 Task: Find a flat in Columbus, United States for 2 adults and 1 child from July 9 to July 16, with a price range of ₹8000 to ₹16000, 2 bedrooms, self check-in, and English-speaking host.
Action: Mouse moved to (547, 139)
Screenshot: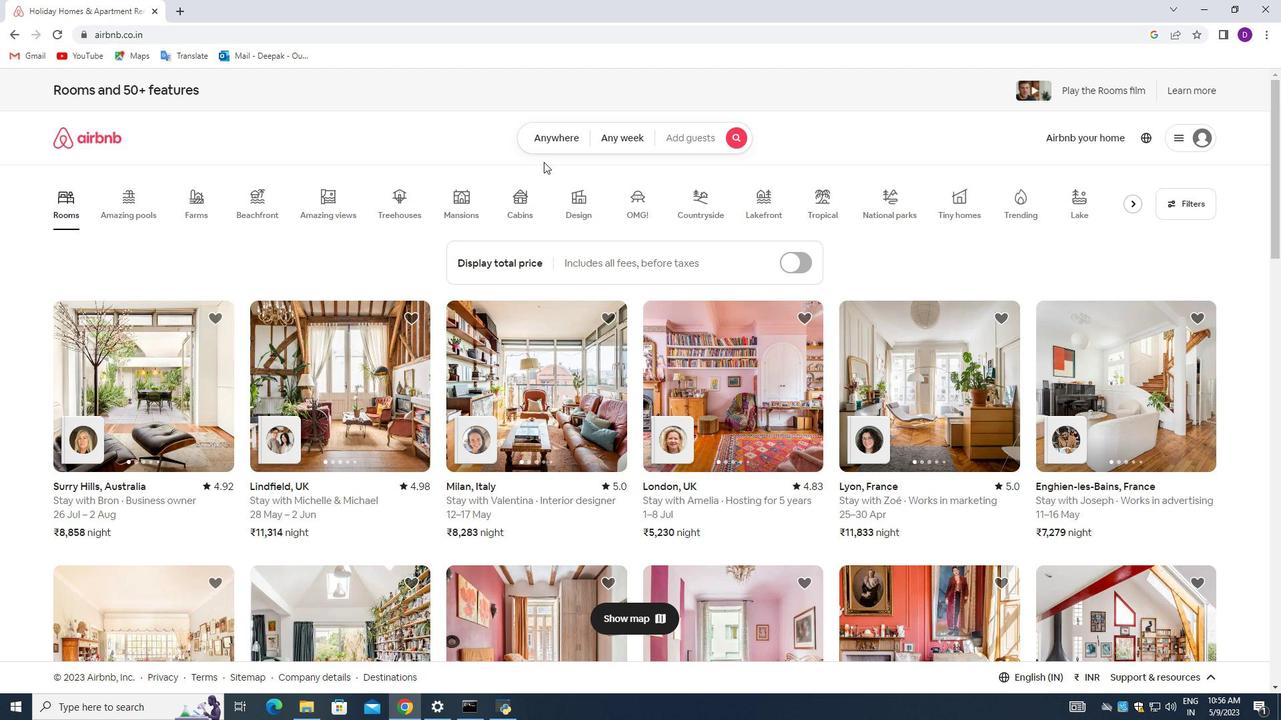 
Action: Mouse pressed left at (547, 139)
Screenshot: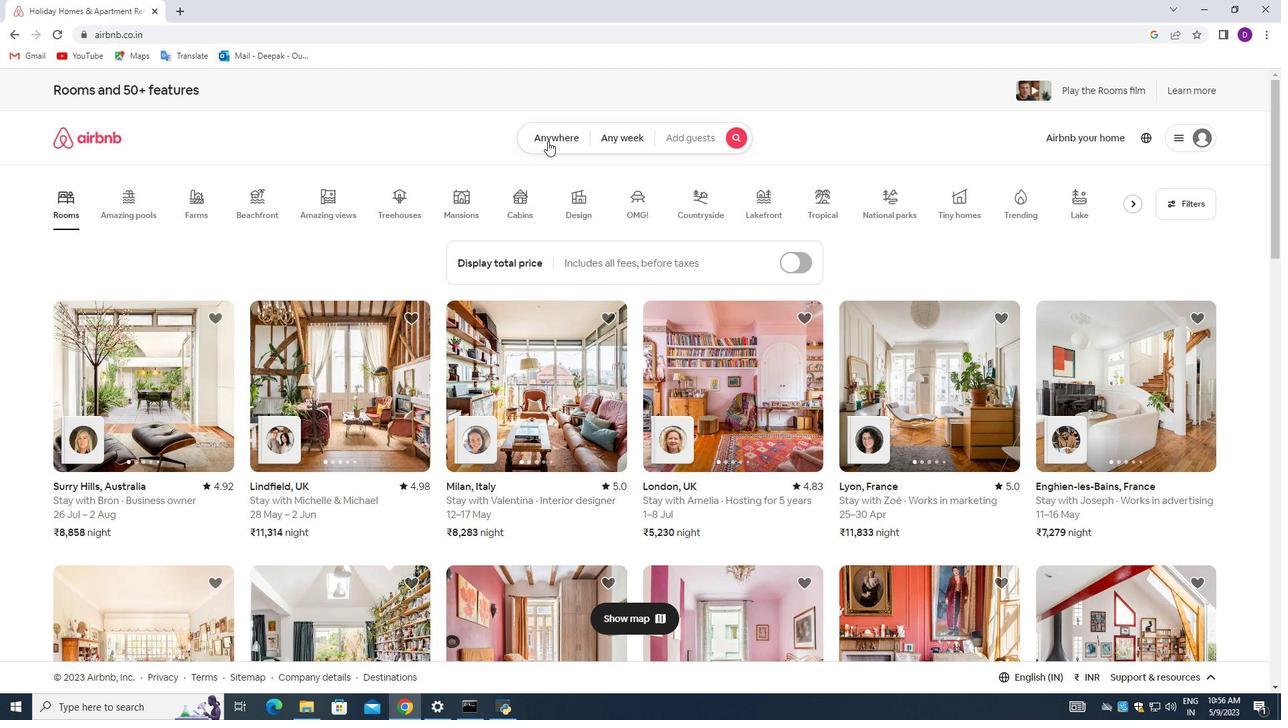 
Action: Mouse moved to (443, 193)
Screenshot: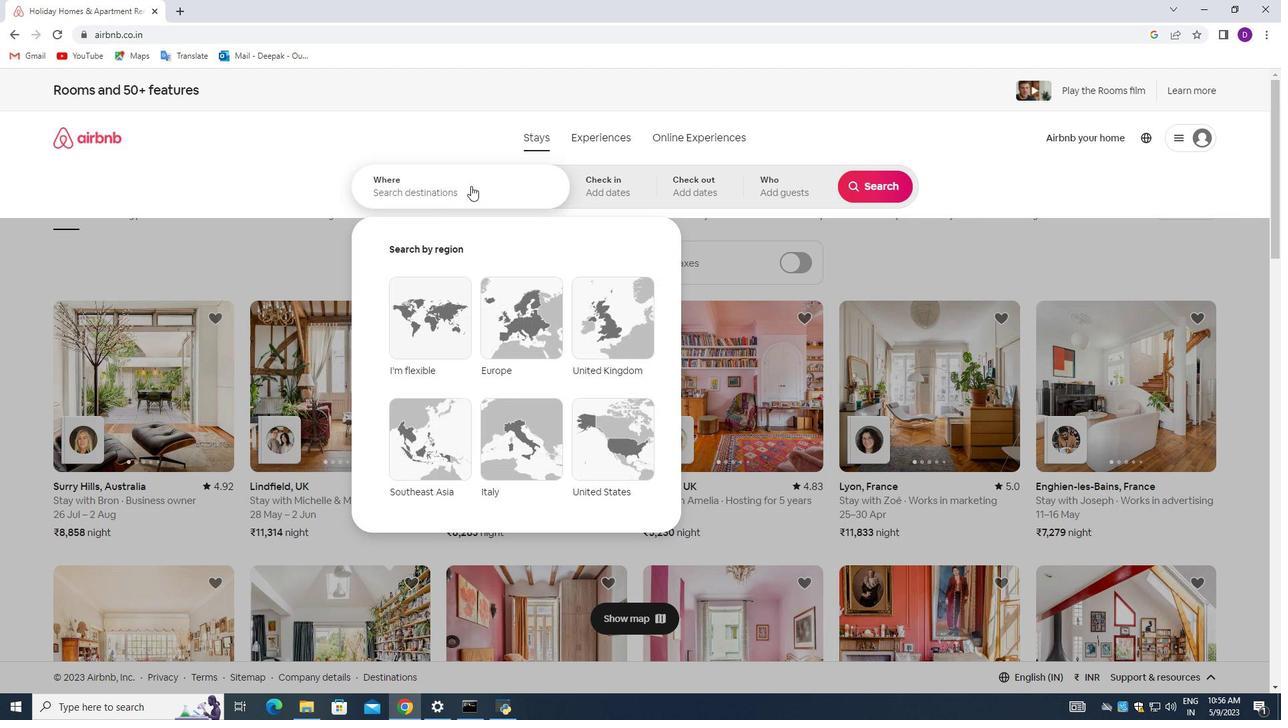 
Action: Mouse pressed left at (443, 193)
Screenshot: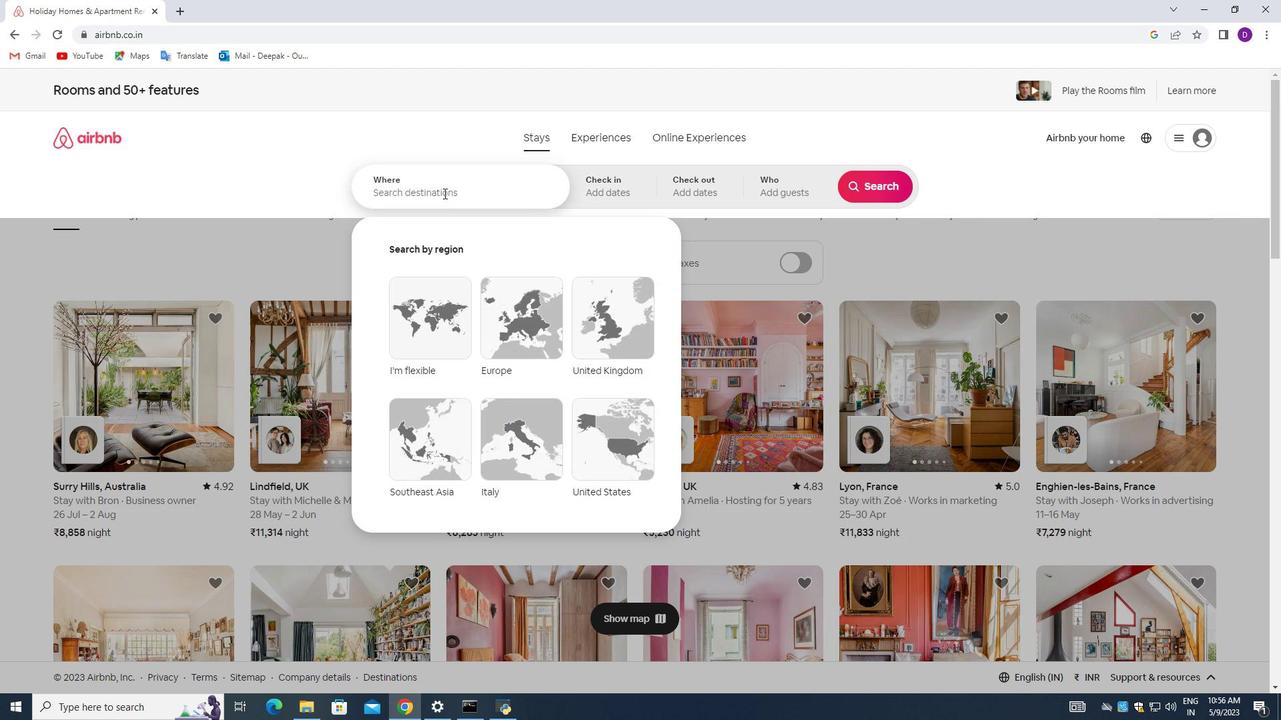 
Action: Mouse moved to (237, 278)
Screenshot: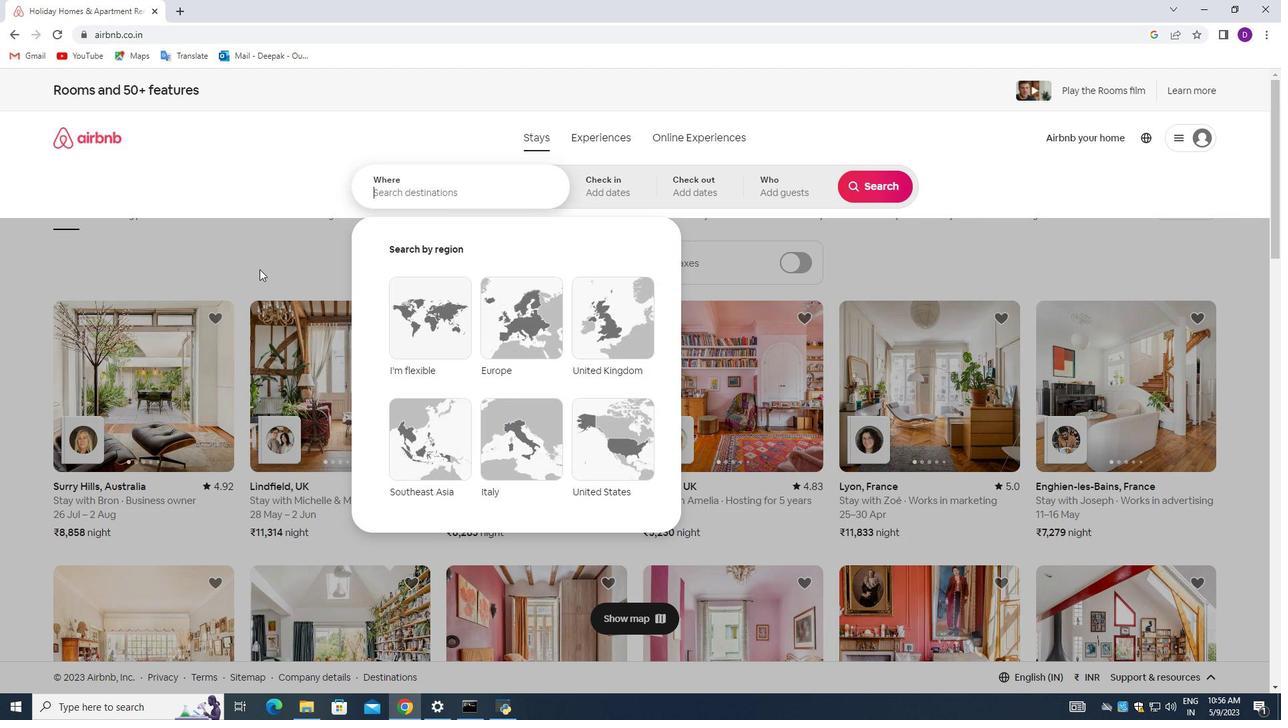 
Action: Key pressed <Key.shift_r>Columbus,<Key.space><Key.shift>United<Key.space><Key.shift_r>States<Key.enter>
Screenshot: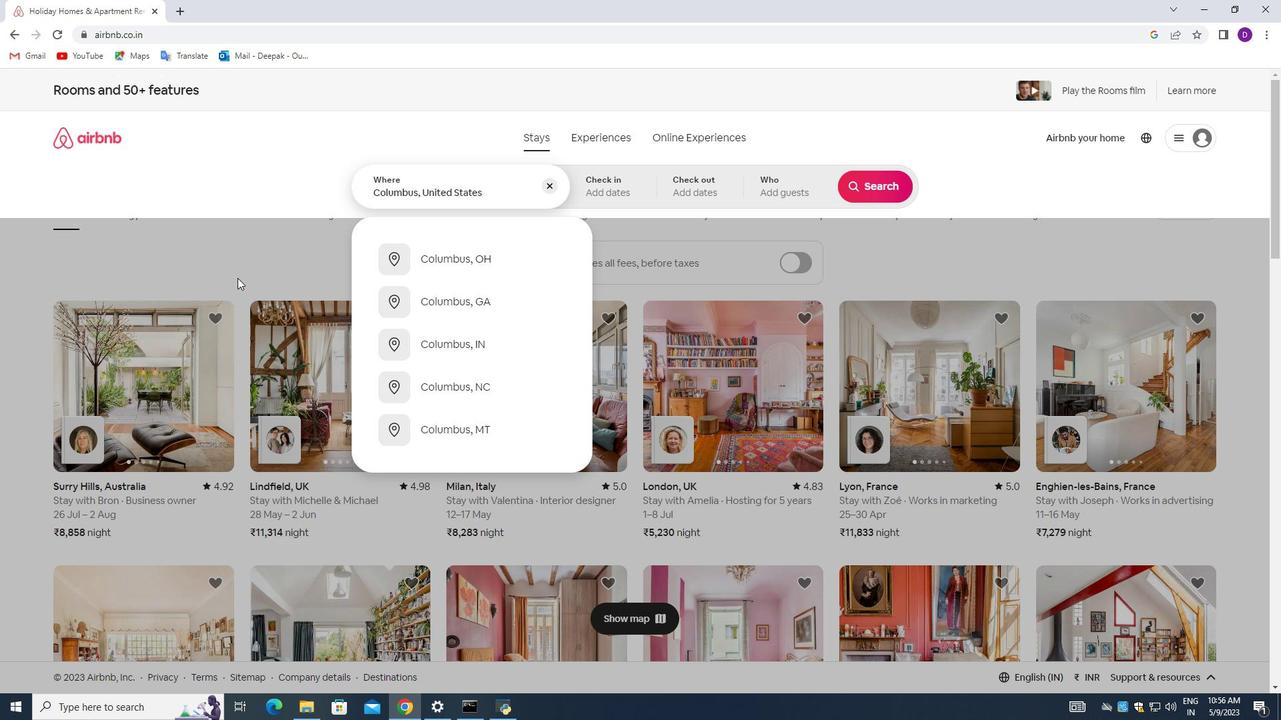 
Action: Mouse moved to (868, 300)
Screenshot: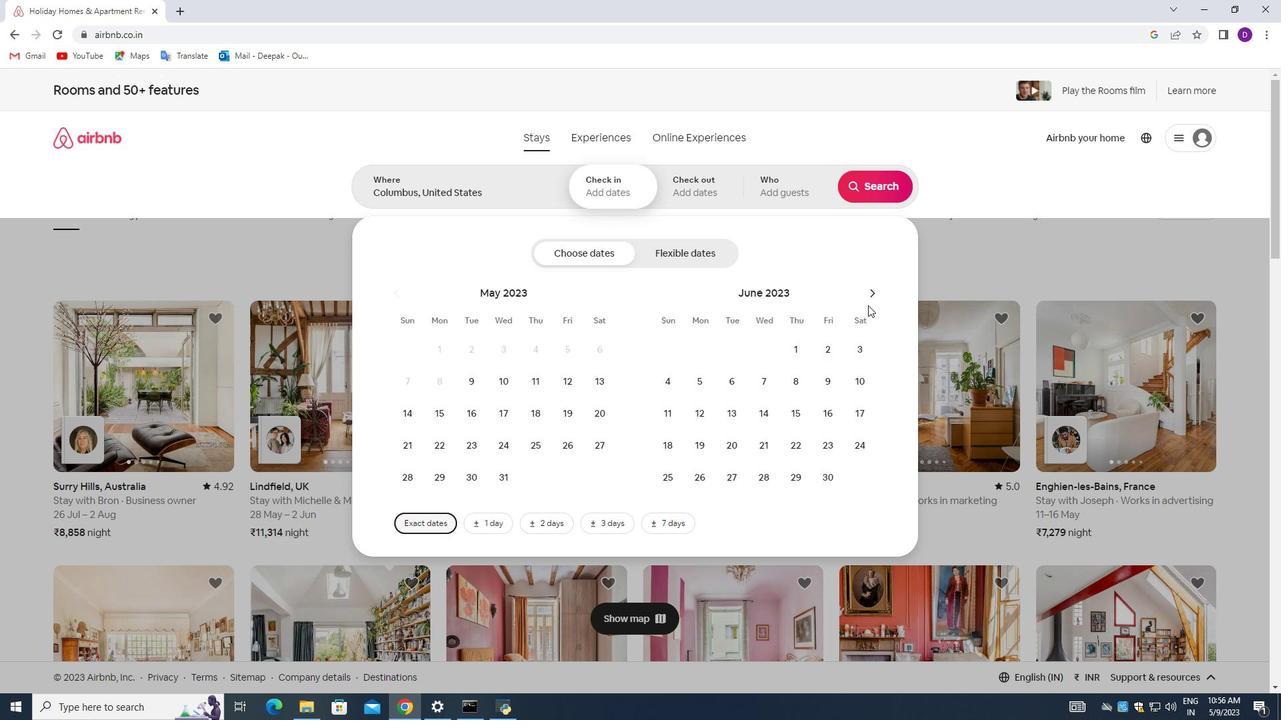 
Action: Mouse pressed left at (868, 300)
Screenshot: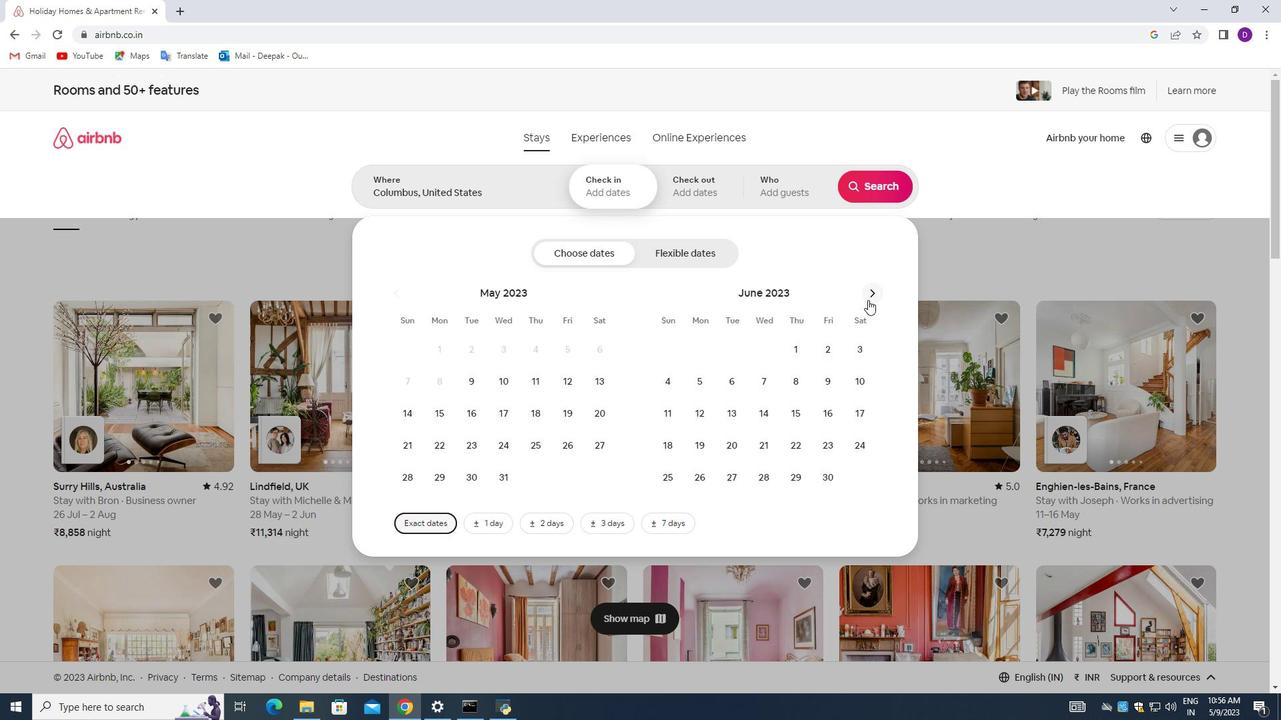 
Action: Mouse moved to (666, 414)
Screenshot: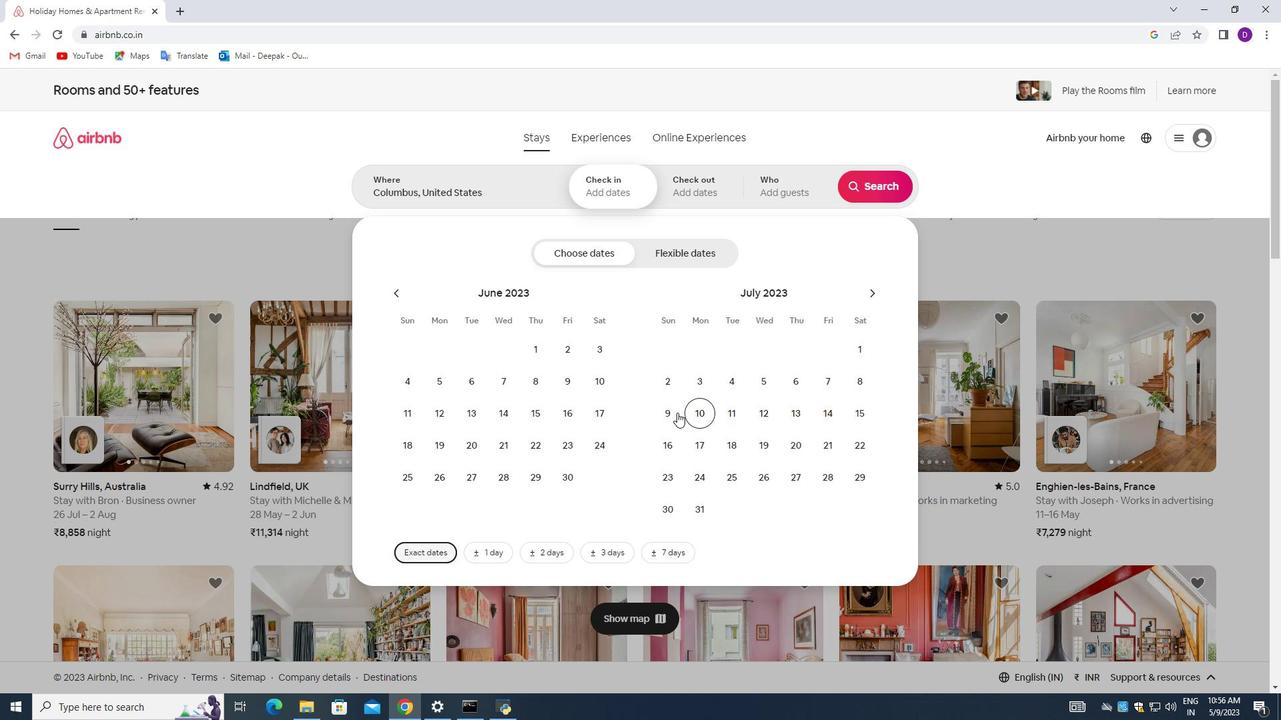 
Action: Mouse pressed left at (666, 414)
Screenshot: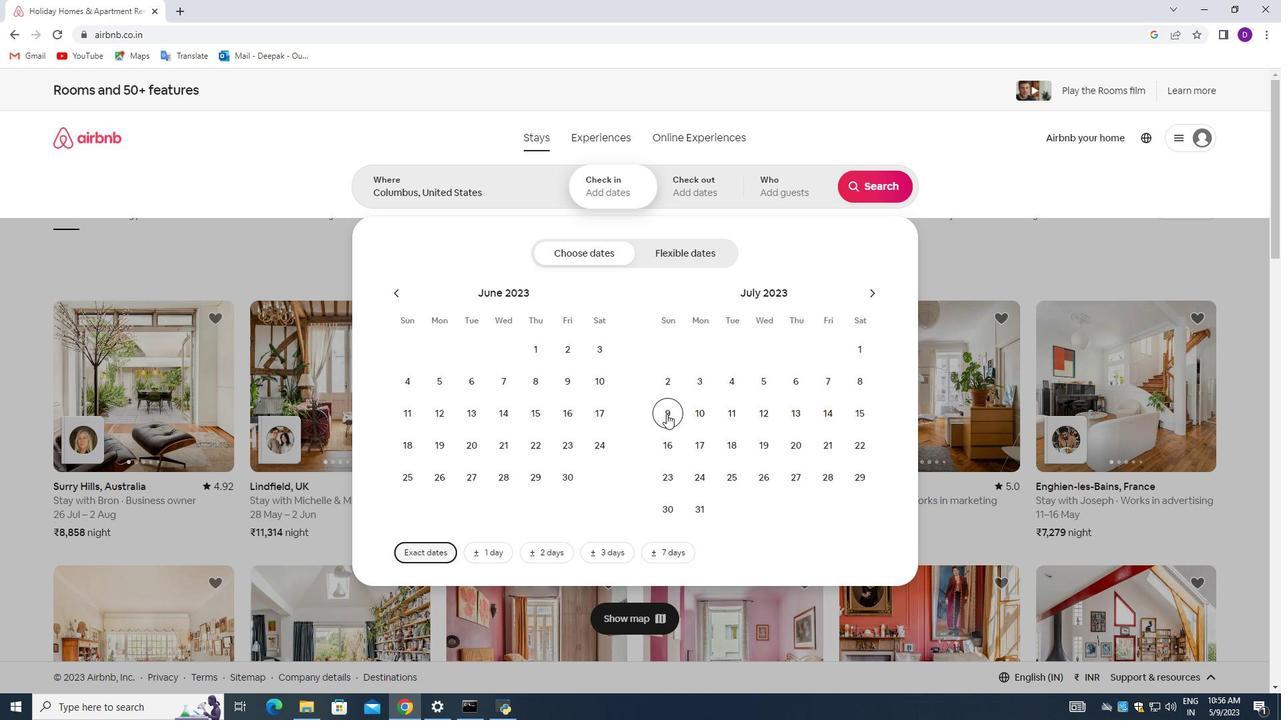 
Action: Mouse moved to (674, 441)
Screenshot: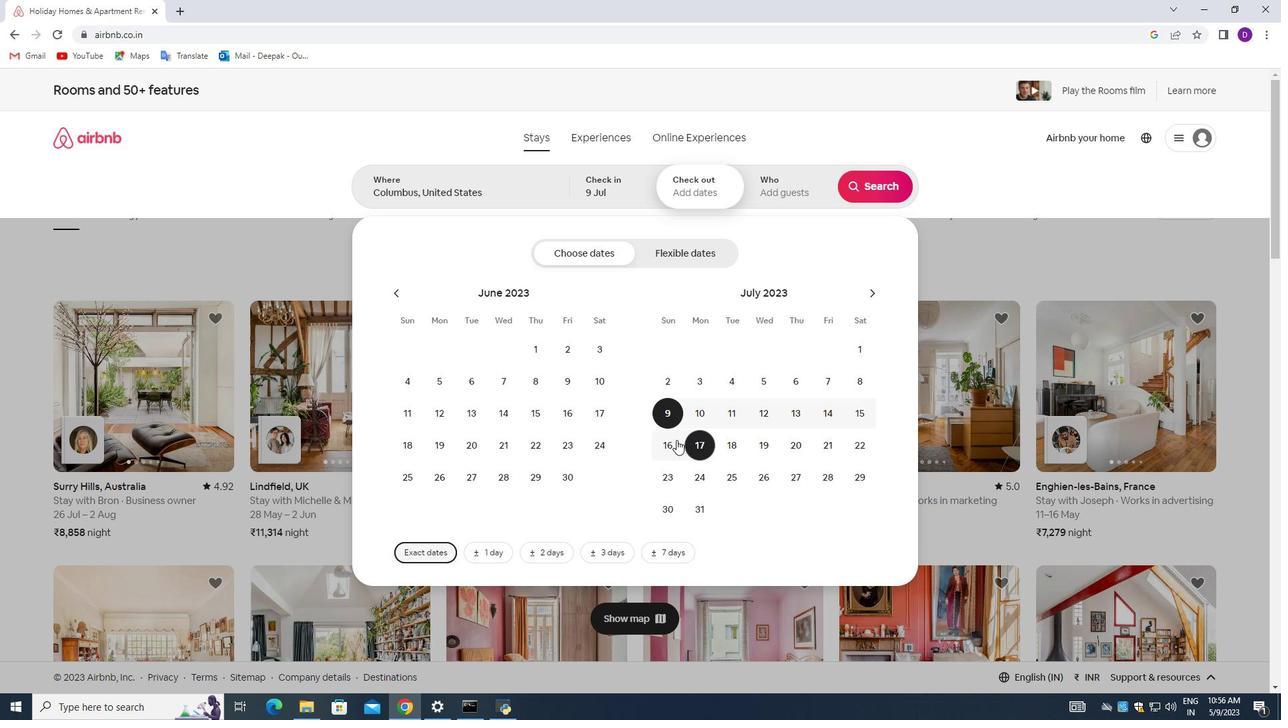 
Action: Mouse pressed left at (674, 441)
Screenshot: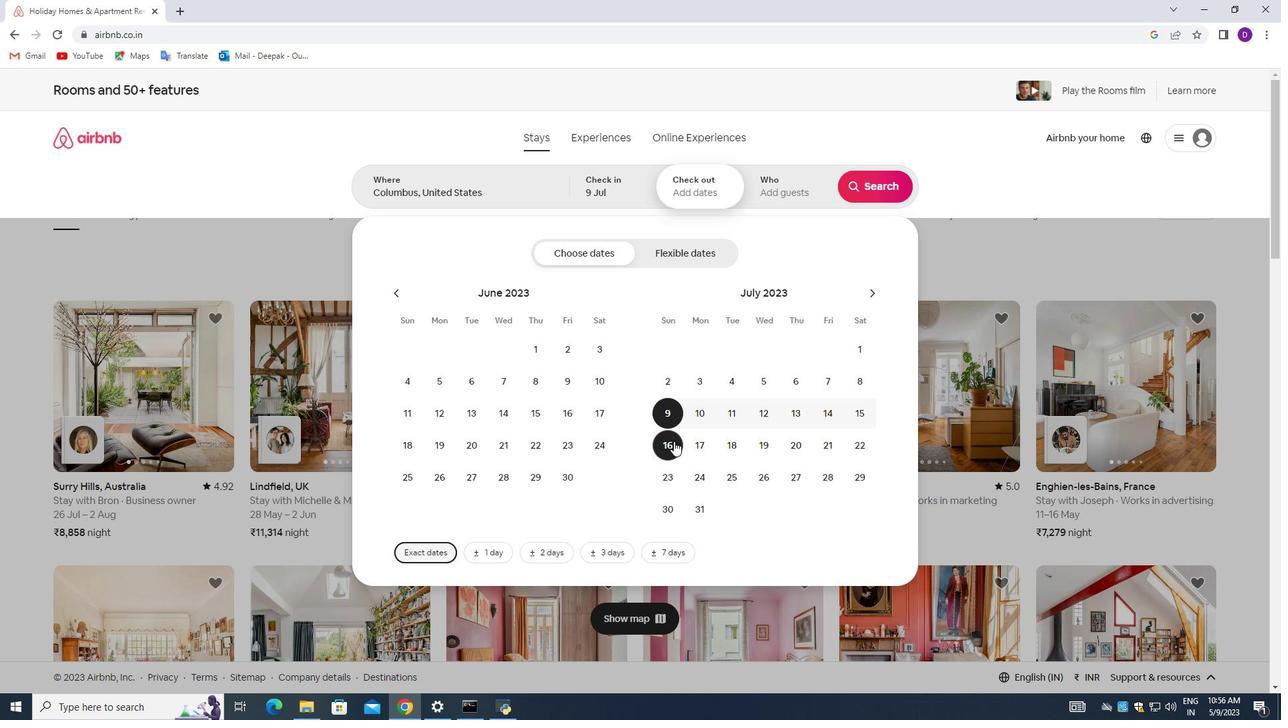 
Action: Mouse moved to (776, 186)
Screenshot: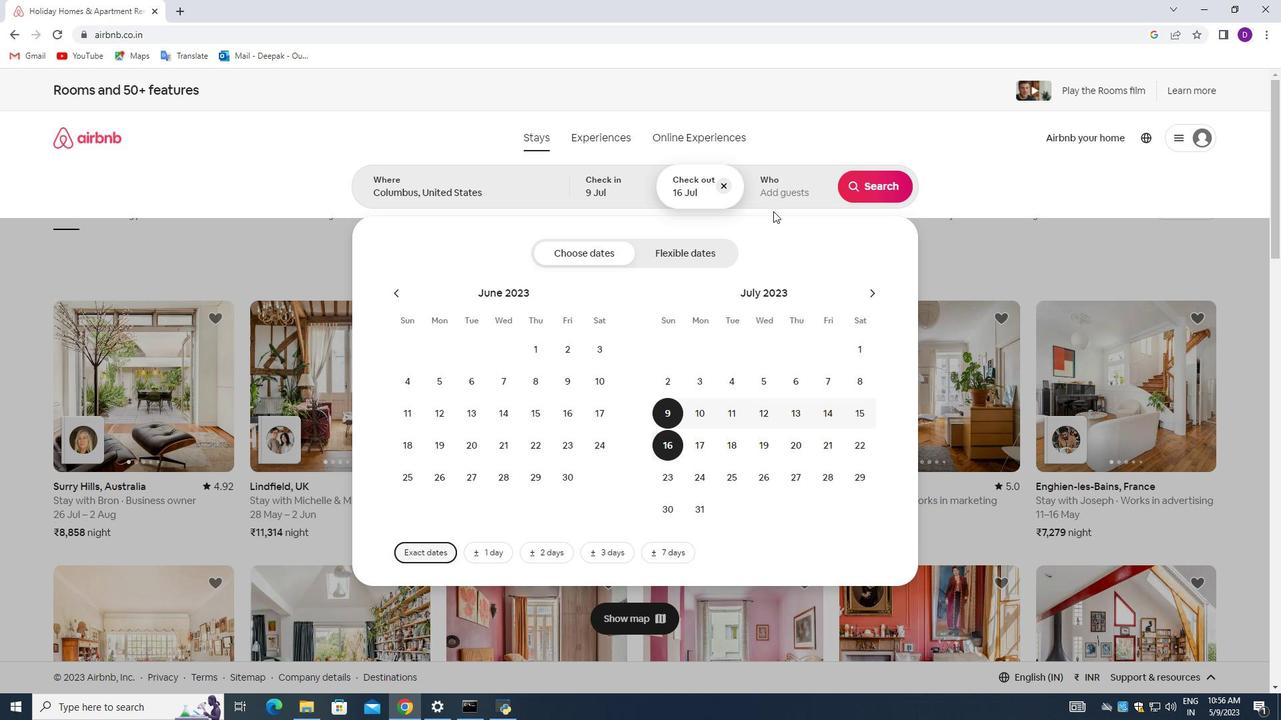 
Action: Mouse pressed left at (776, 186)
Screenshot: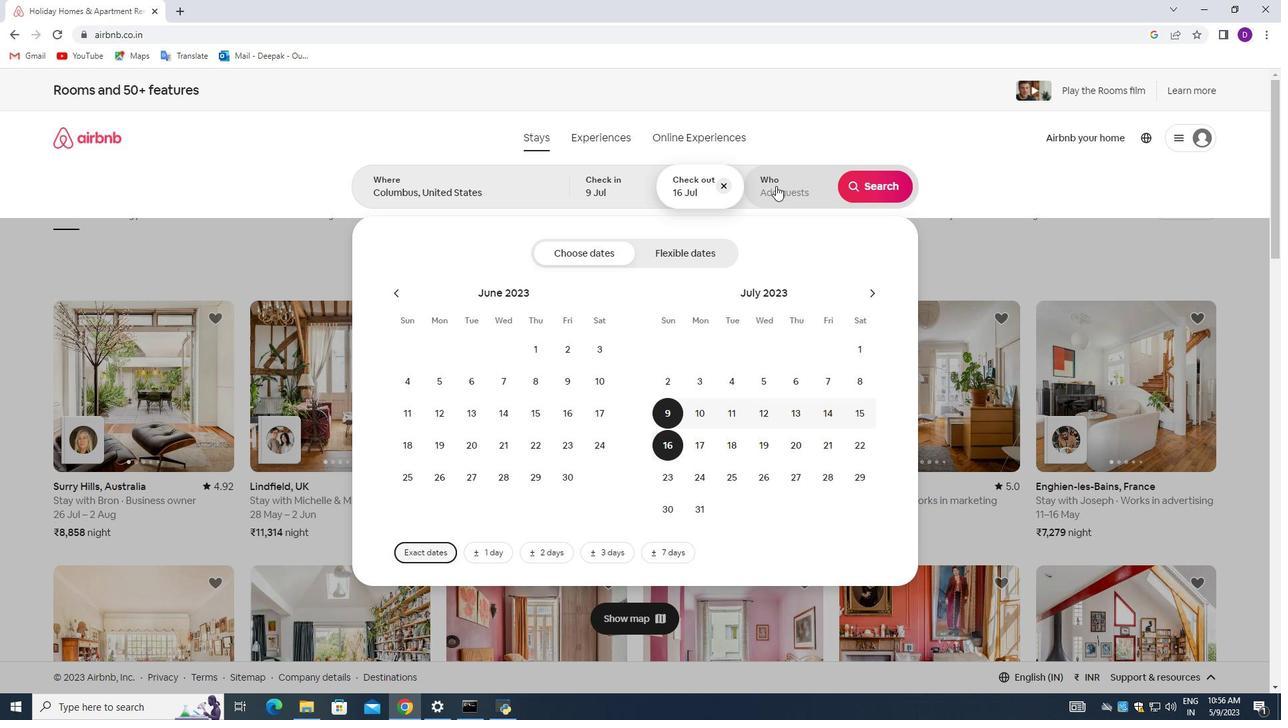 
Action: Mouse moved to (875, 258)
Screenshot: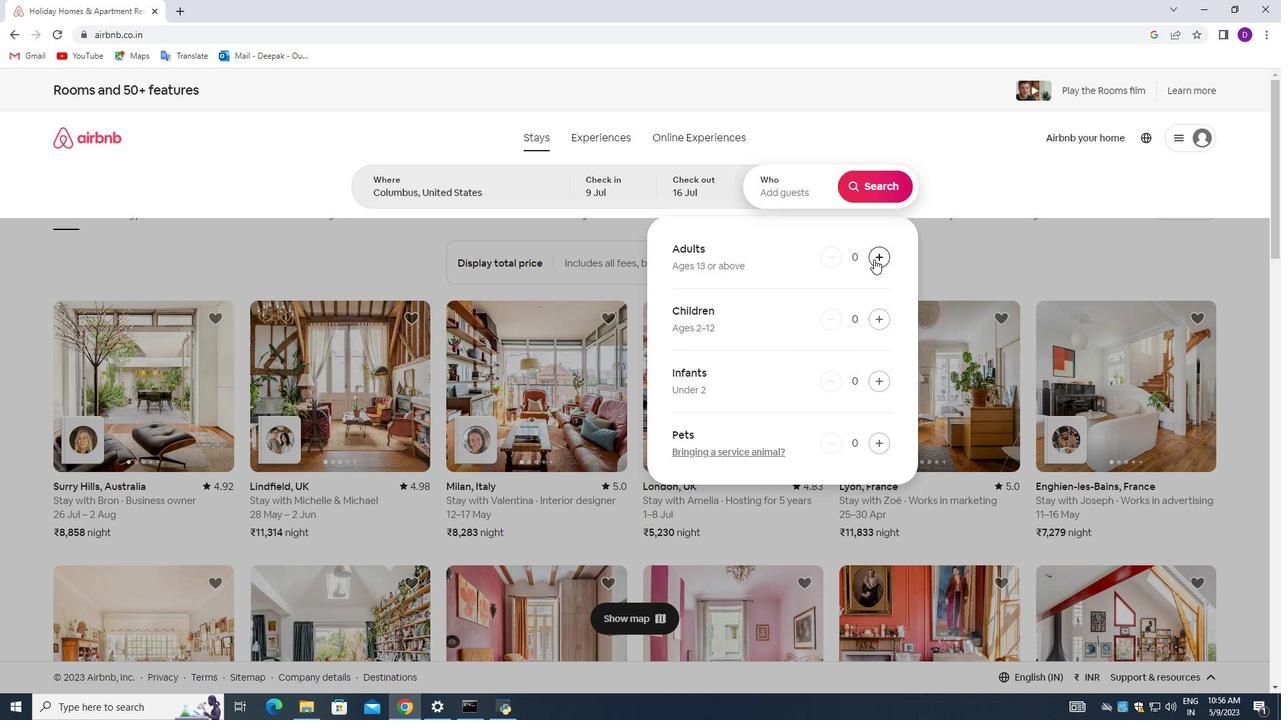 
Action: Mouse pressed left at (875, 258)
Screenshot: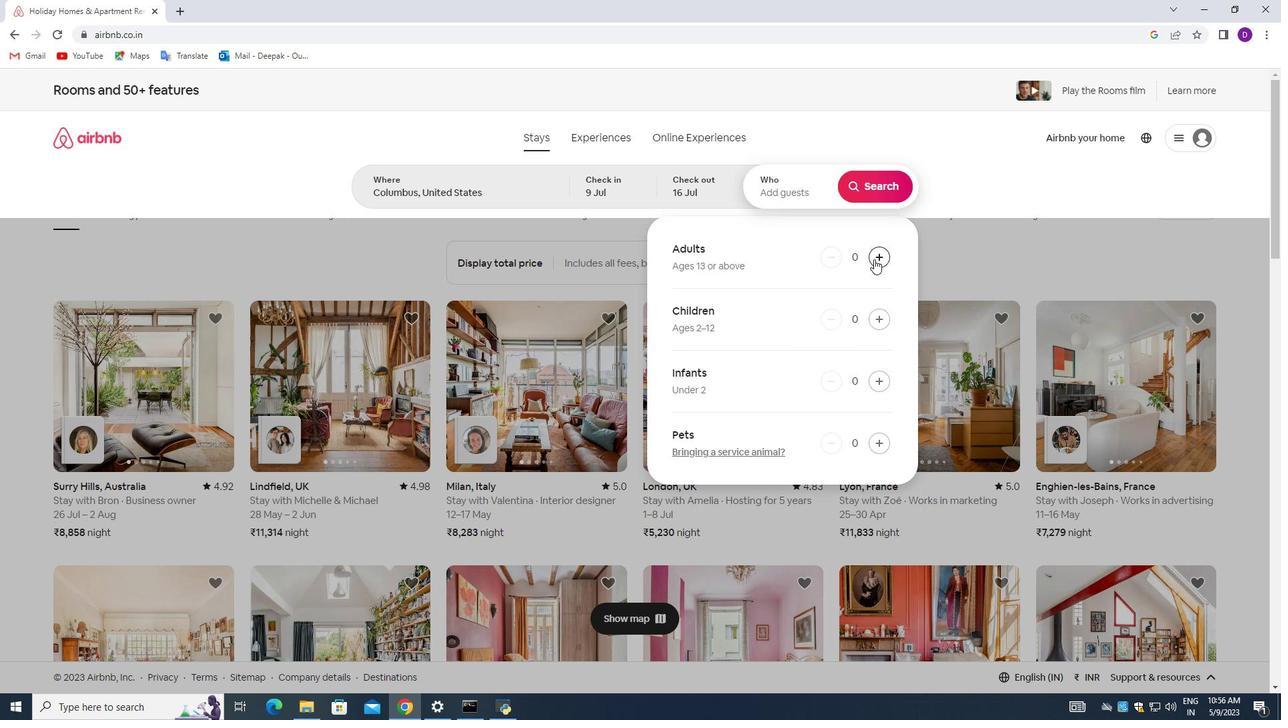 
Action: Mouse pressed left at (875, 258)
Screenshot: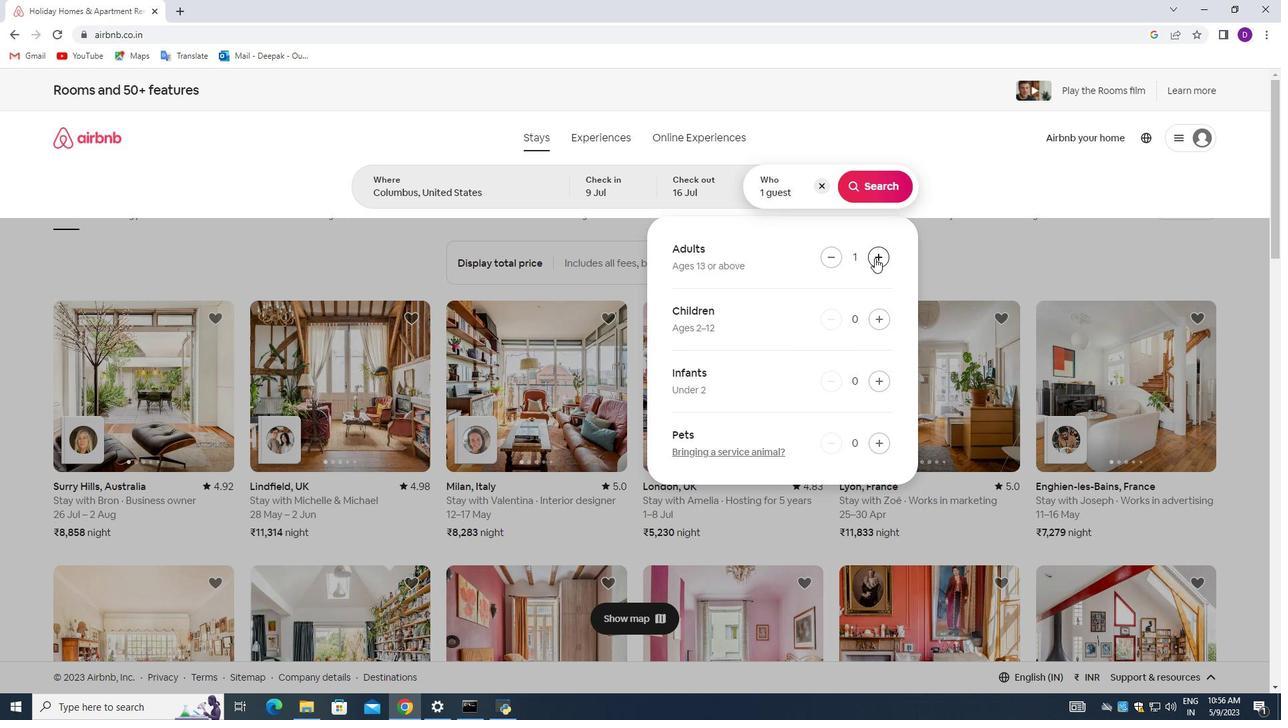 
Action: Mouse moved to (878, 319)
Screenshot: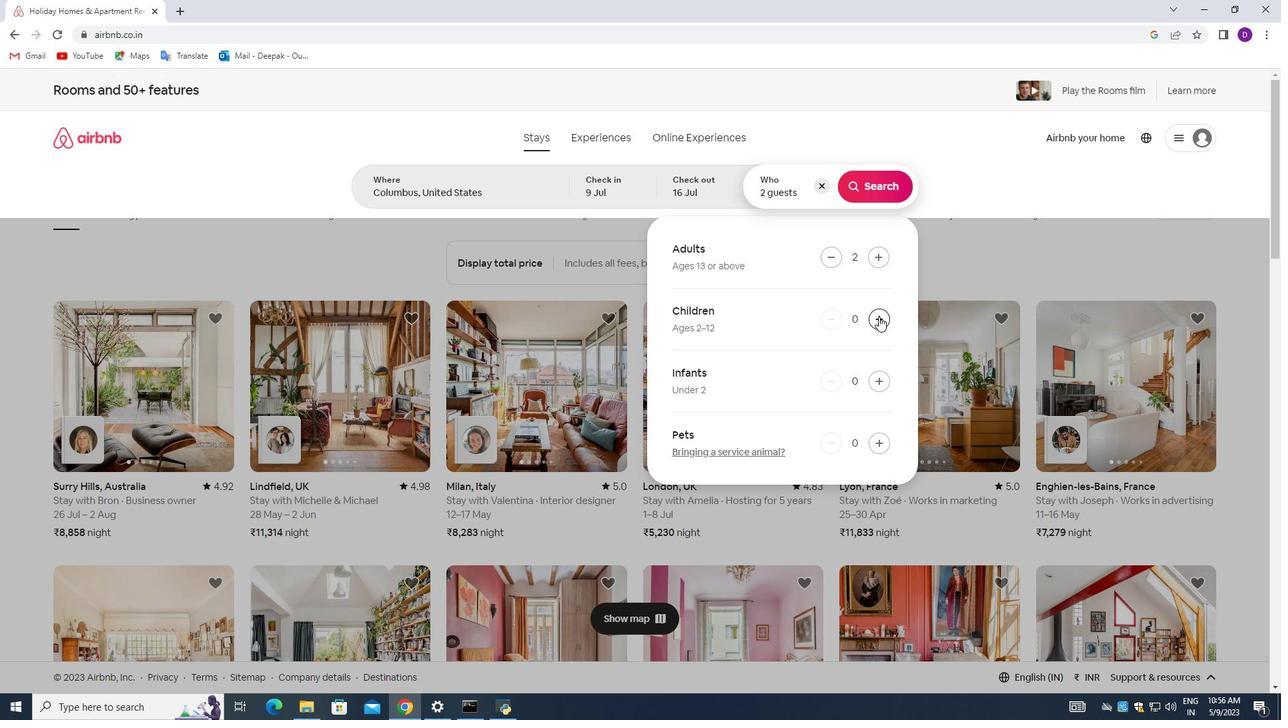 
Action: Mouse pressed left at (878, 319)
Screenshot: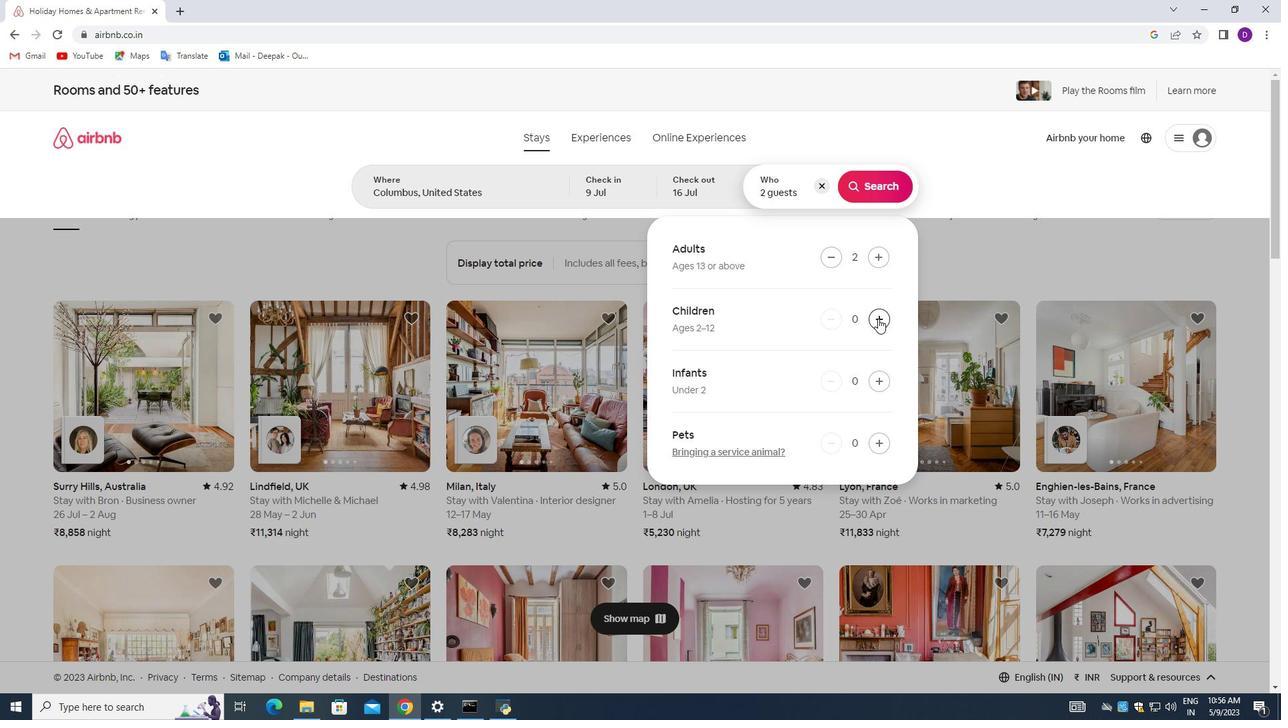
Action: Mouse moved to (870, 190)
Screenshot: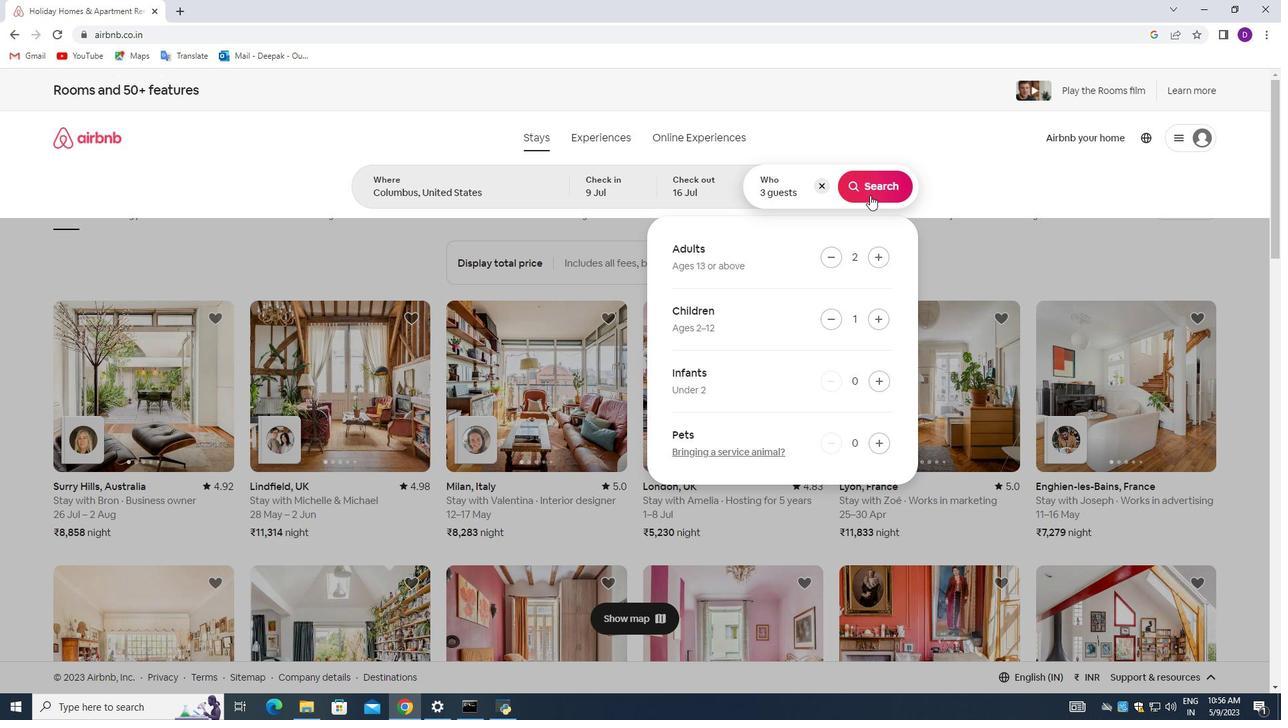 
Action: Mouse pressed left at (870, 190)
Screenshot: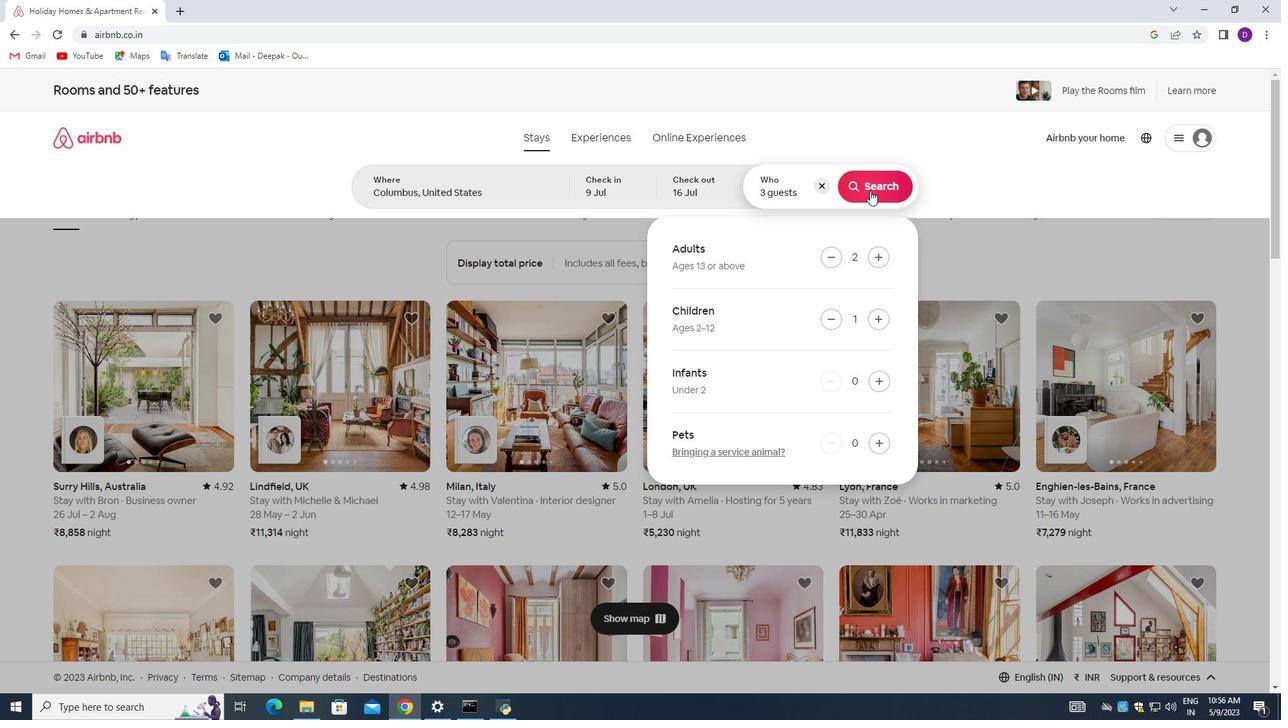 
Action: Mouse moved to (1205, 144)
Screenshot: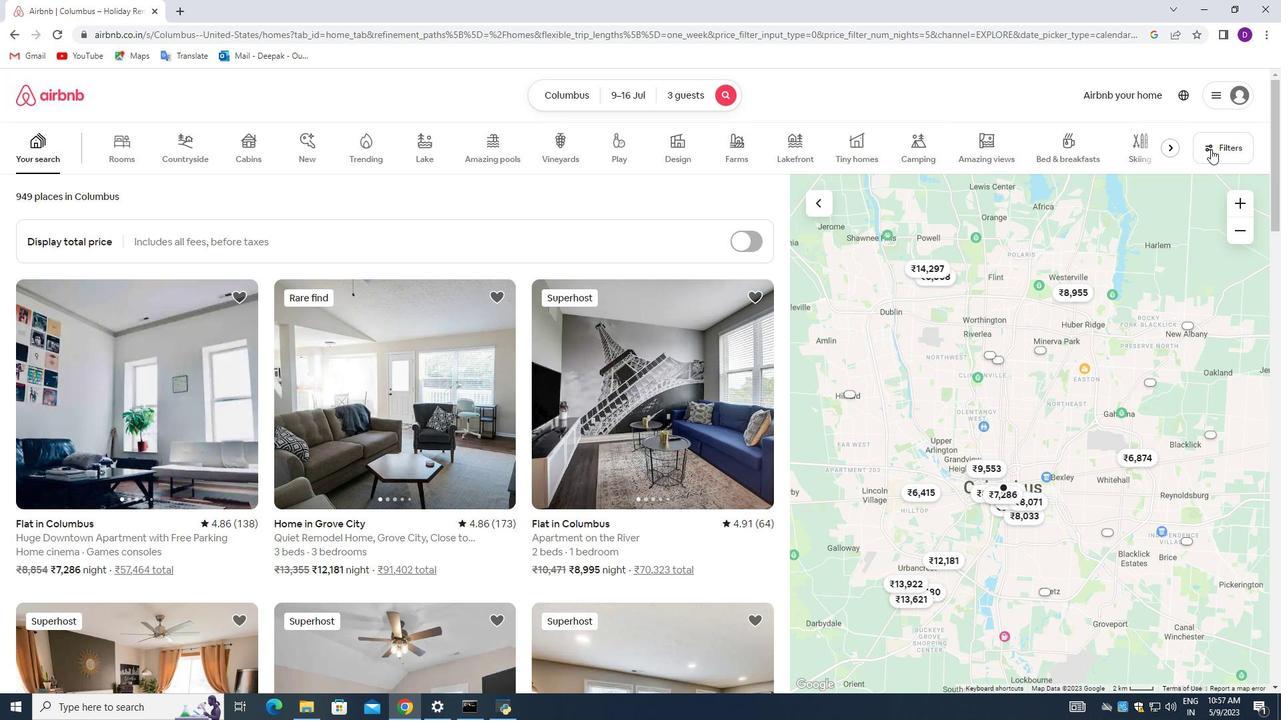 
Action: Mouse pressed left at (1205, 144)
Screenshot: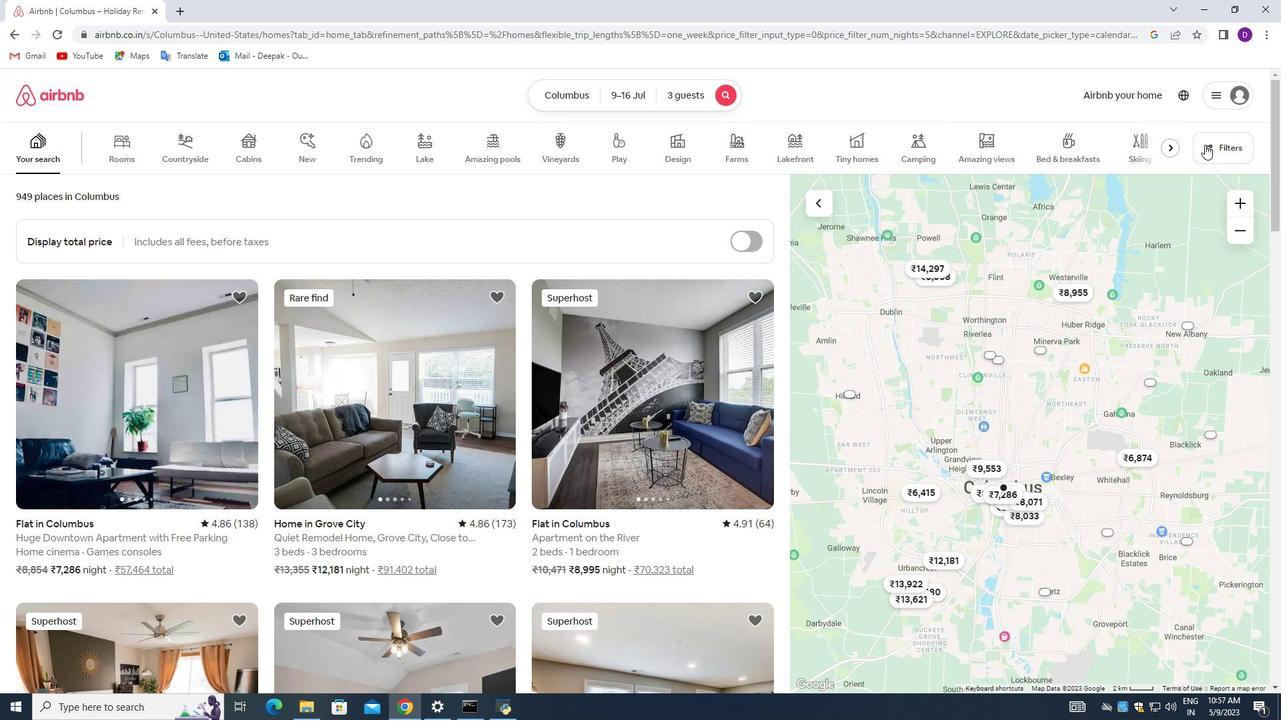 
Action: Mouse moved to (467, 481)
Screenshot: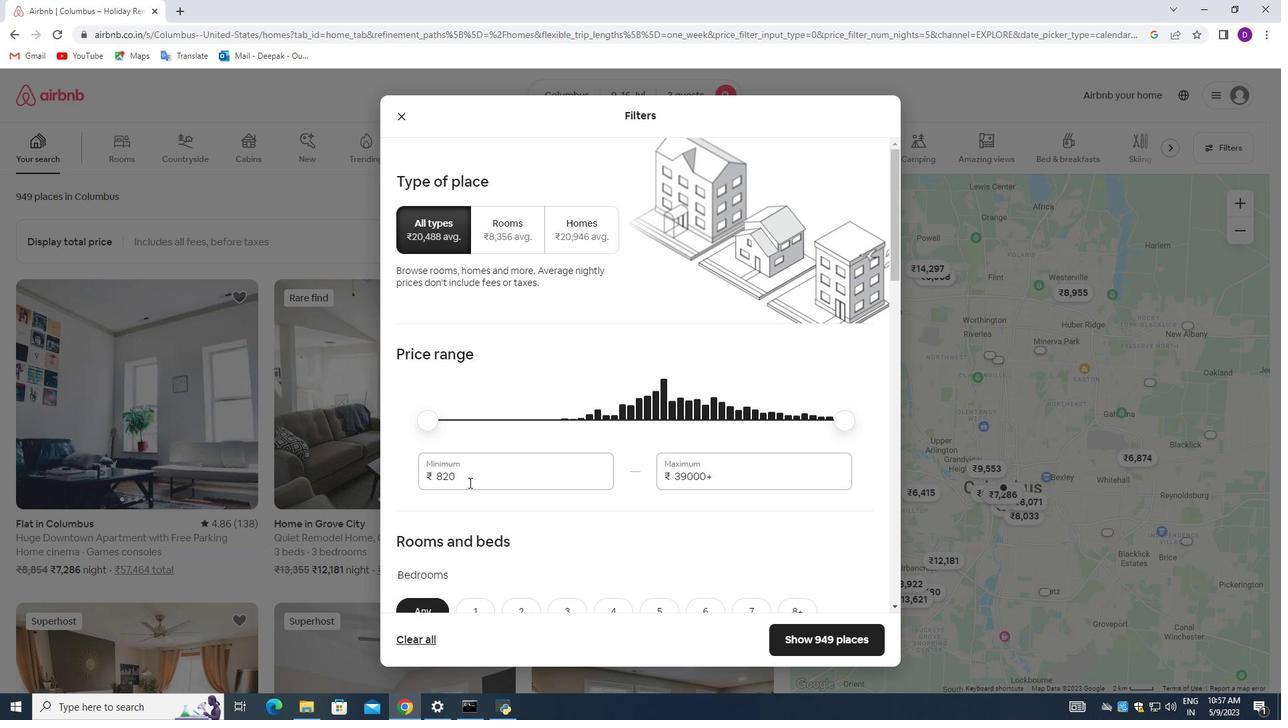 
Action: Mouse pressed left at (467, 481)
Screenshot: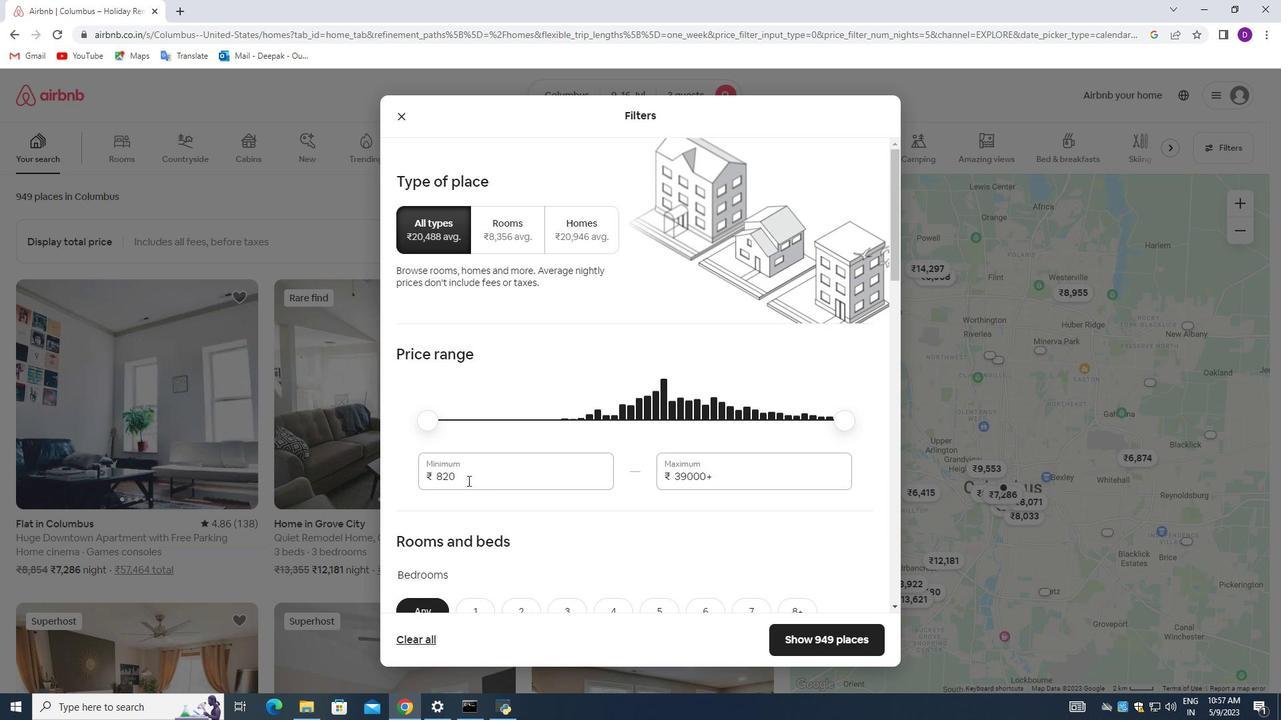 
Action: Mouse pressed left at (467, 481)
Screenshot: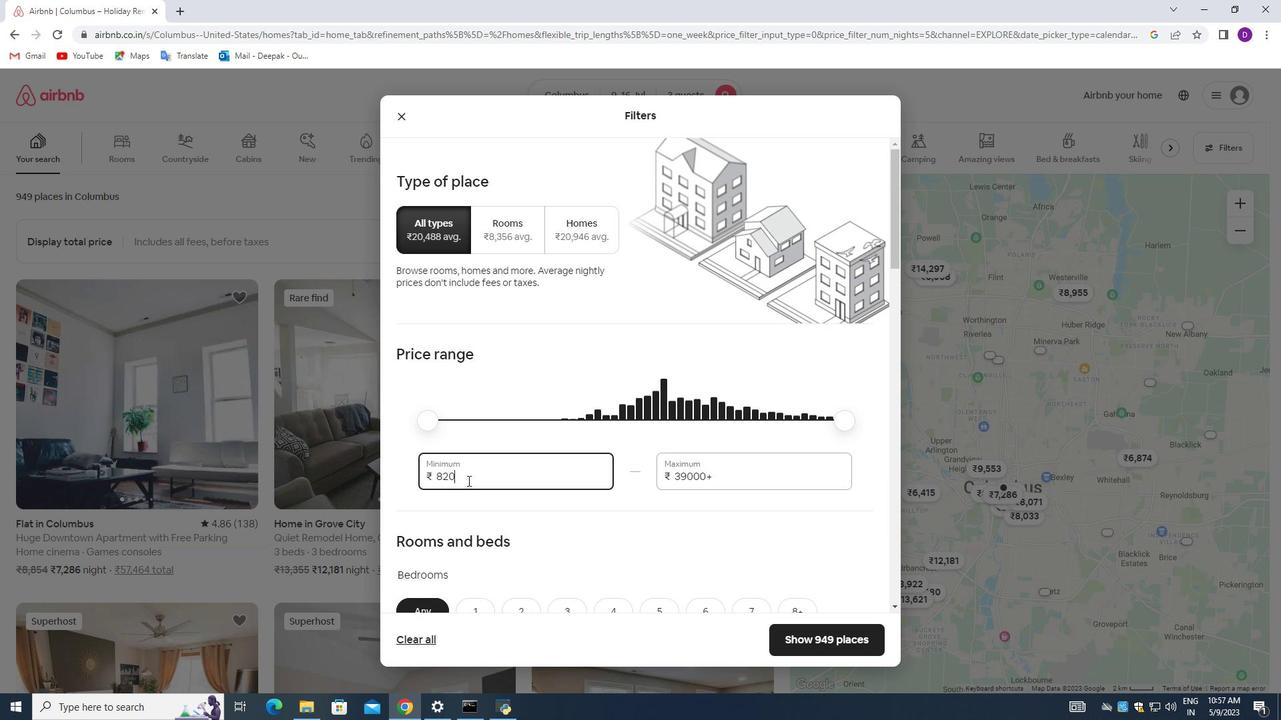 
Action: Mouse moved to (452, 423)
Screenshot: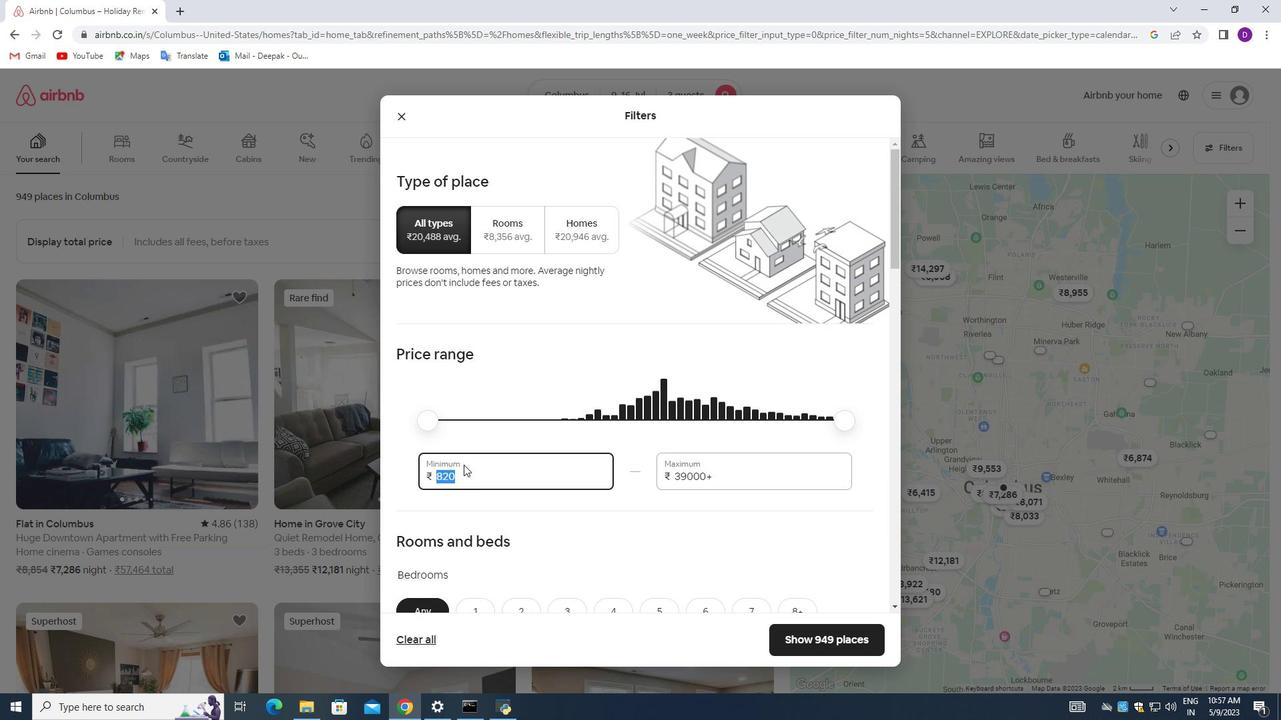 
Action: Key pressed 8000<Key.tab>16000
Screenshot: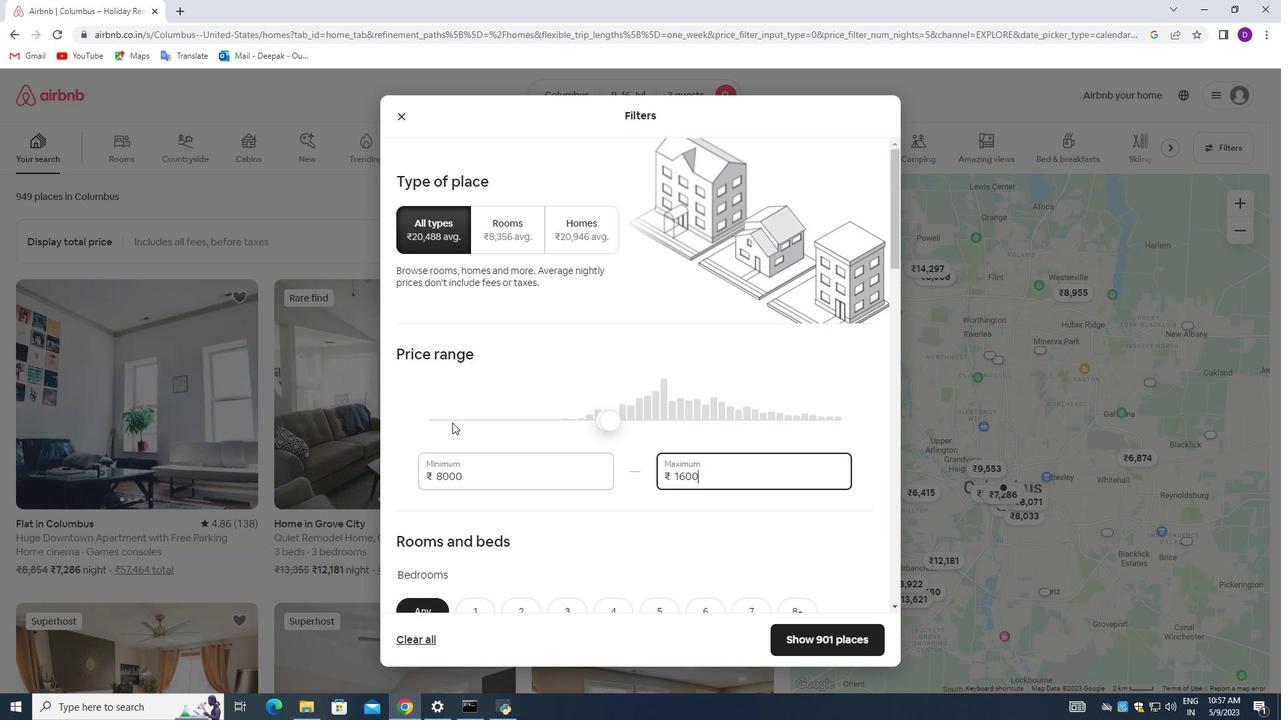 
Action: Mouse moved to (585, 405)
Screenshot: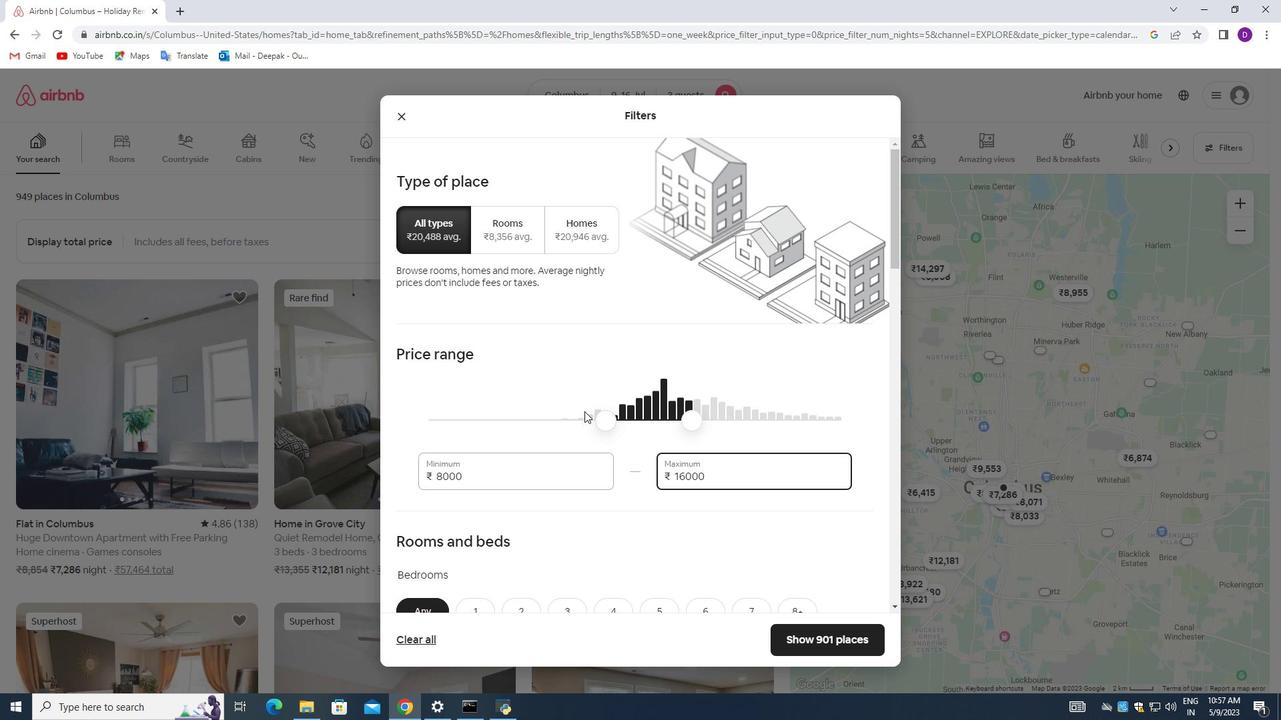 
Action: Mouse scrolled (585, 405) with delta (0, 0)
Screenshot: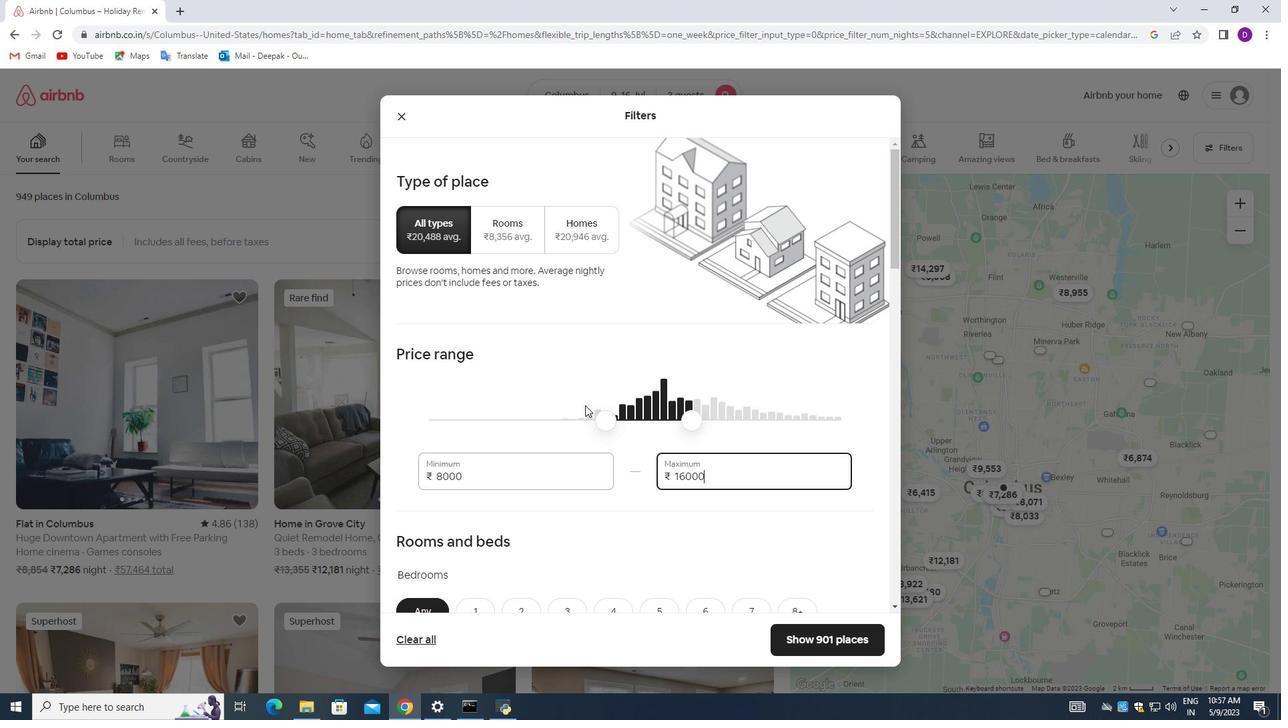 
Action: Mouse moved to (588, 410)
Screenshot: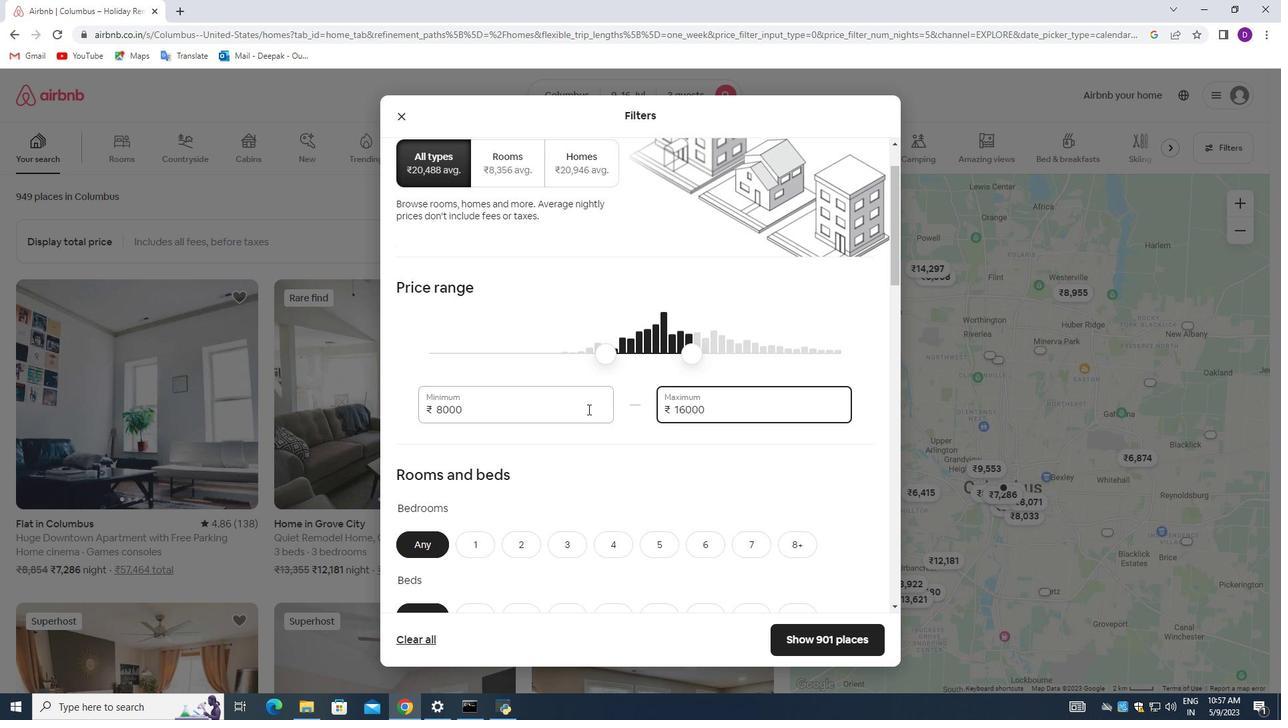 
Action: Mouse scrolled (588, 409) with delta (0, 0)
Screenshot: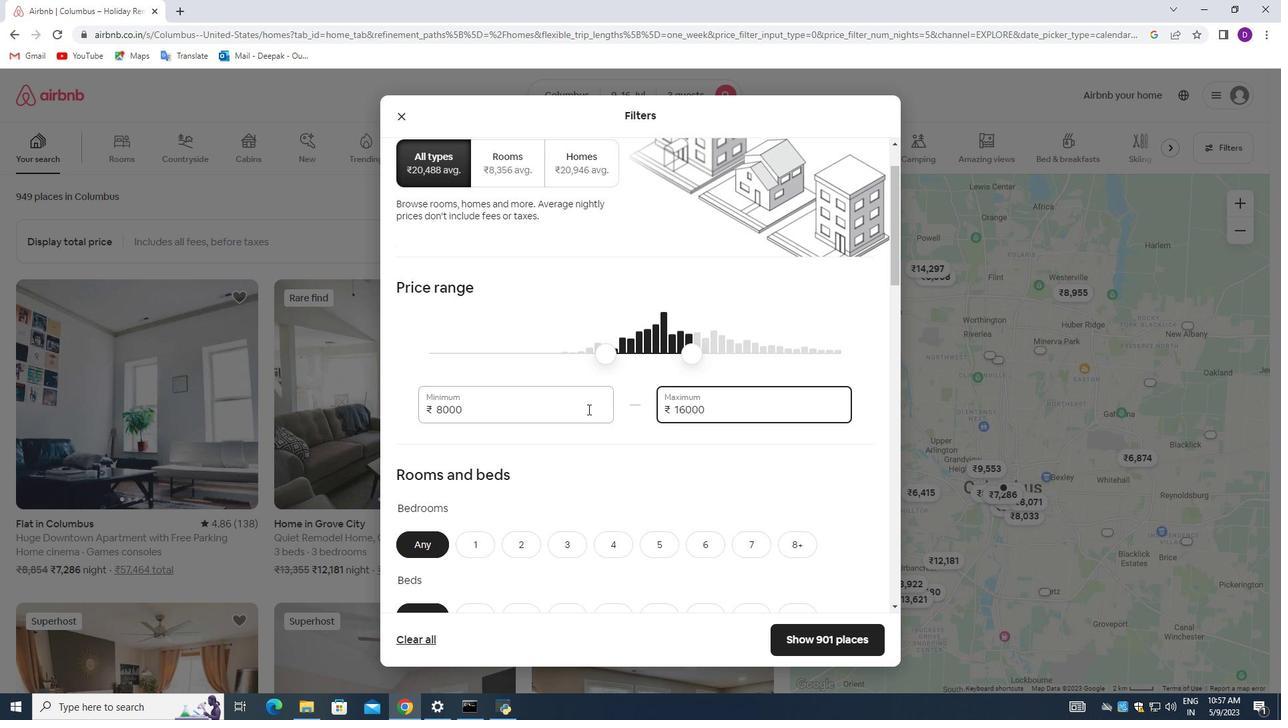 
Action: Mouse scrolled (588, 409) with delta (0, 0)
Screenshot: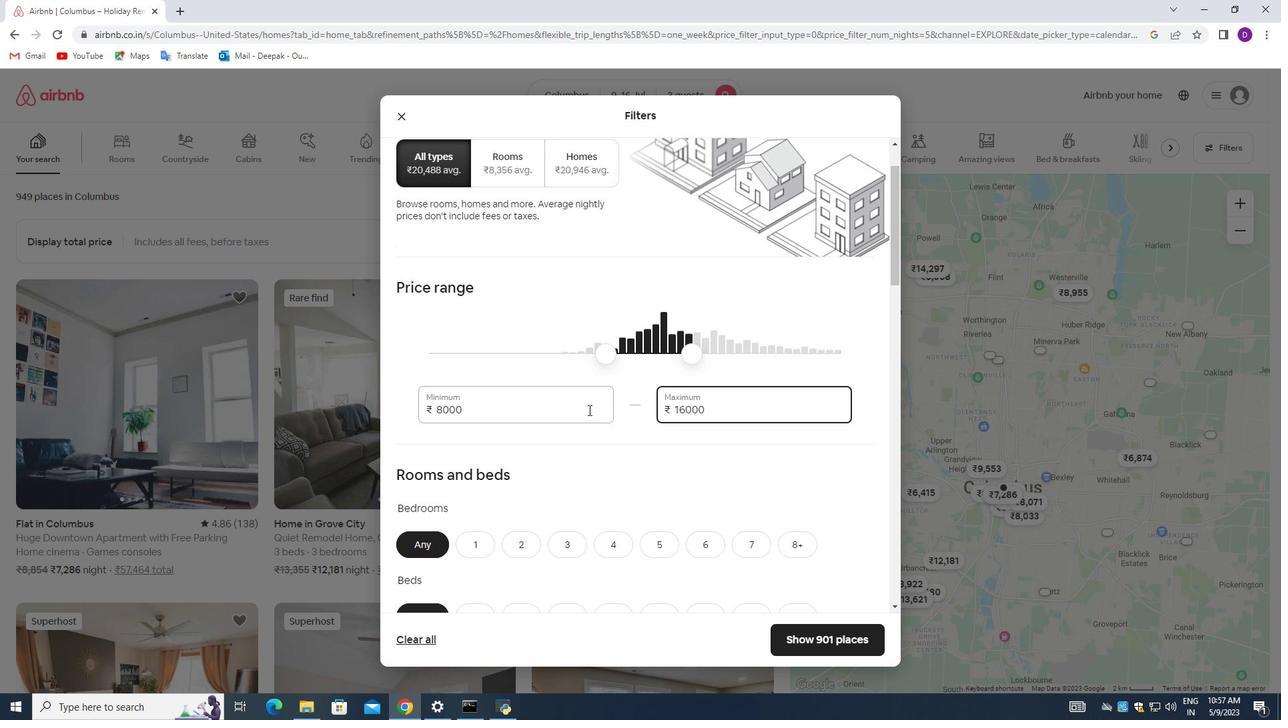 
Action: Mouse scrolled (588, 409) with delta (0, 0)
Screenshot: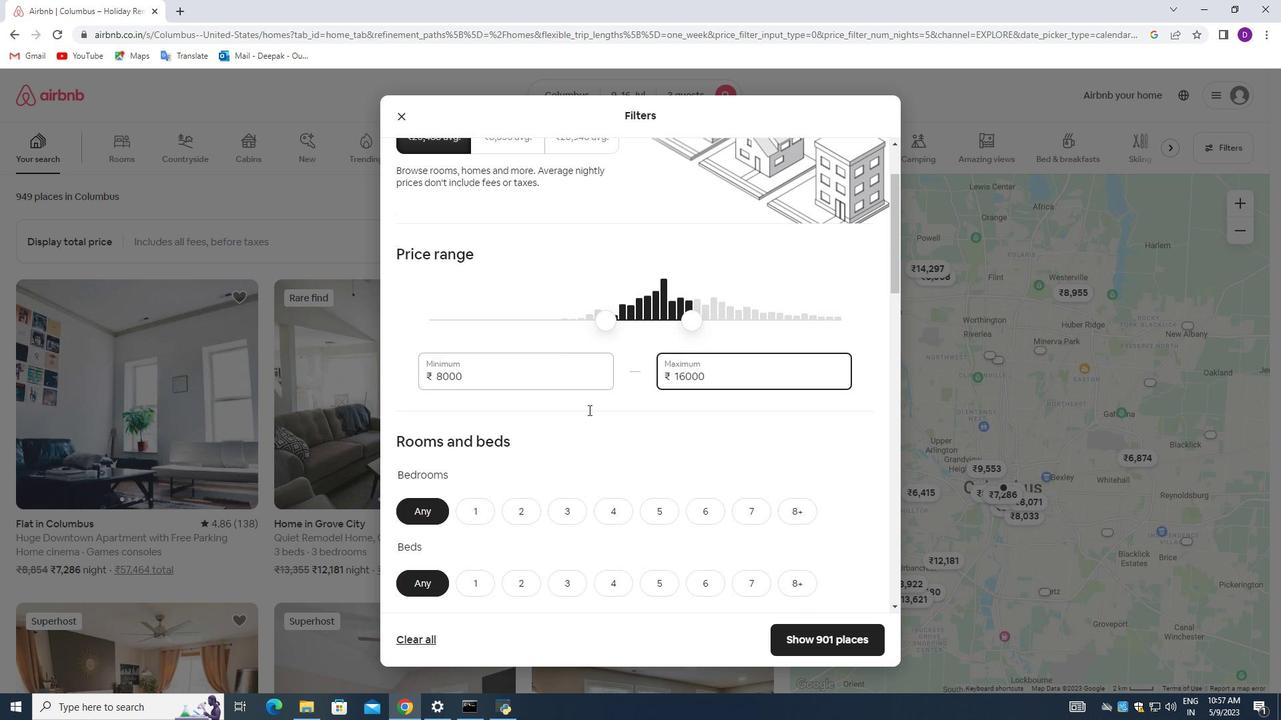 
Action: Mouse moved to (519, 343)
Screenshot: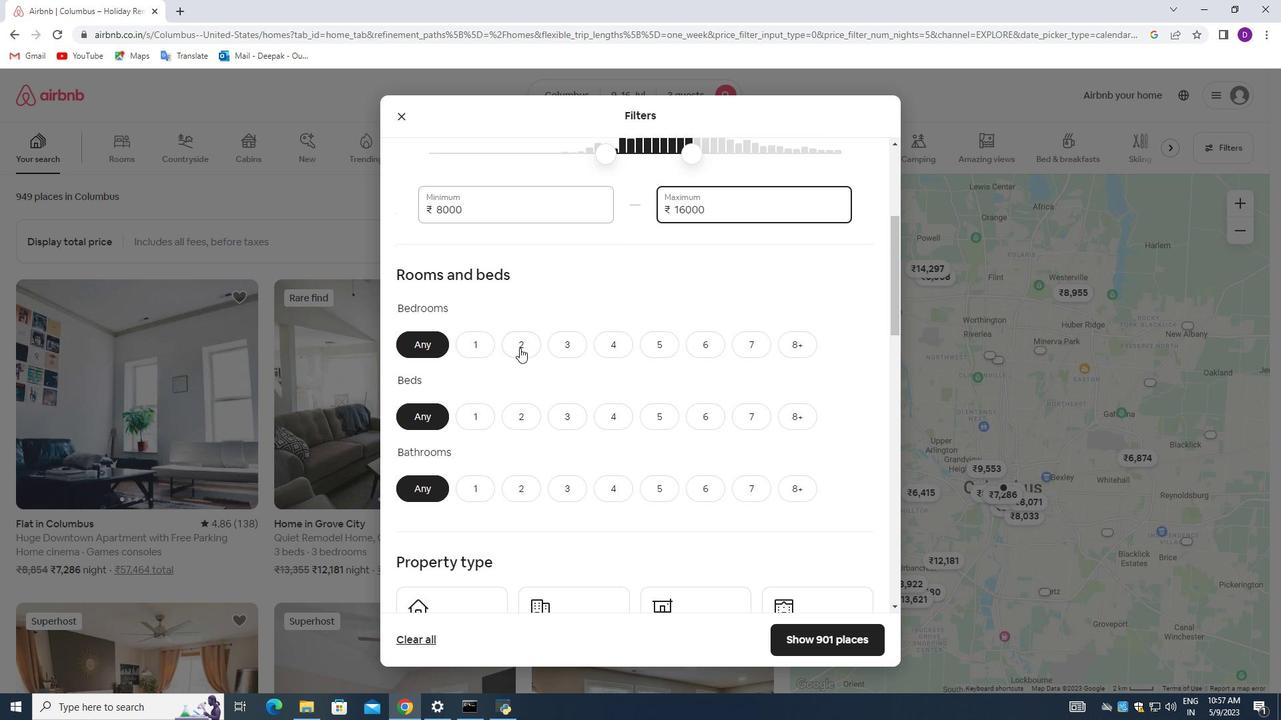 
Action: Mouse pressed left at (519, 343)
Screenshot: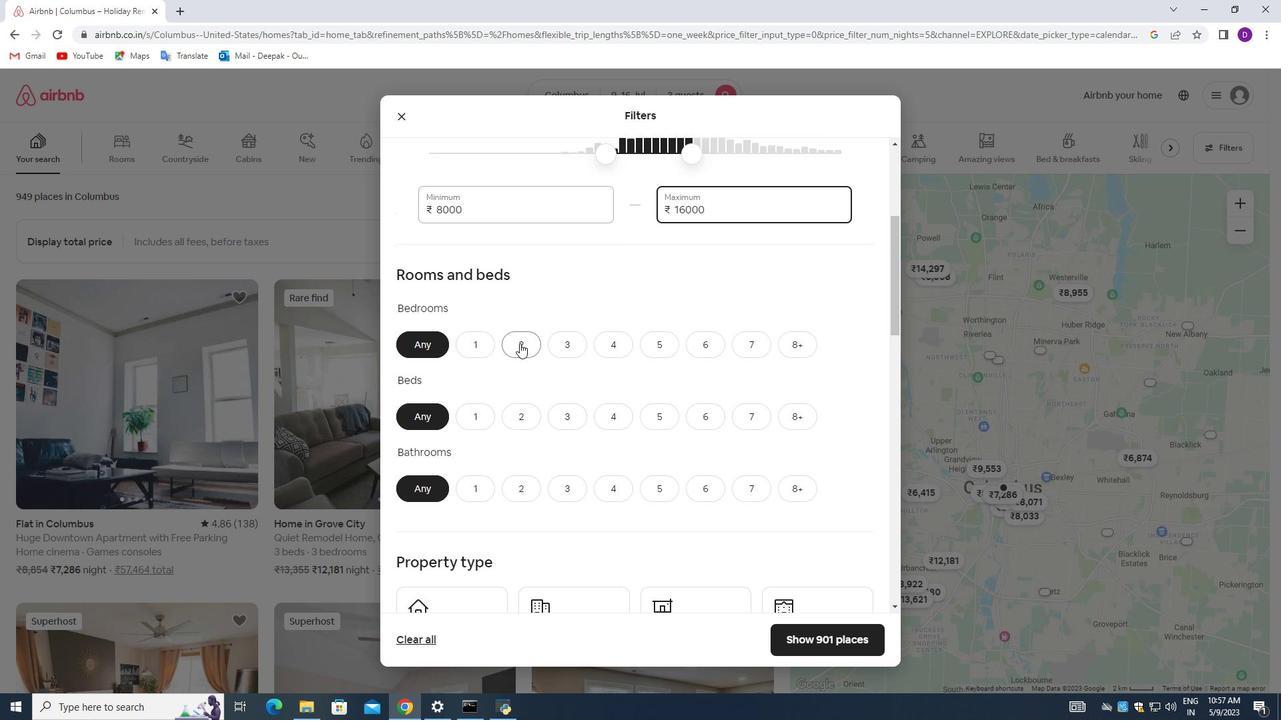 
Action: Mouse moved to (522, 415)
Screenshot: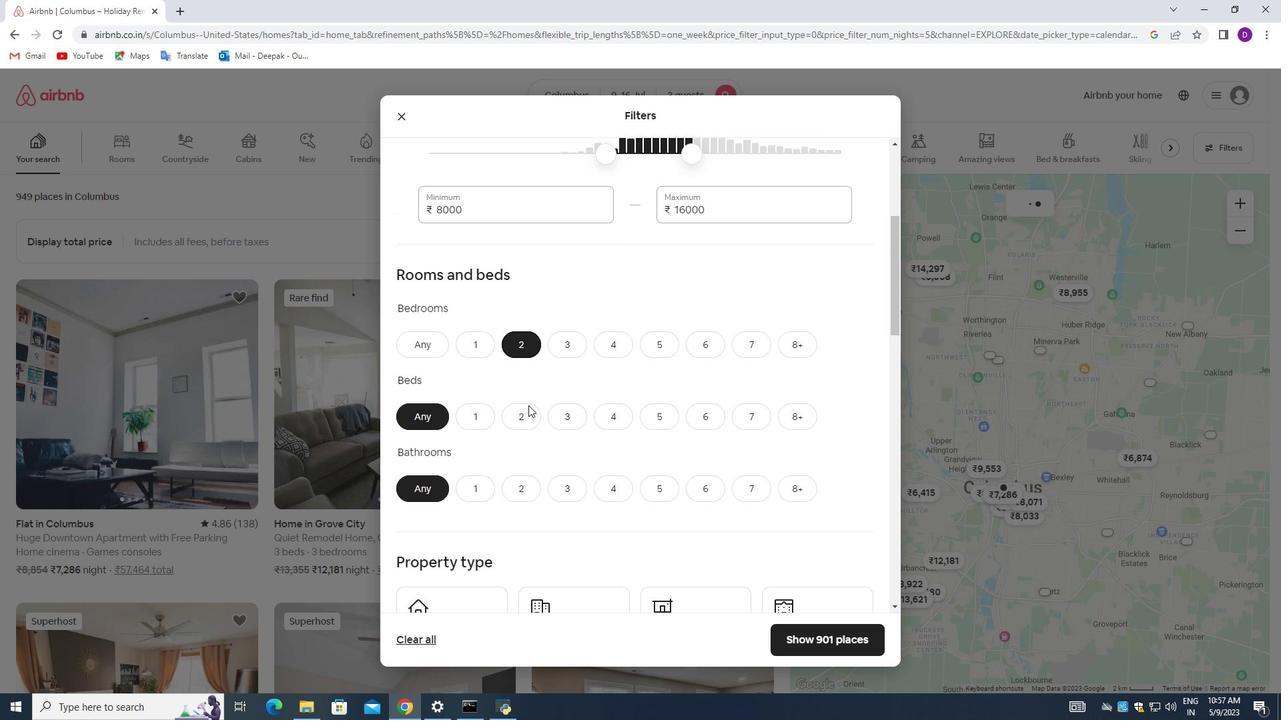 
Action: Mouse pressed left at (522, 415)
Screenshot: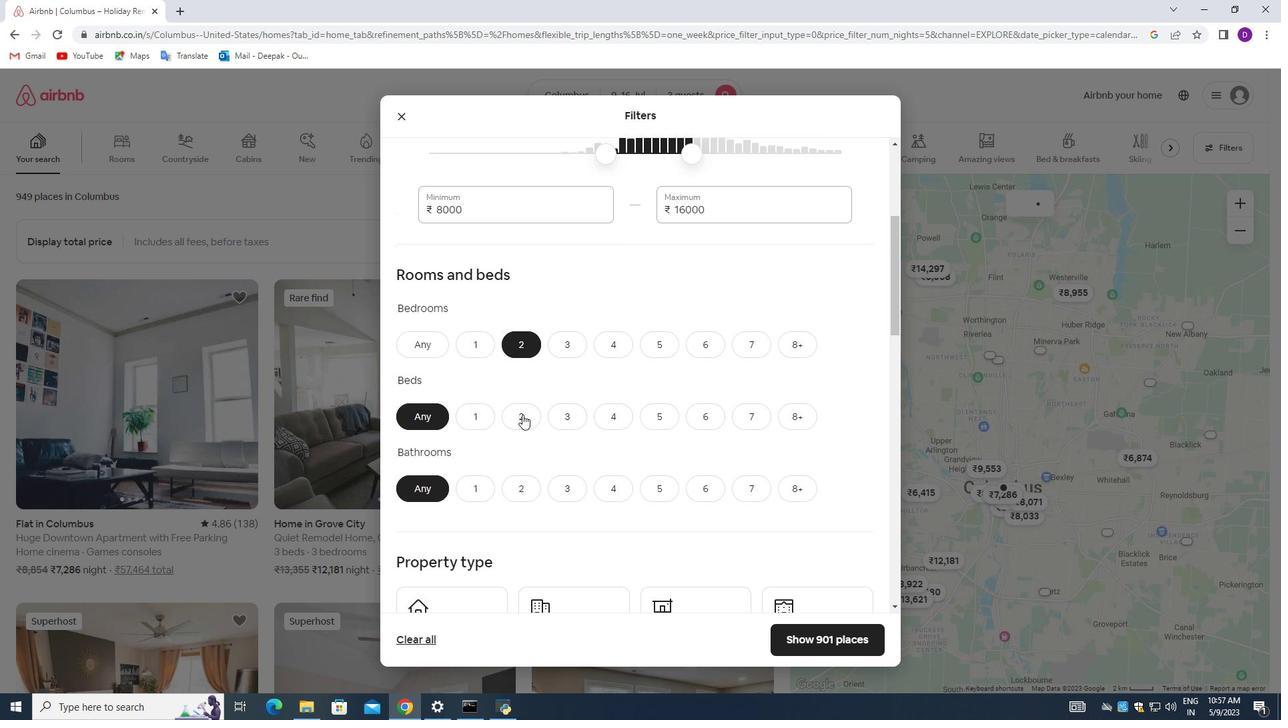 
Action: Mouse moved to (471, 485)
Screenshot: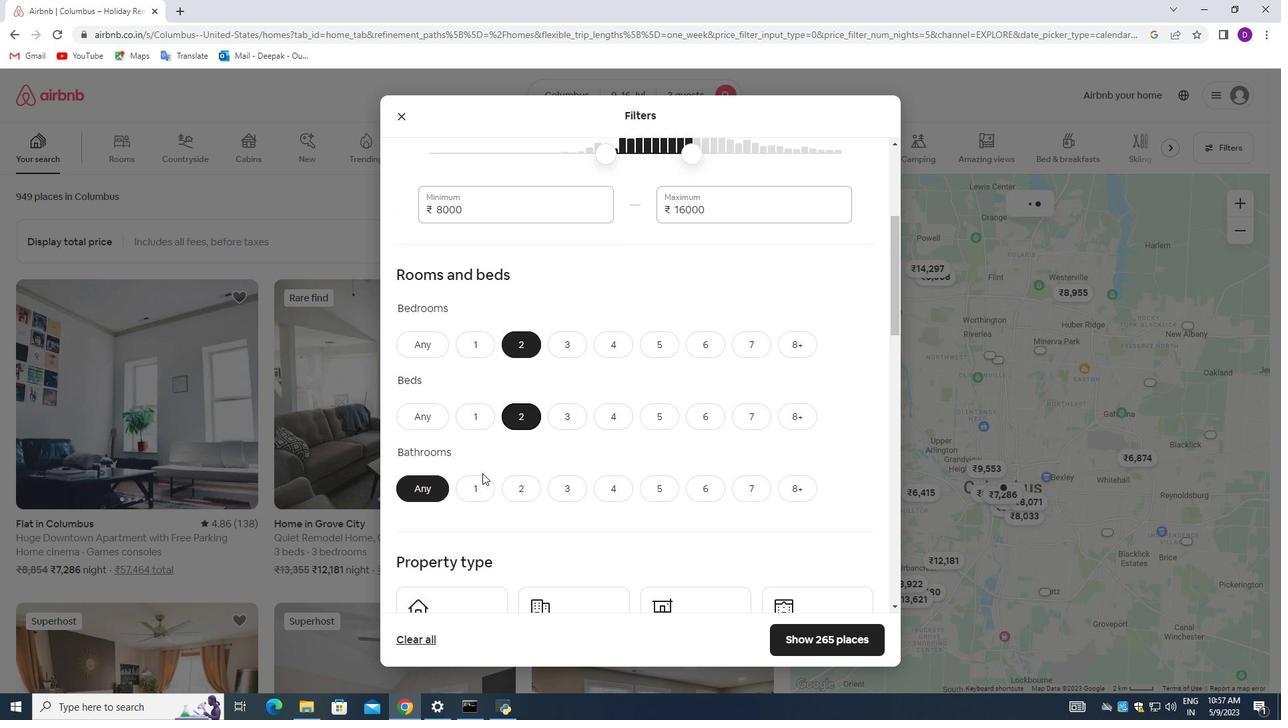 
Action: Mouse pressed left at (471, 485)
Screenshot: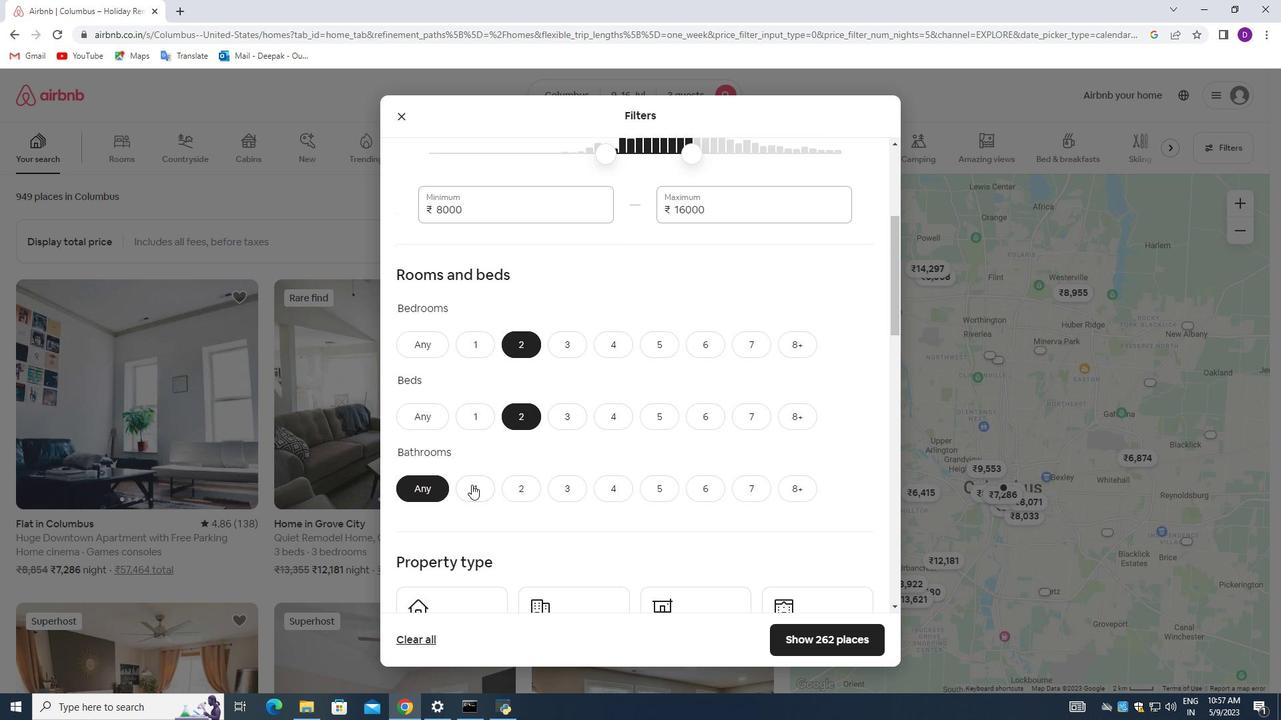 
Action: Mouse moved to (533, 421)
Screenshot: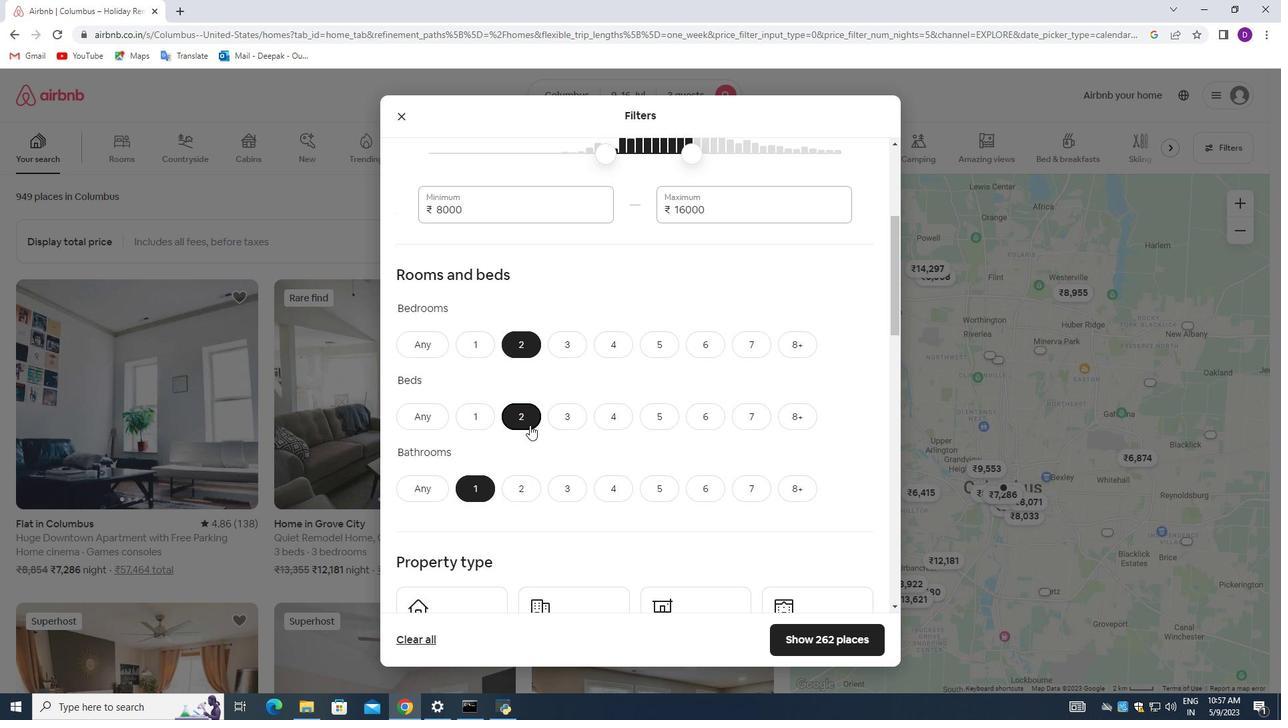 
Action: Mouse scrolled (533, 421) with delta (0, 0)
Screenshot: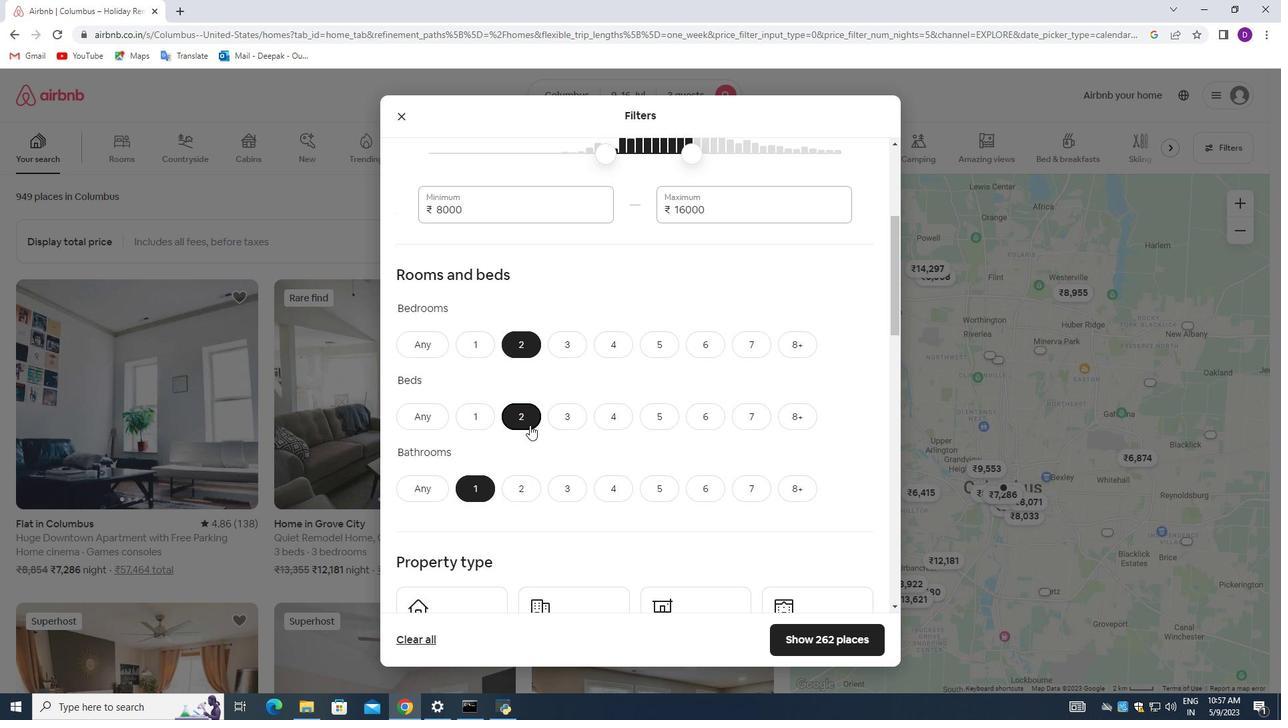 
Action: Mouse moved to (539, 419)
Screenshot: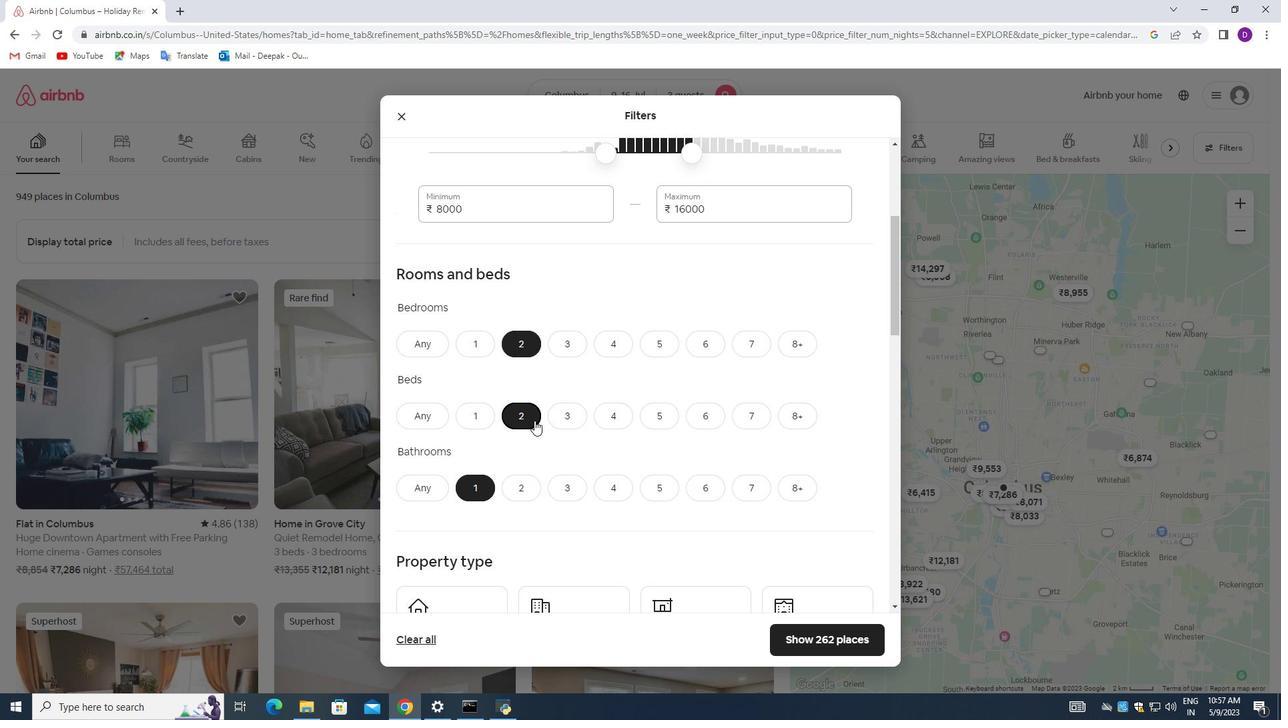 
Action: Mouse scrolled (539, 418) with delta (0, 0)
Screenshot: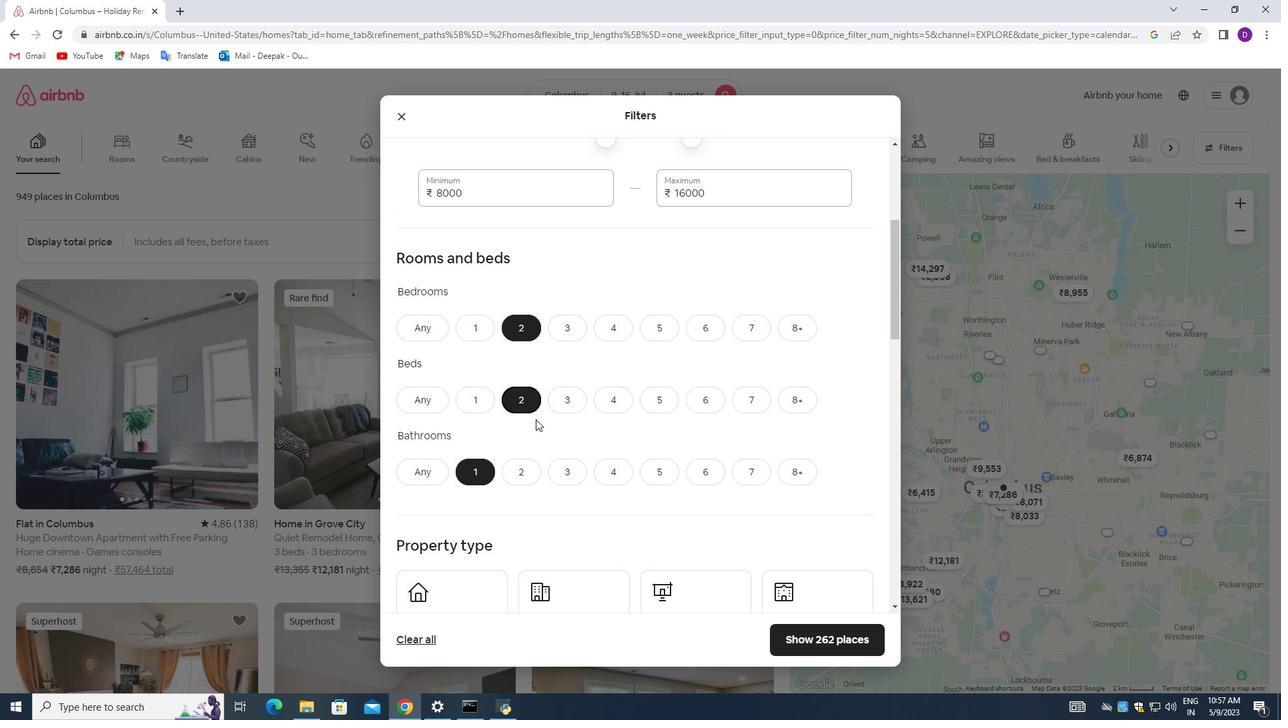 
Action: Mouse moved to (555, 412)
Screenshot: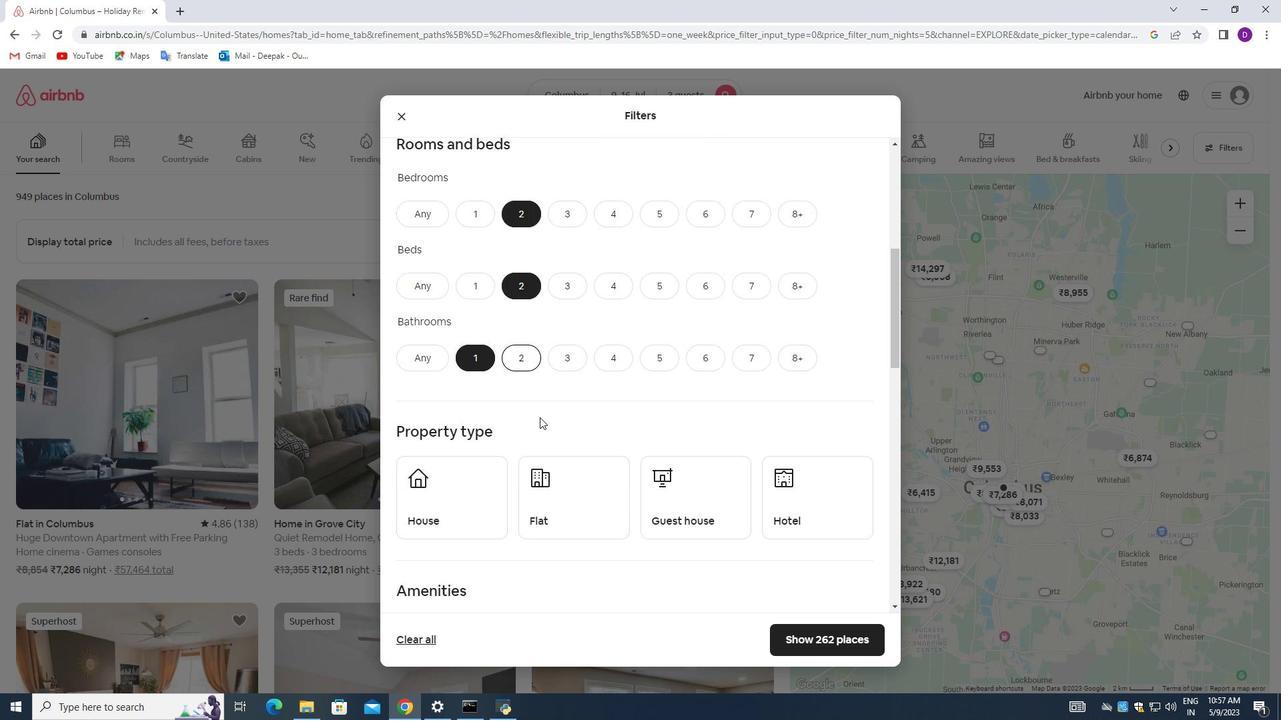 
Action: Mouse scrolled (555, 411) with delta (0, 0)
Screenshot: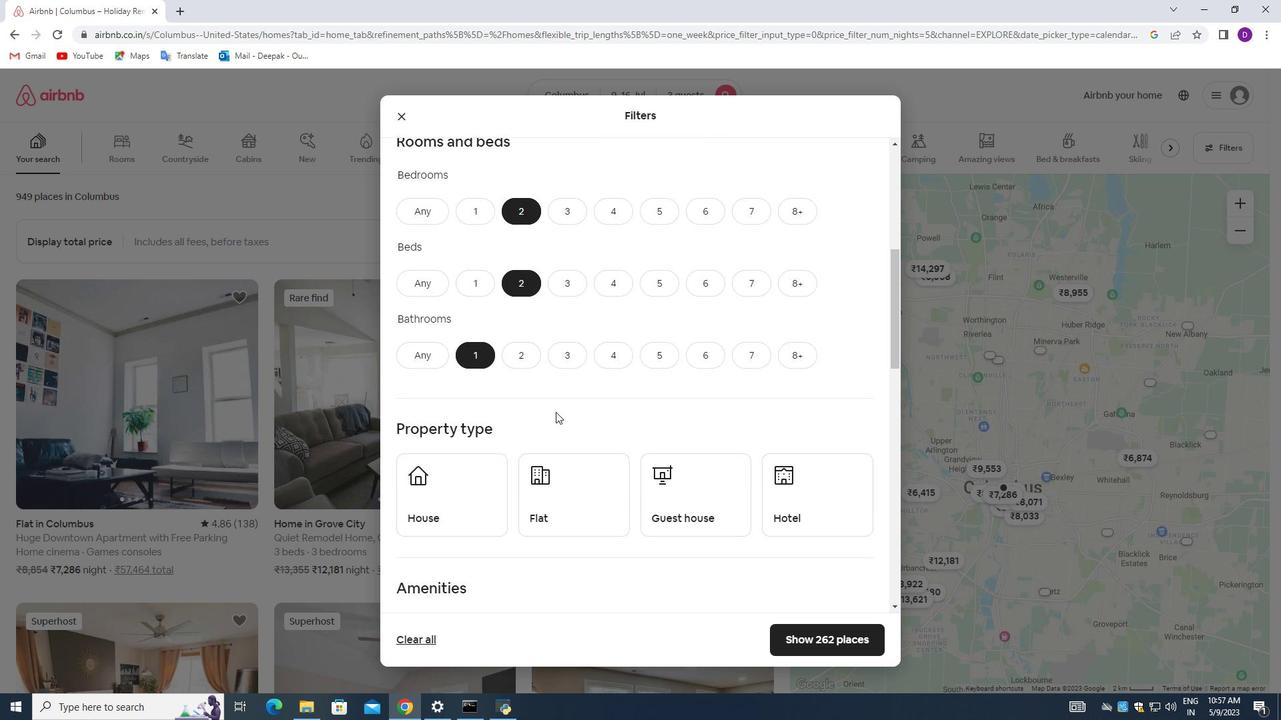 
Action: Mouse moved to (556, 410)
Screenshot: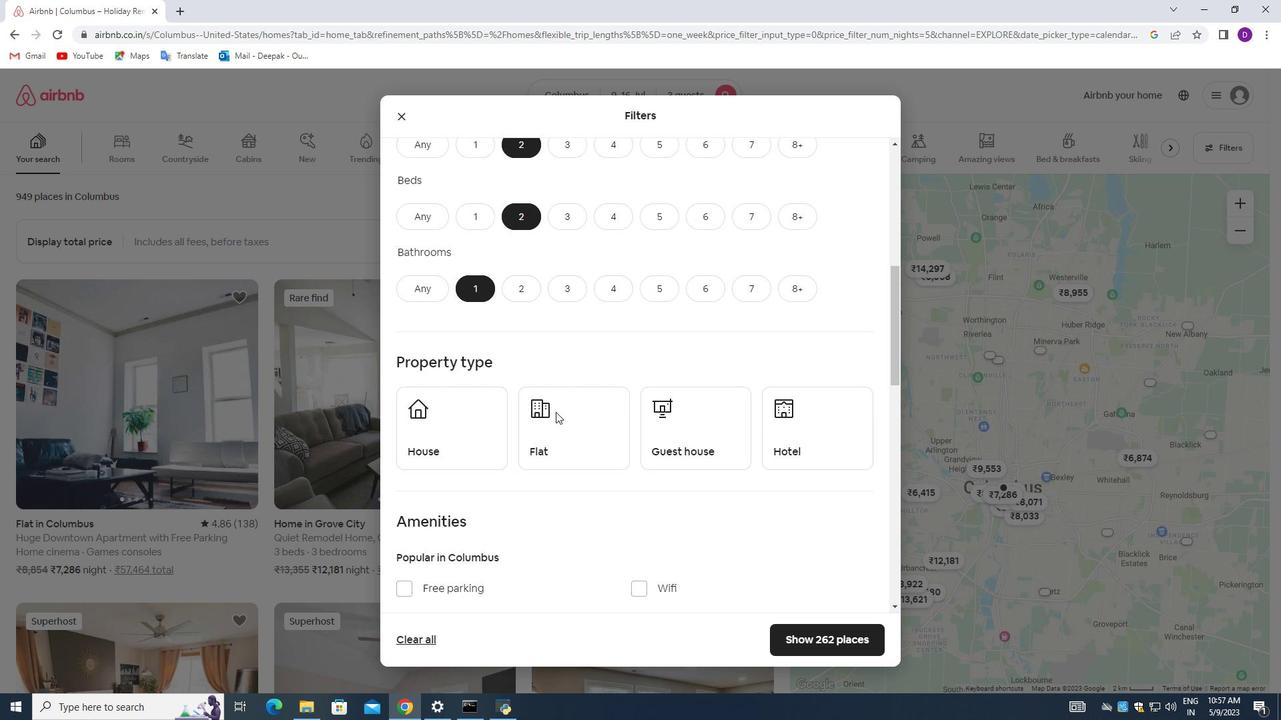
Action: Mouse scrolled (556, 409) with delta (0, 0)
Screenshot: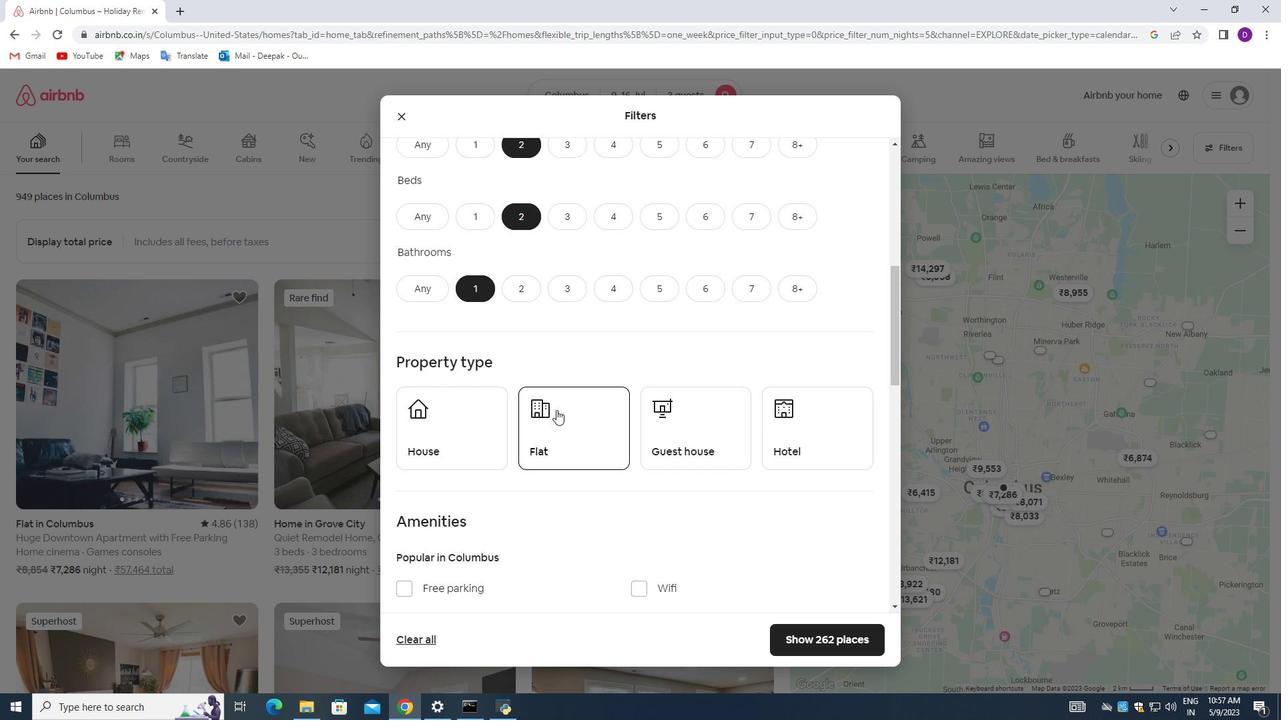 
Action: Mouse moved to (467, 373)
Screenshot: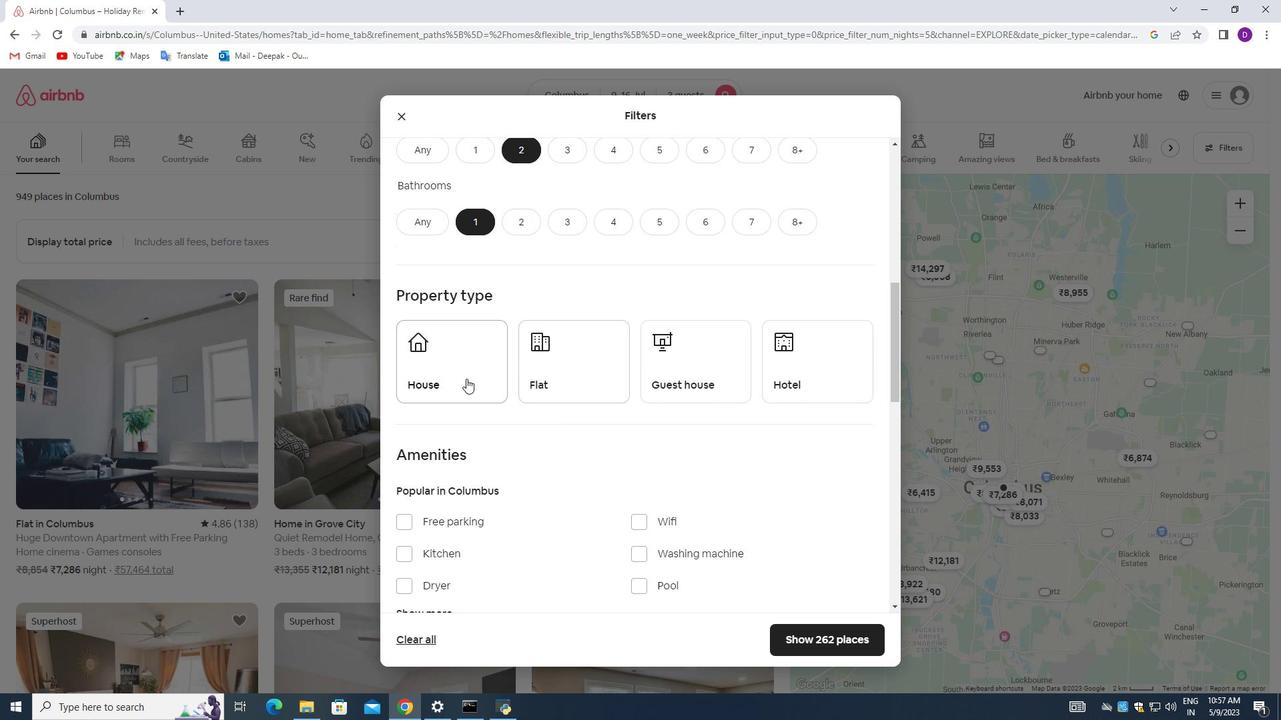 
Action: Mouse pressed left at (467, 373)
Screenshot: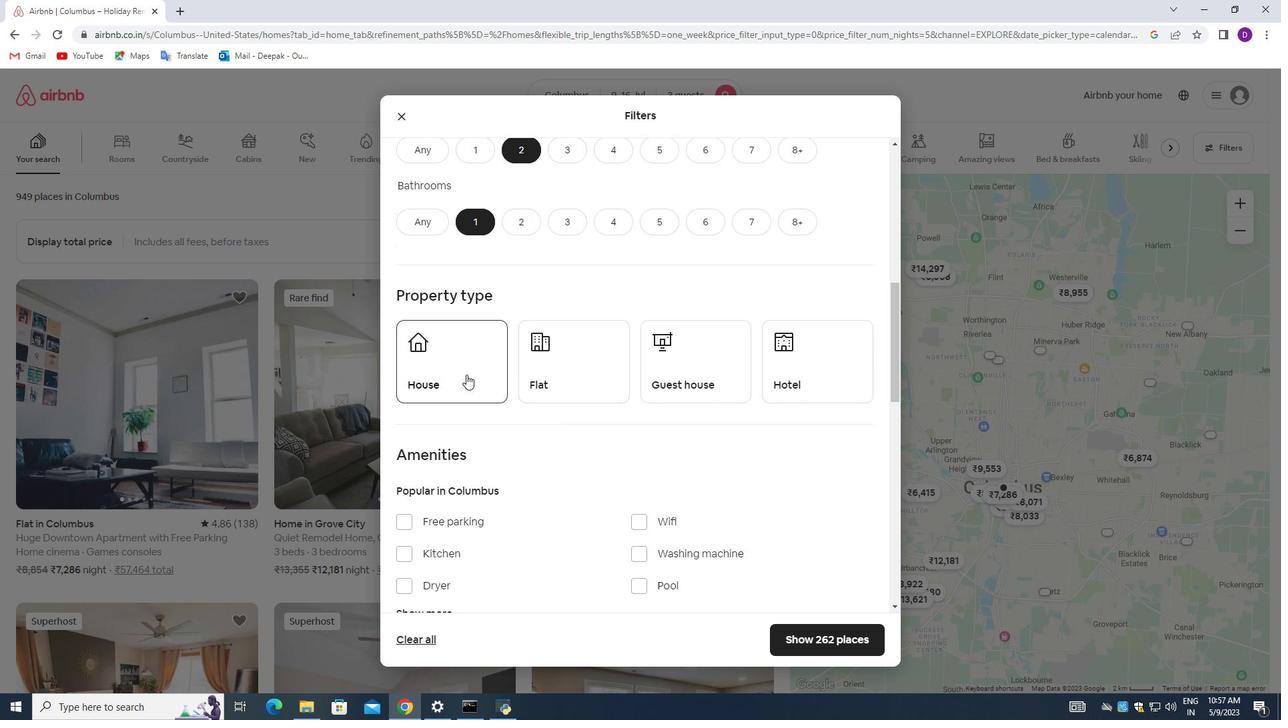 
Action: Mouse moved to (546, 377)
Screenshot: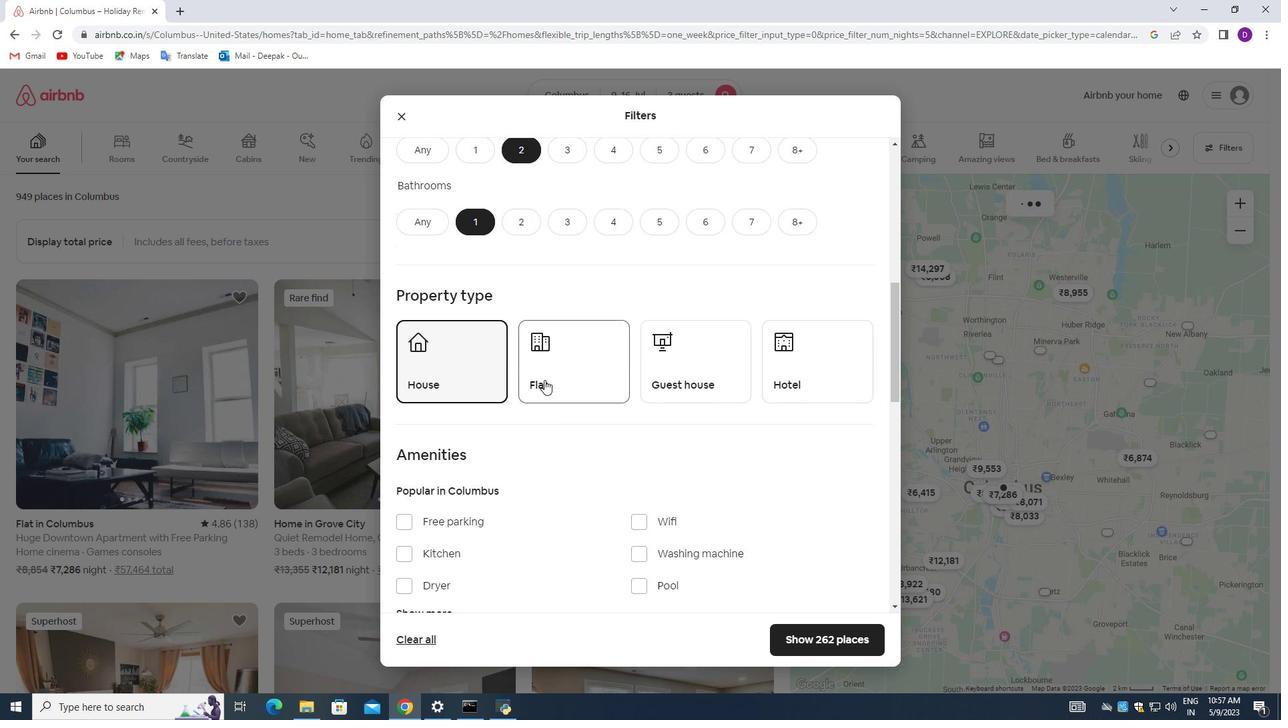 
Action: Mouse pressed left at (546, 377)
Screenshot: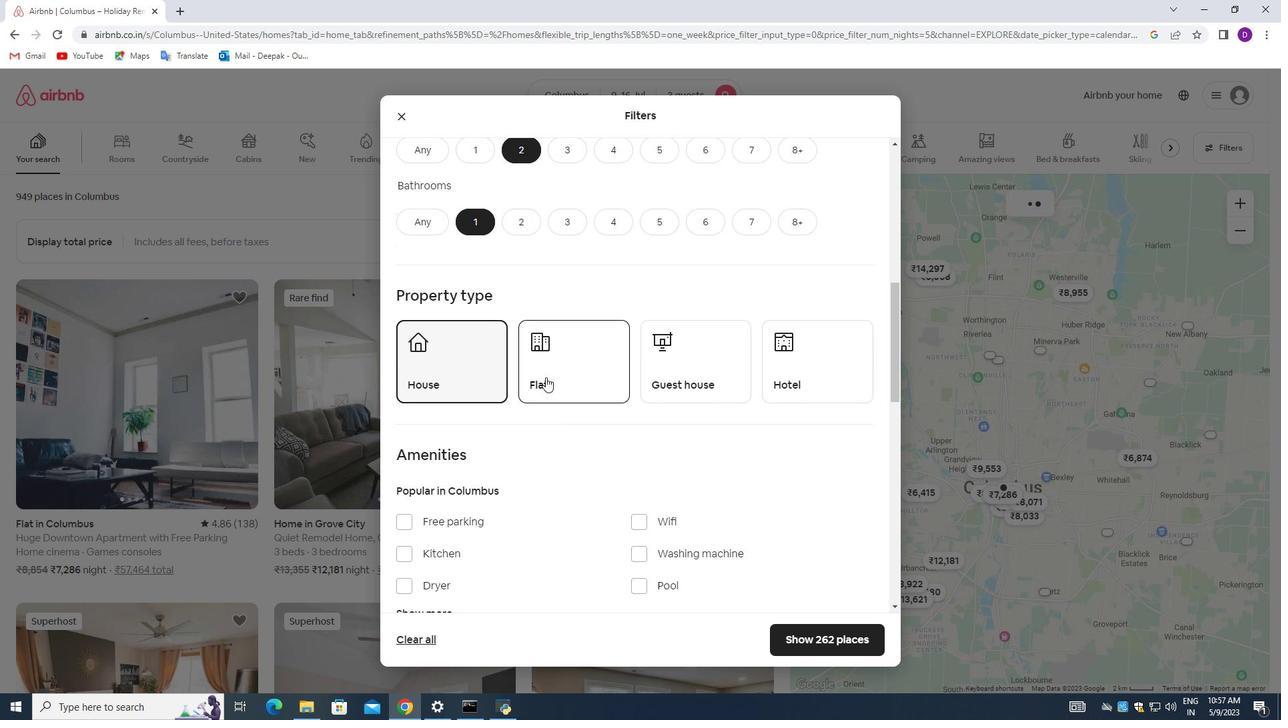 
Action: Mouse moved to (697, 364)
Screenshot: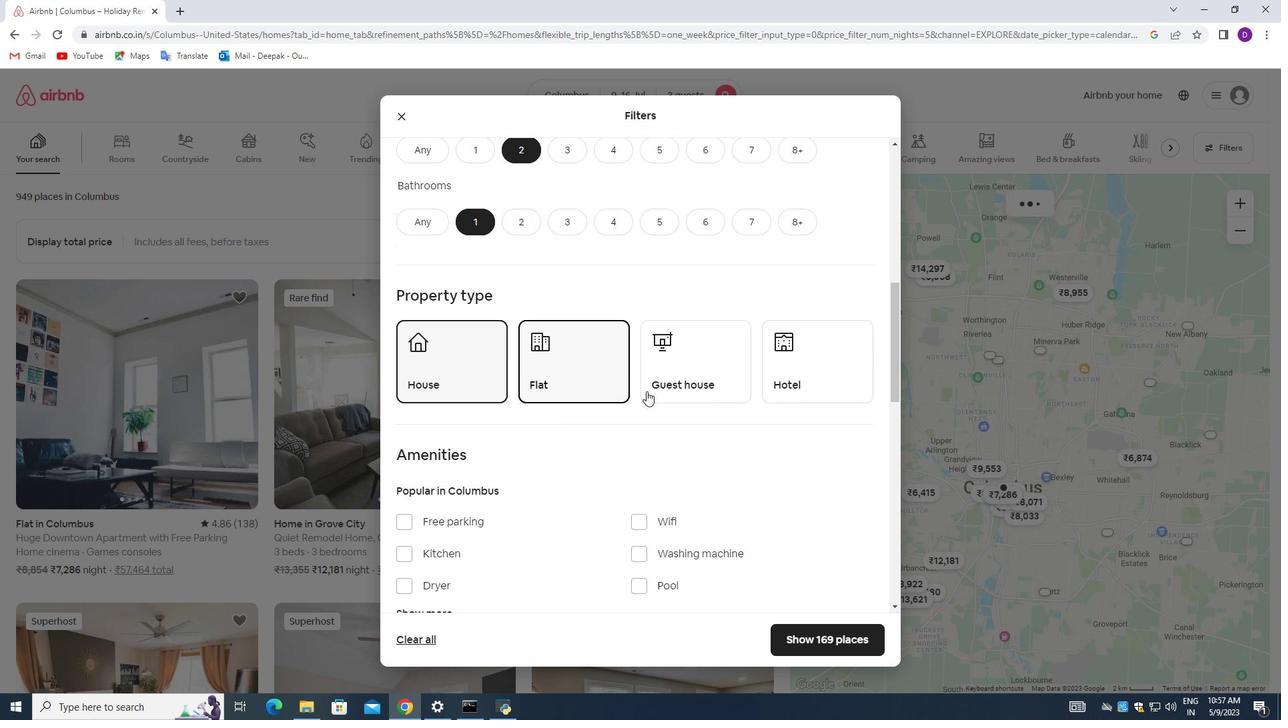 
Action: Mouse pressed left at (697, 364)
Screenshot: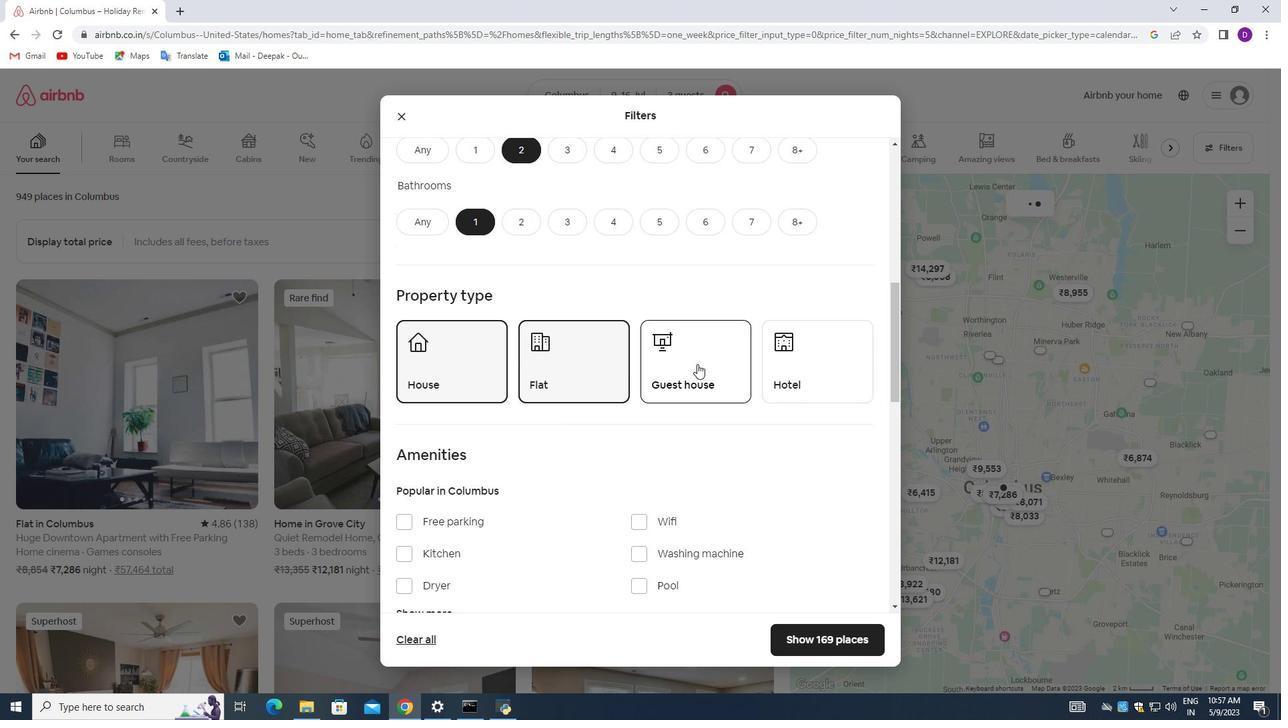 
Action: Mouse moved to (626, 378)
Screenshot: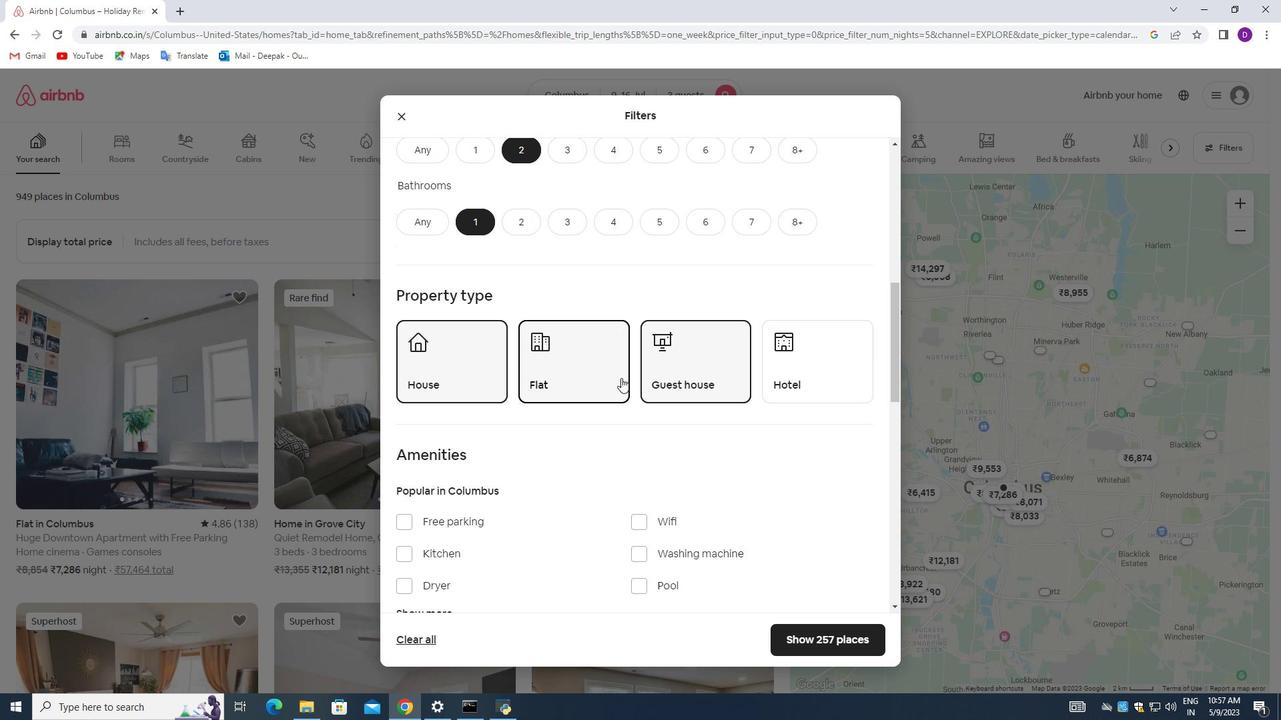 
Action: Mouse scrolled (626, 377) with delta (0, 0)
Screenshot: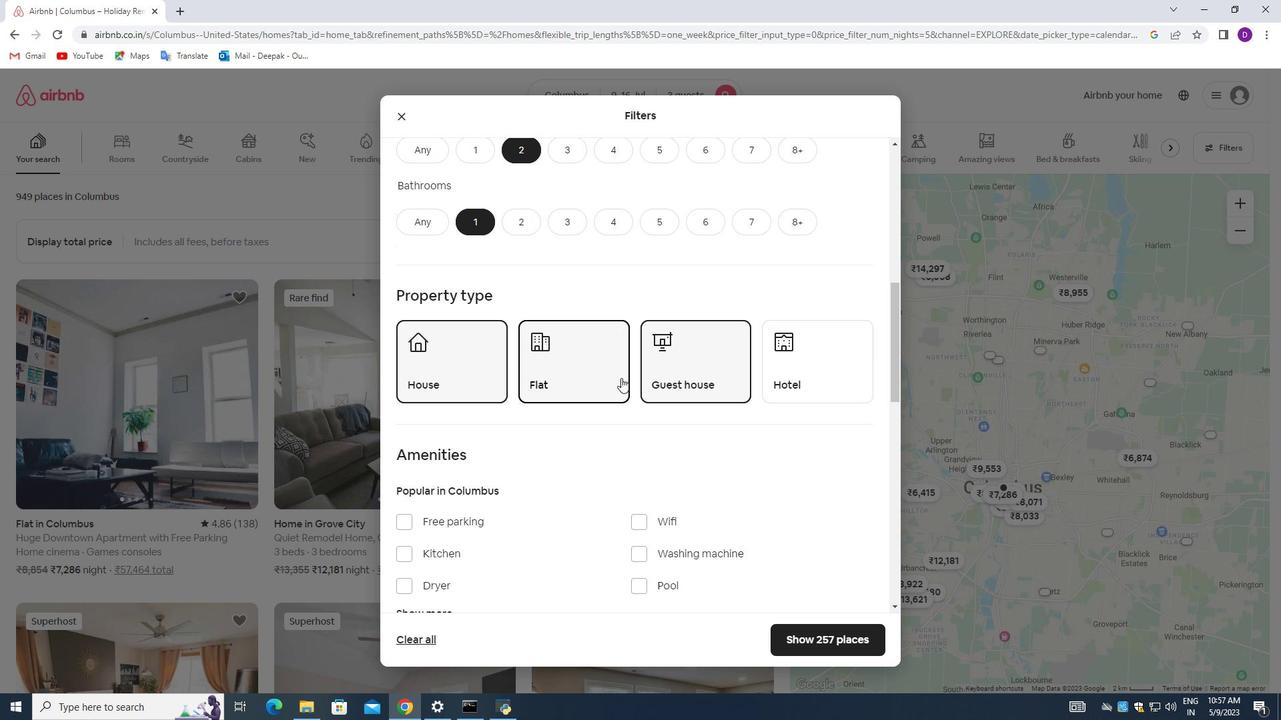 
Action: Mouse moved to (637, 379)
Screenshot: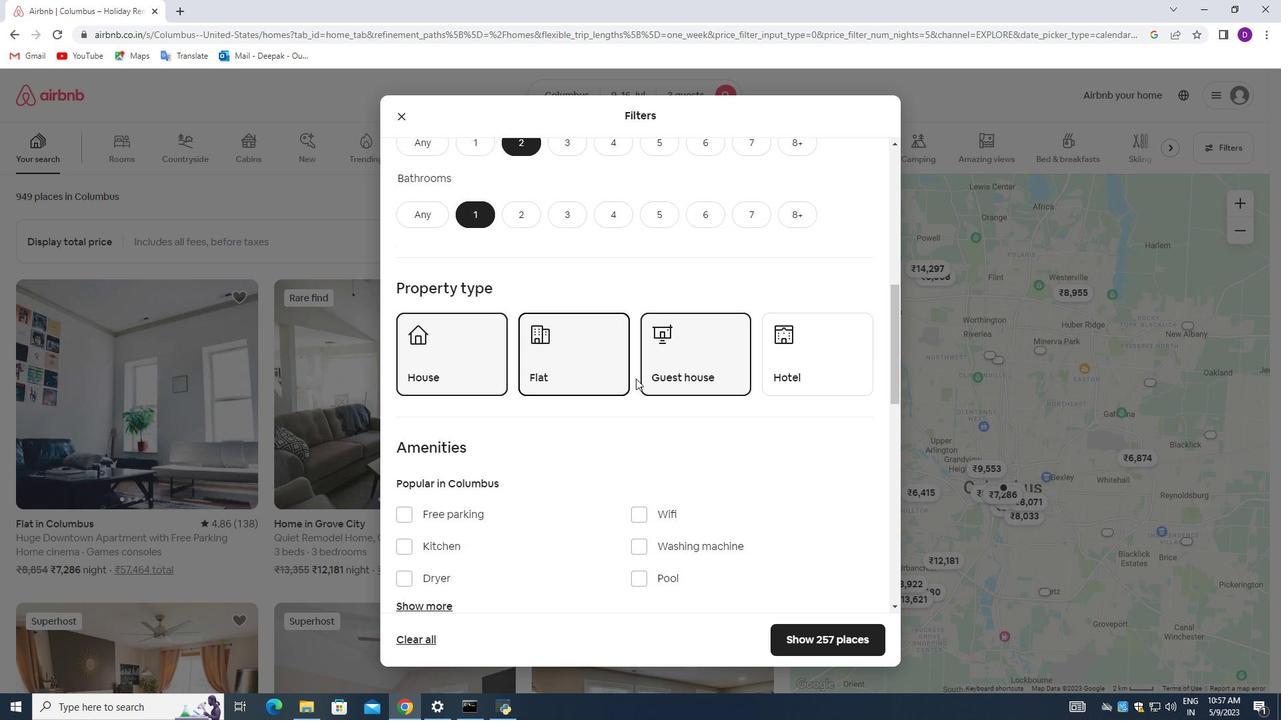 
Action: Mouse scrolled (637, 378) with delta (0, 0)
Screenshot: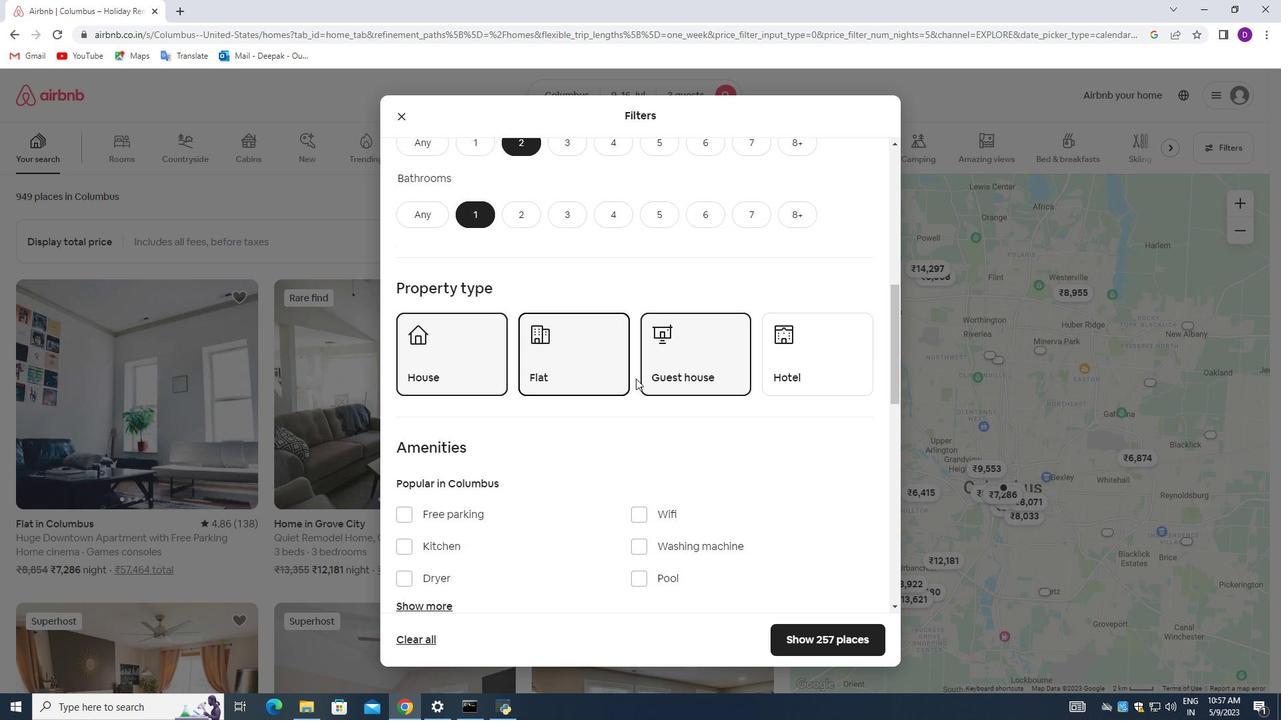 
Action: Mouse moved to (633, 365)
Screenshot: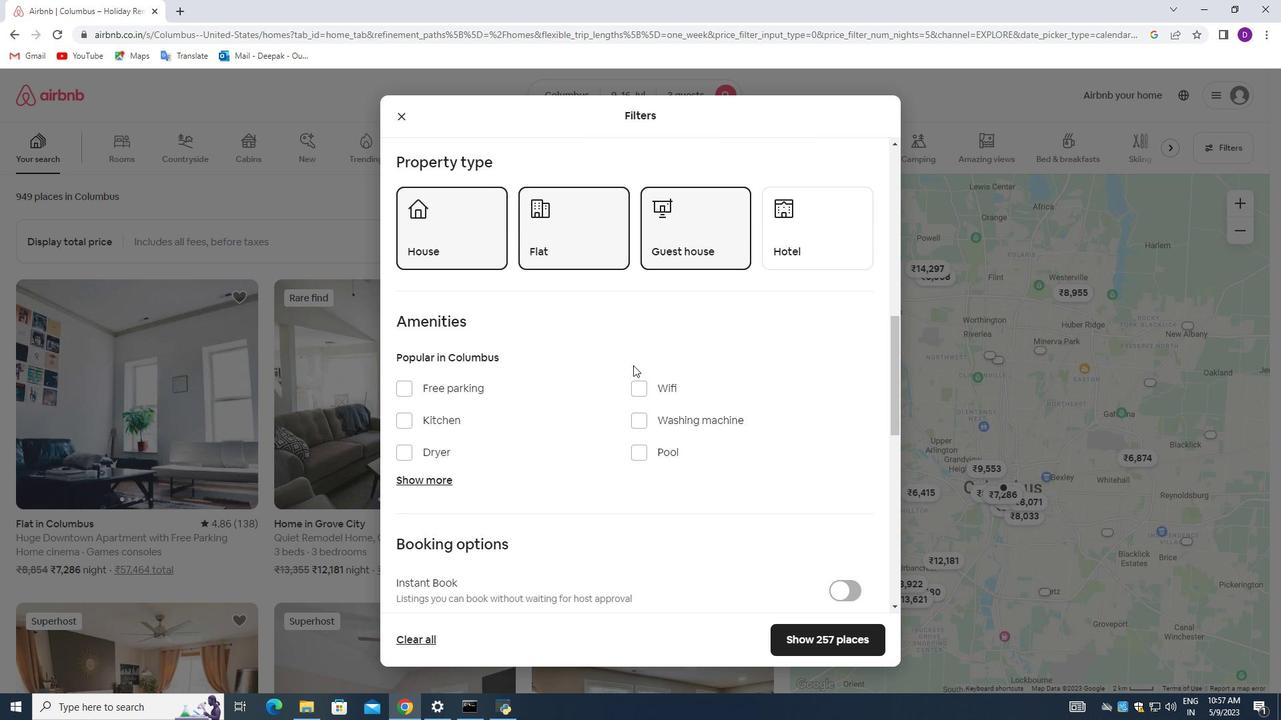 
Action: Mouse scrolled (633, 364) with delta (0, 0)
Screenshot: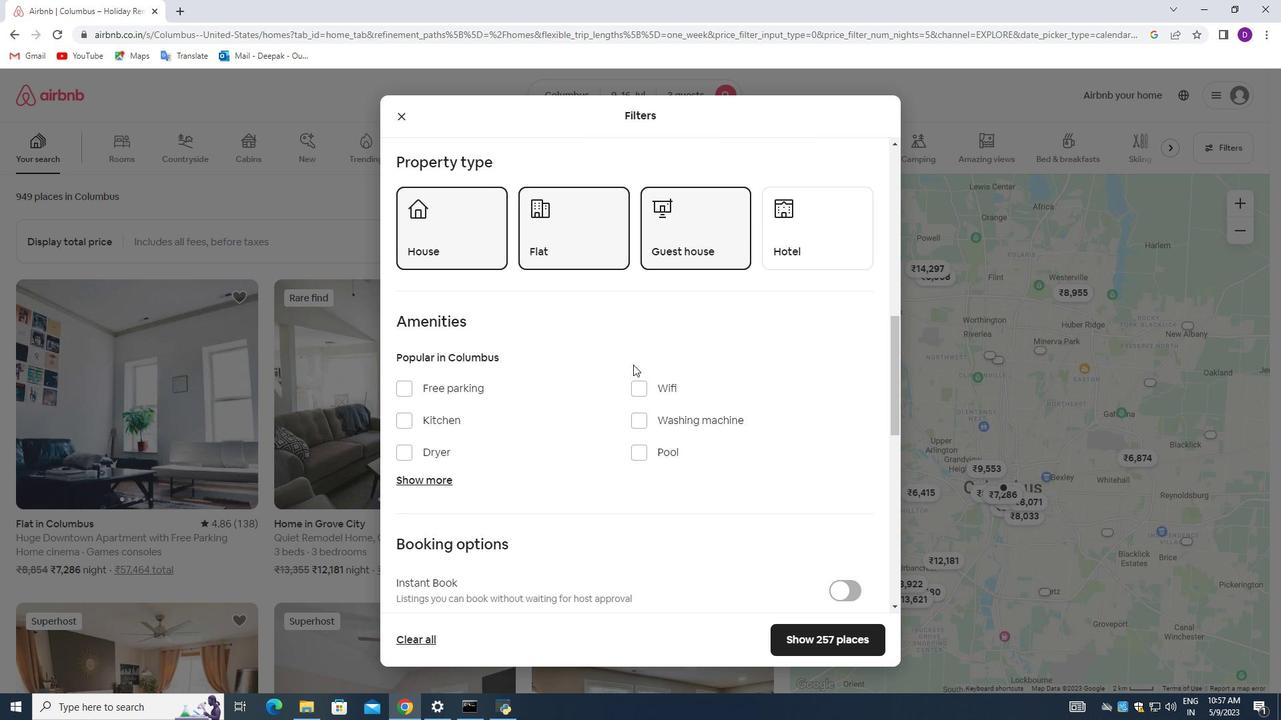 
Action: Mouse scrolled (633, 364) with delta (0, 0)
Screenshot: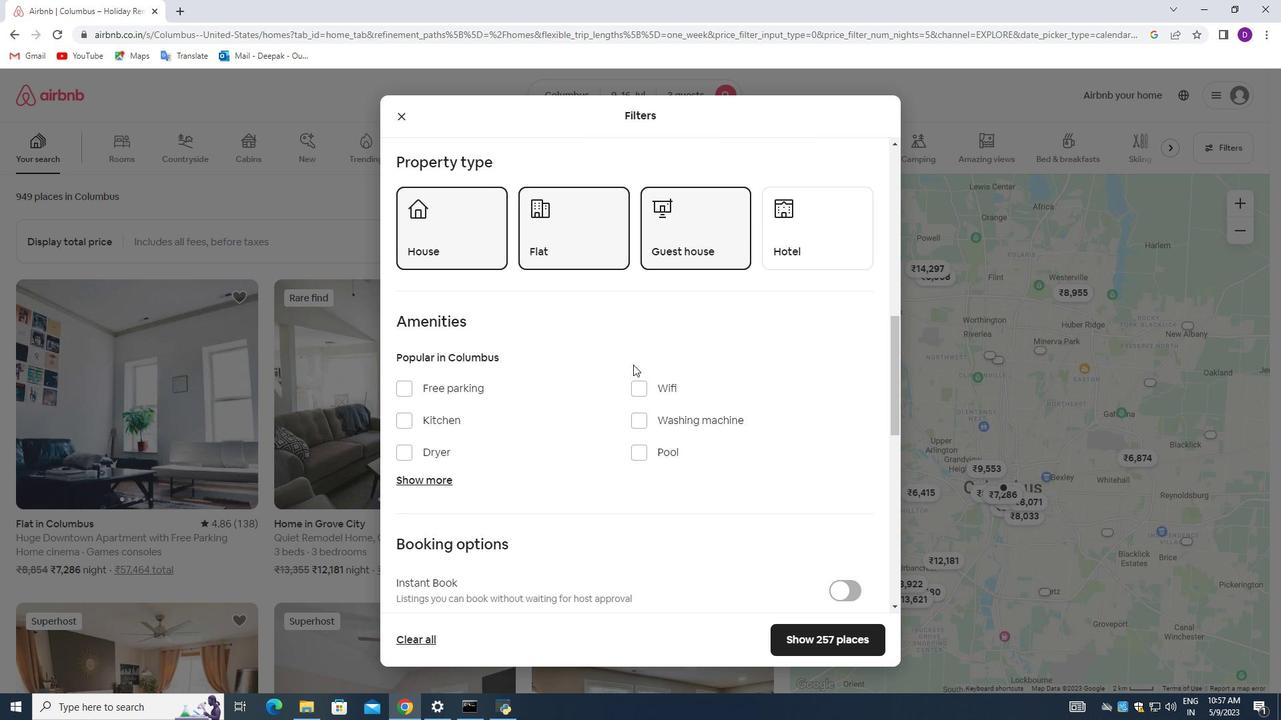 
Action: Mouse moved to (687, 383)
Screenshot: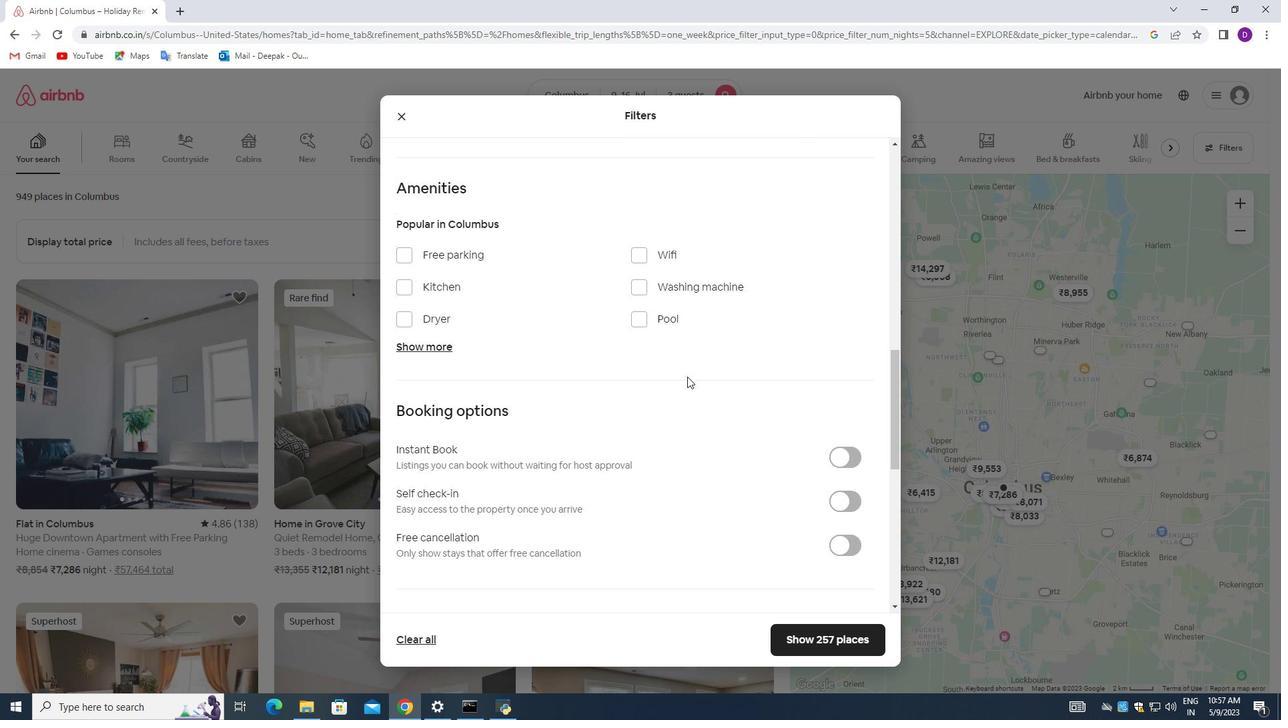 
Action: Mouse scrolled (687, 382) with delta (0, 0)
Screenshot: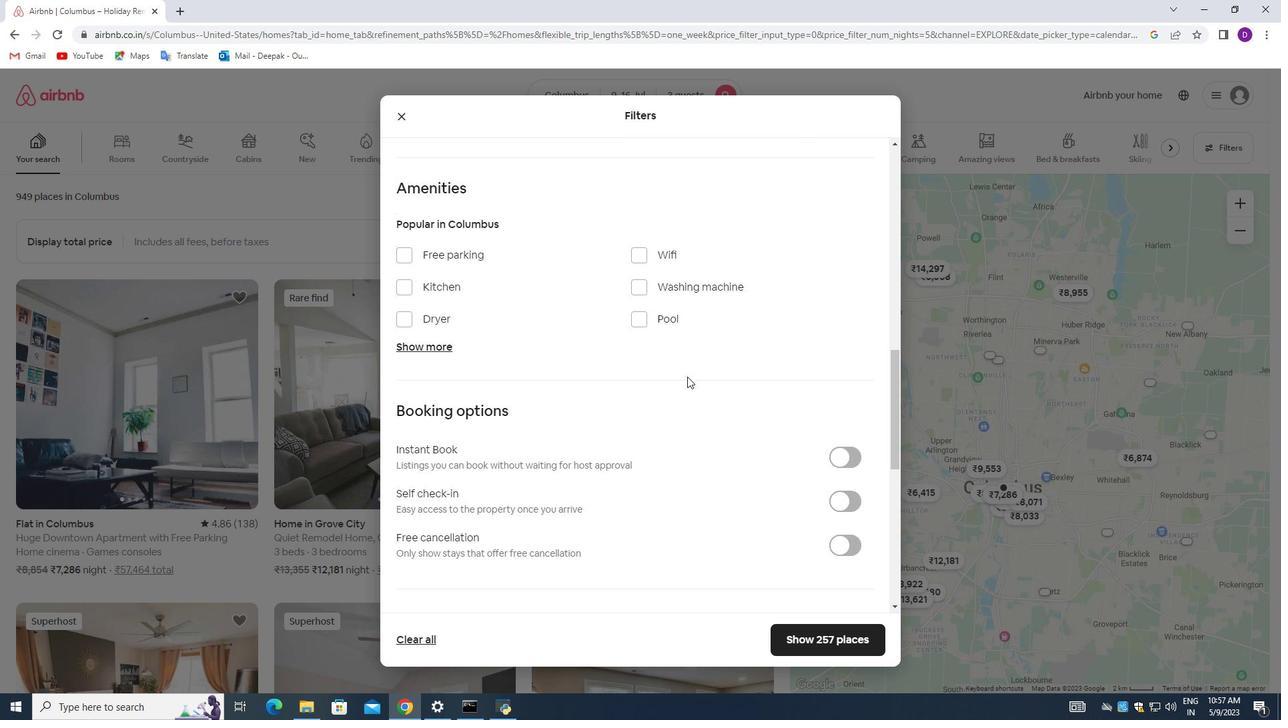 
Action: Mouse moved to (690, 391)
Screenshot: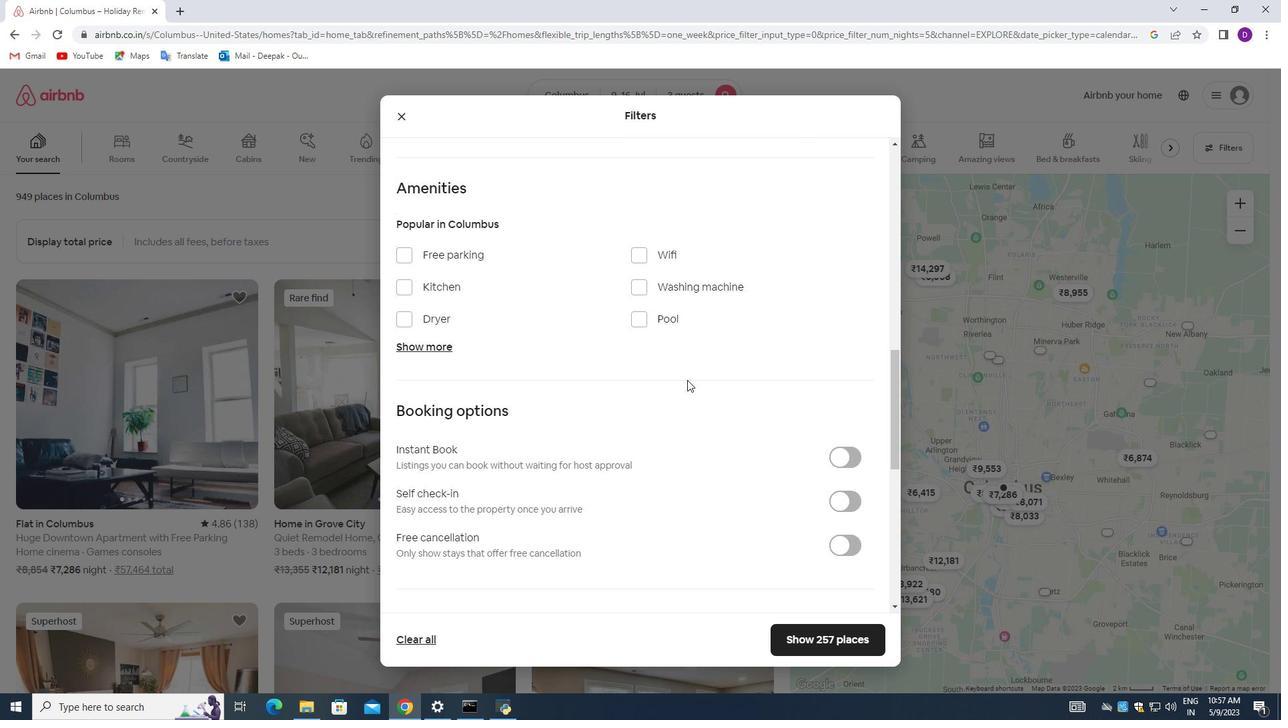 
Action: Mouse scrolled (690, 391) with delta (0, 0)
Screenshot: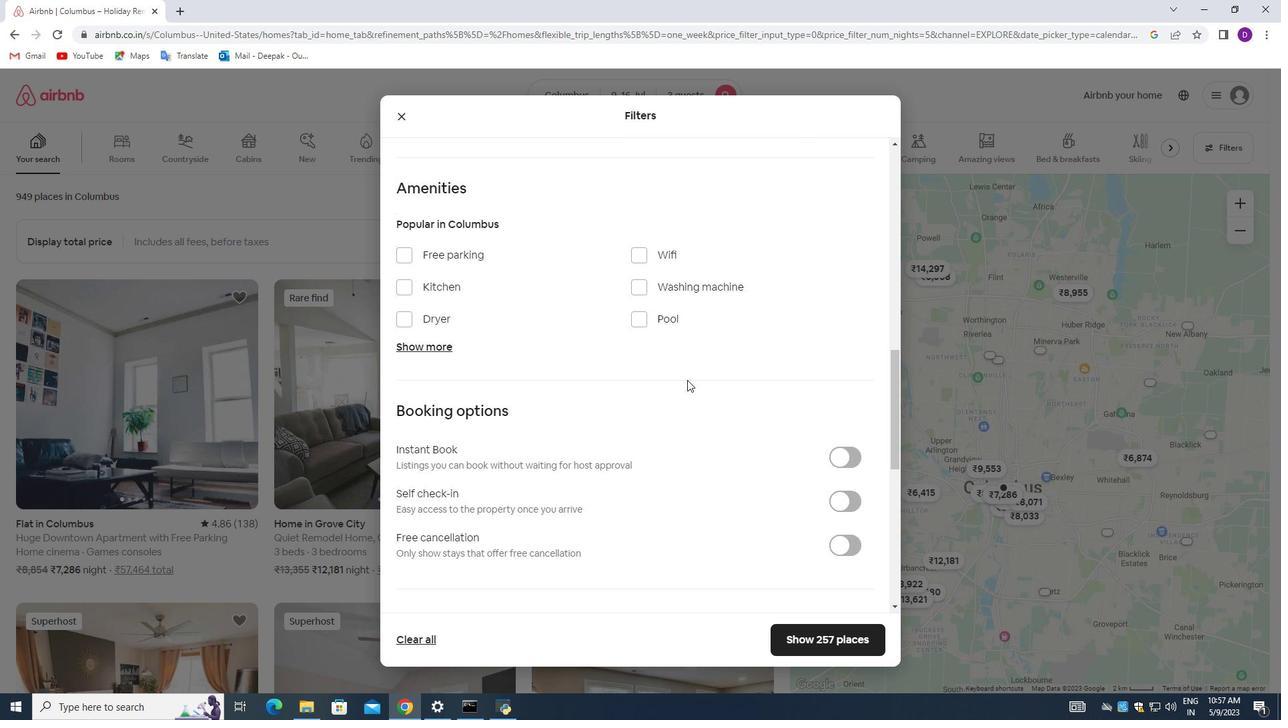 
Action: Mouse moved to (836, 368)
Screenshot: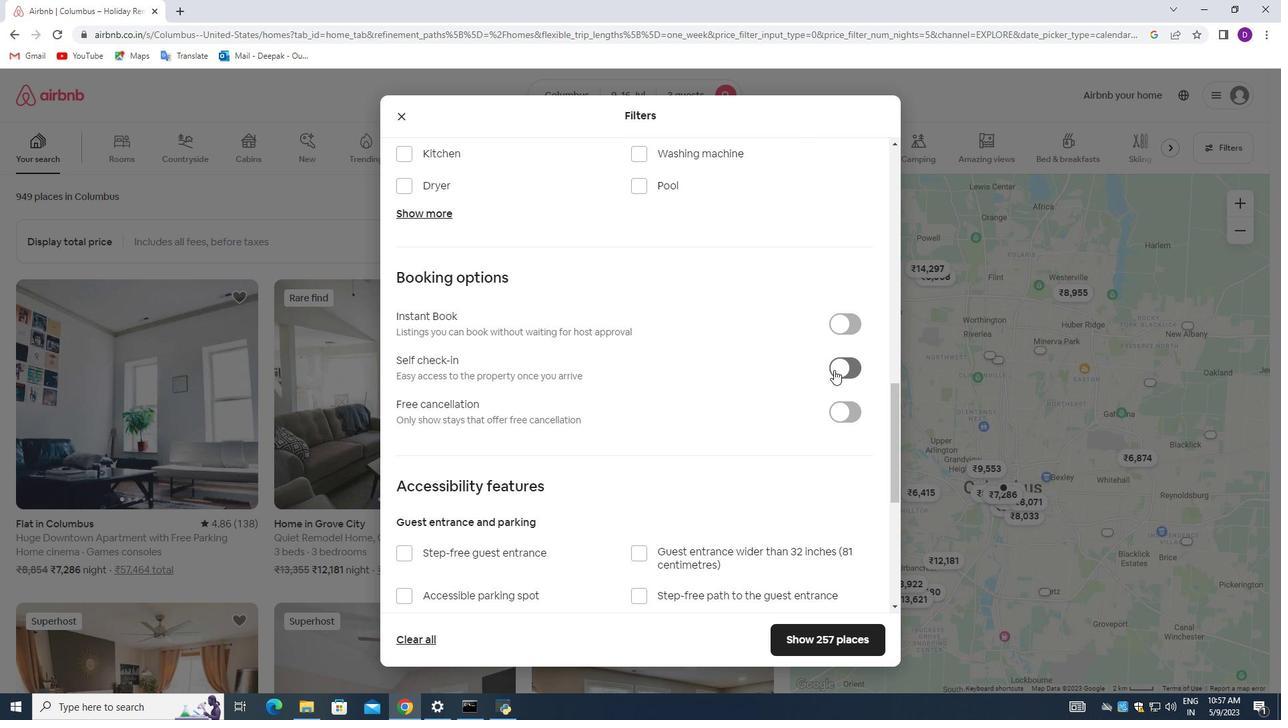 
Action: Mouse pressed left at (836, 368)
Screenshot: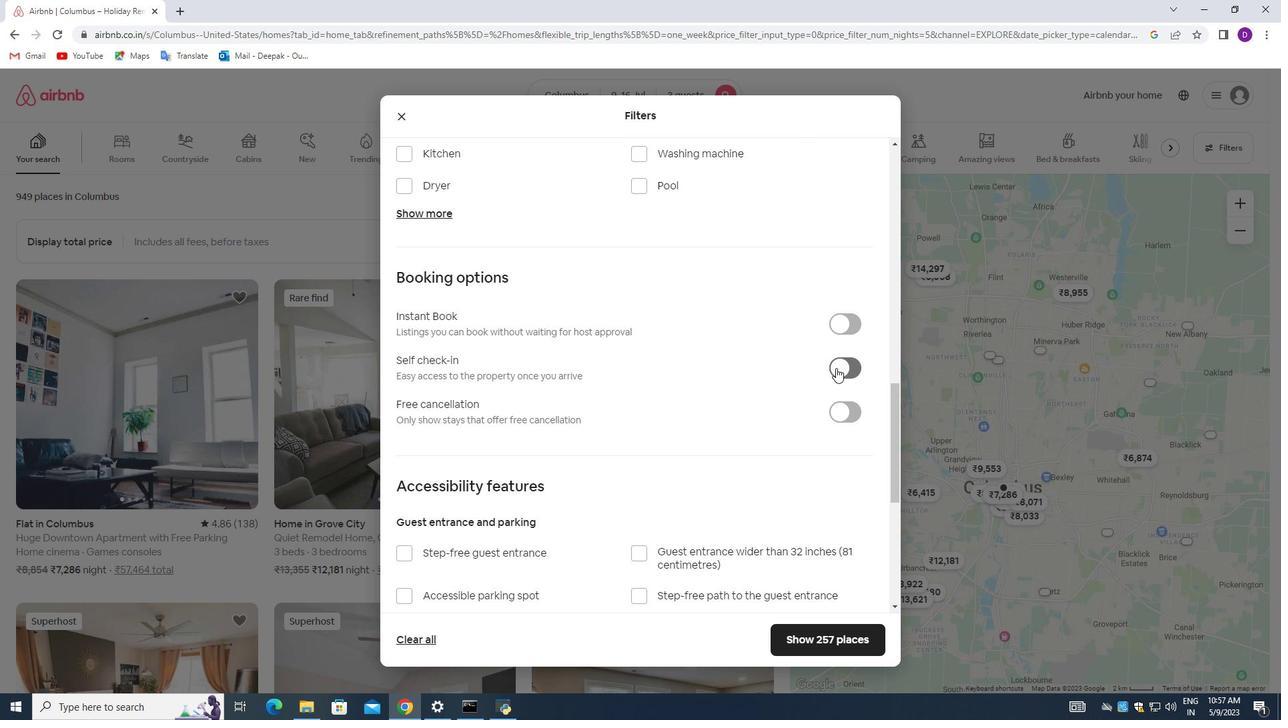 
Action: Mouse moved to (642, 436)
Screenshot: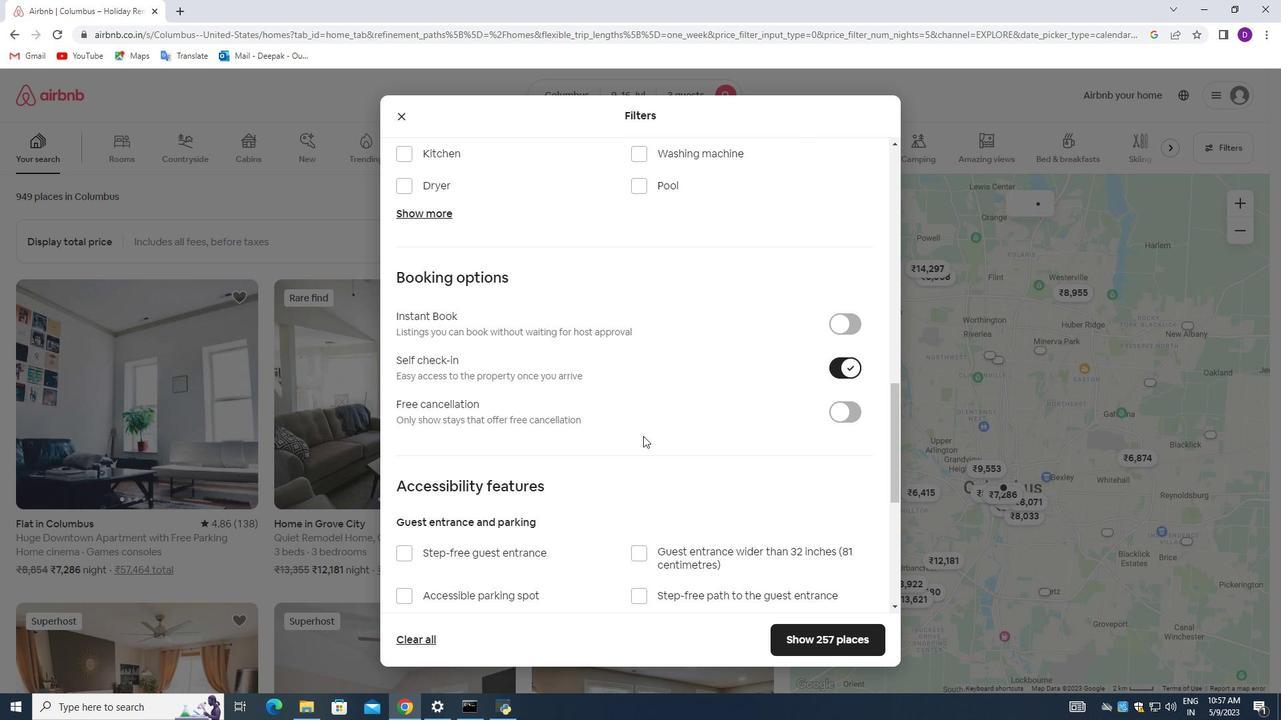 
Action: Mouse scrolled (642, 435) with delta (0, 0)
Screenshot: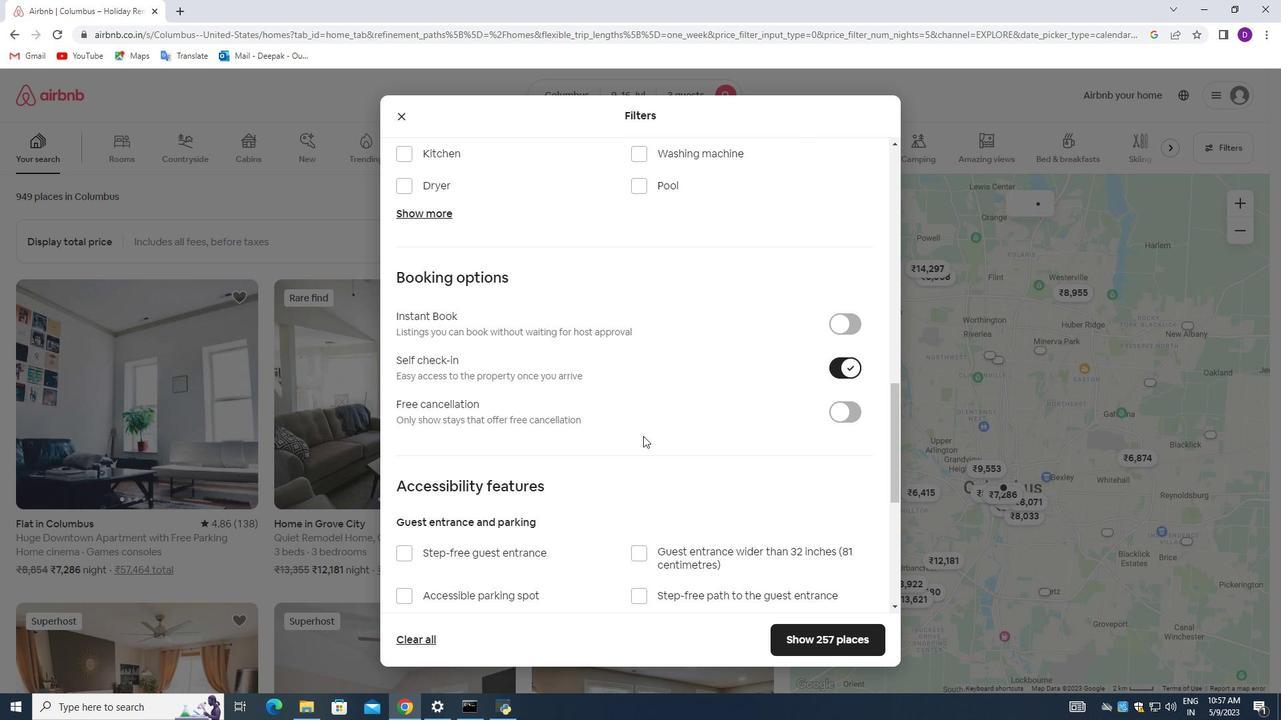 
Action: Mouse moved to (641, 436)
Screenshot: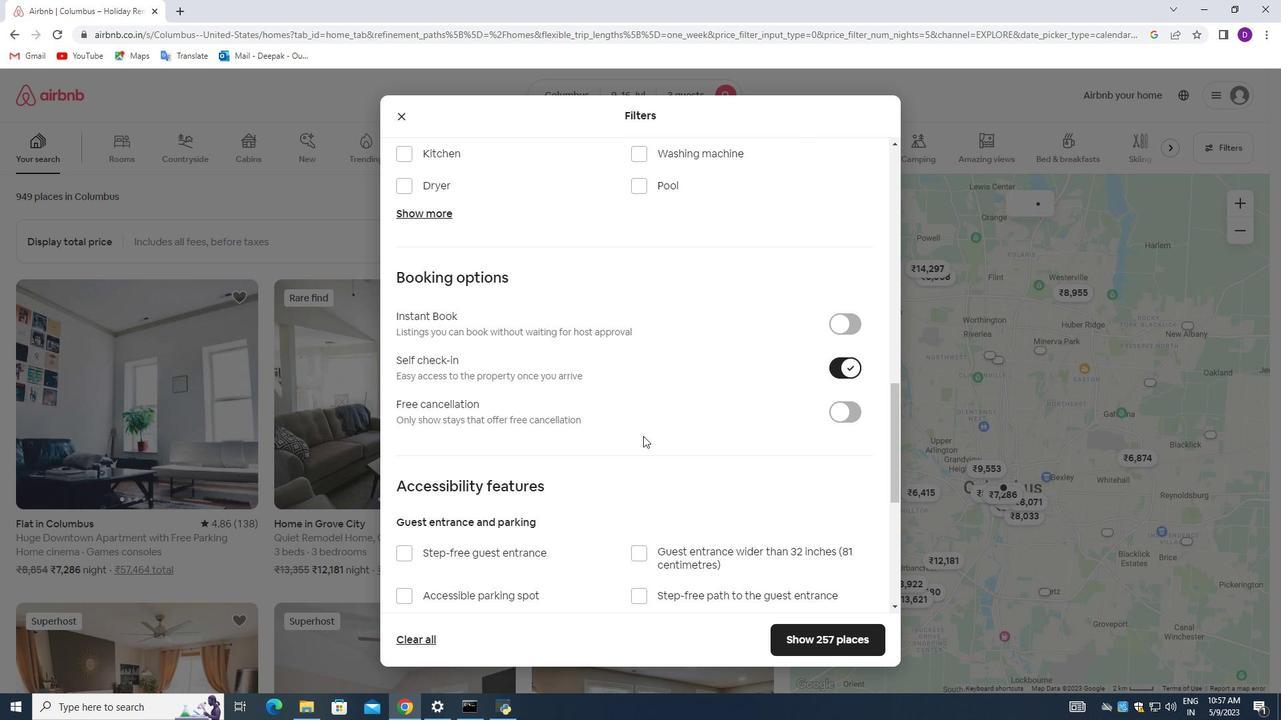 
Action: Mouse scrolled (641, 435) with delta (0, 0)
Screenshot: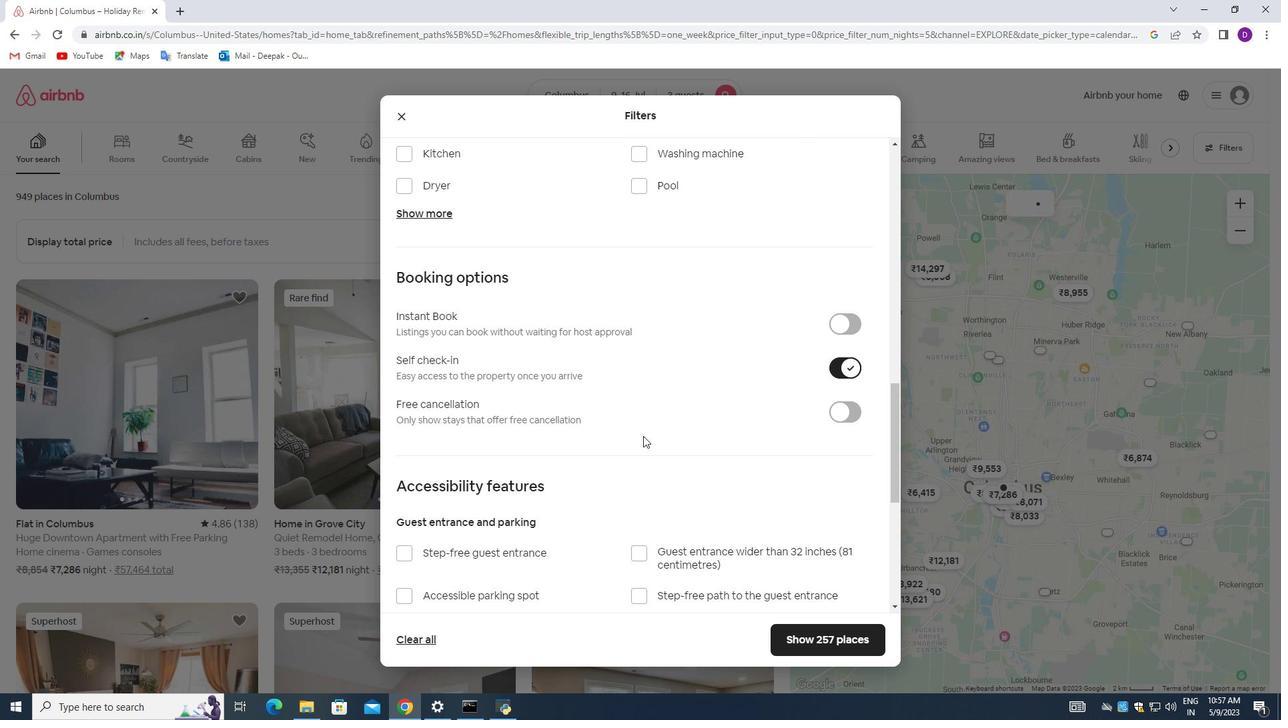 
Action: Mouse moved to (630, 424)
Screenshot: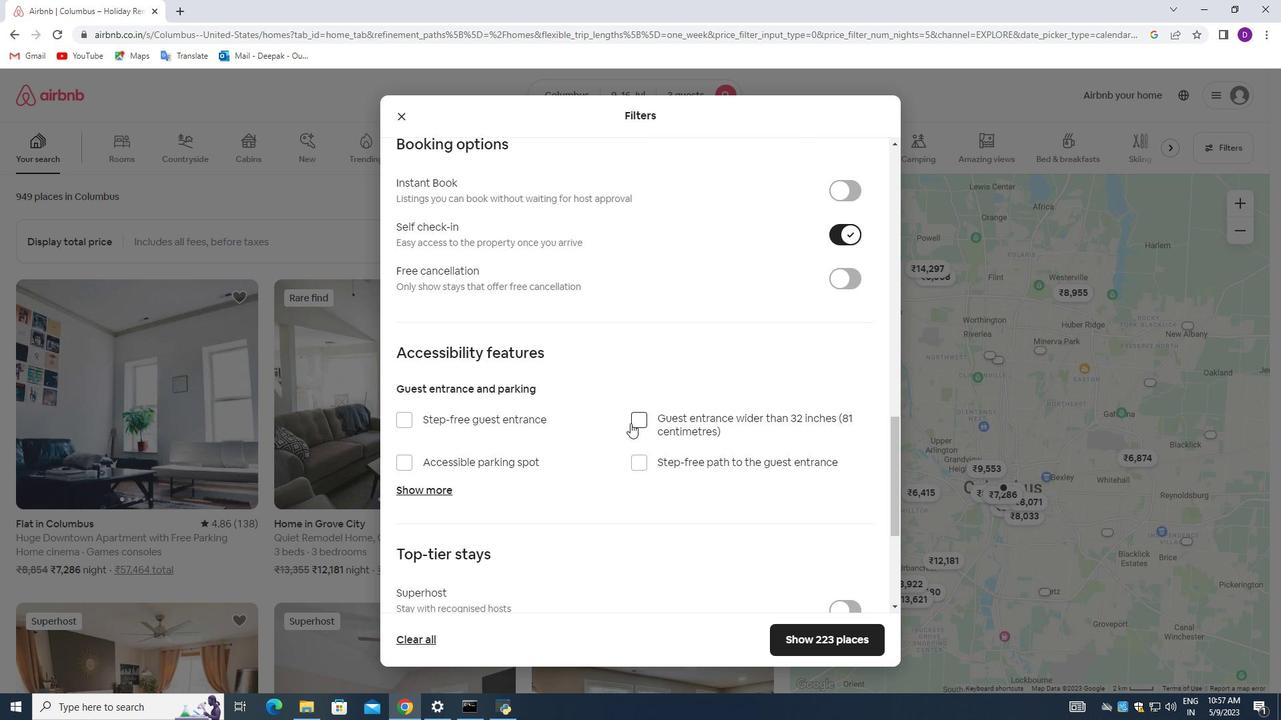 
Action: Mouse scrolled (630, 423) with delta (0, 0)
Screenshot: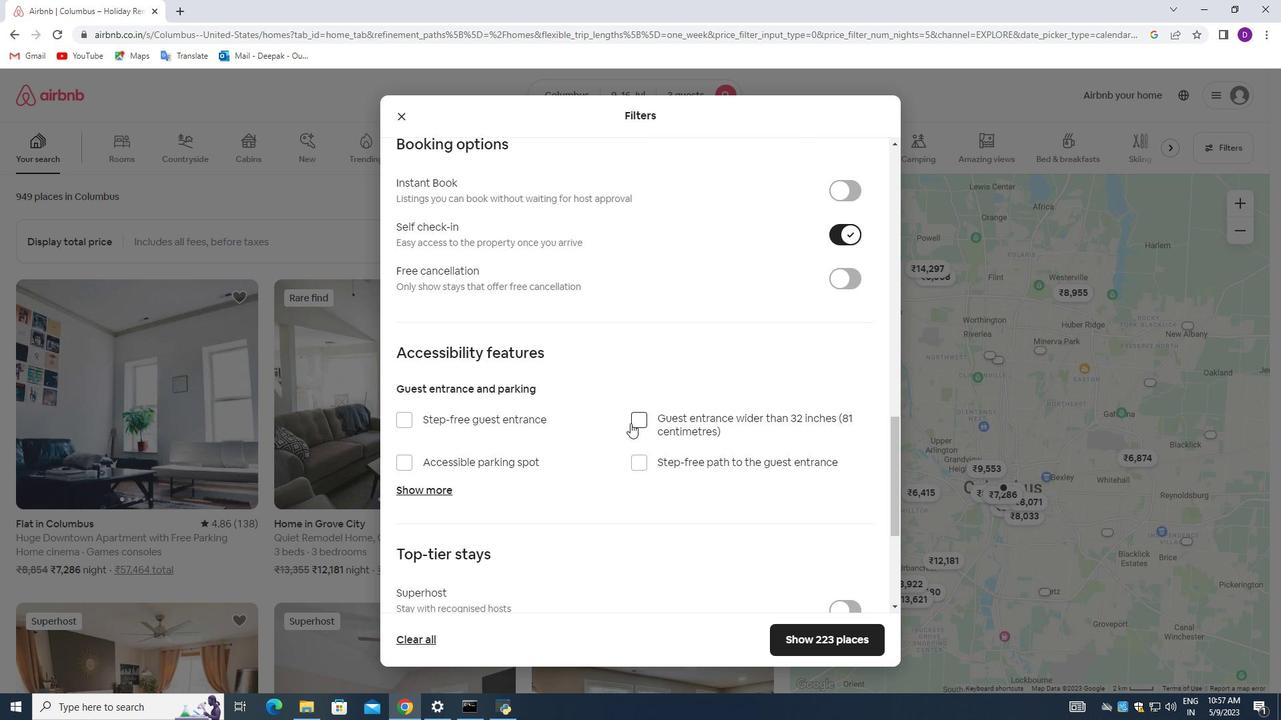 
Action: Mouse moved to (630, 428)
Screenshot: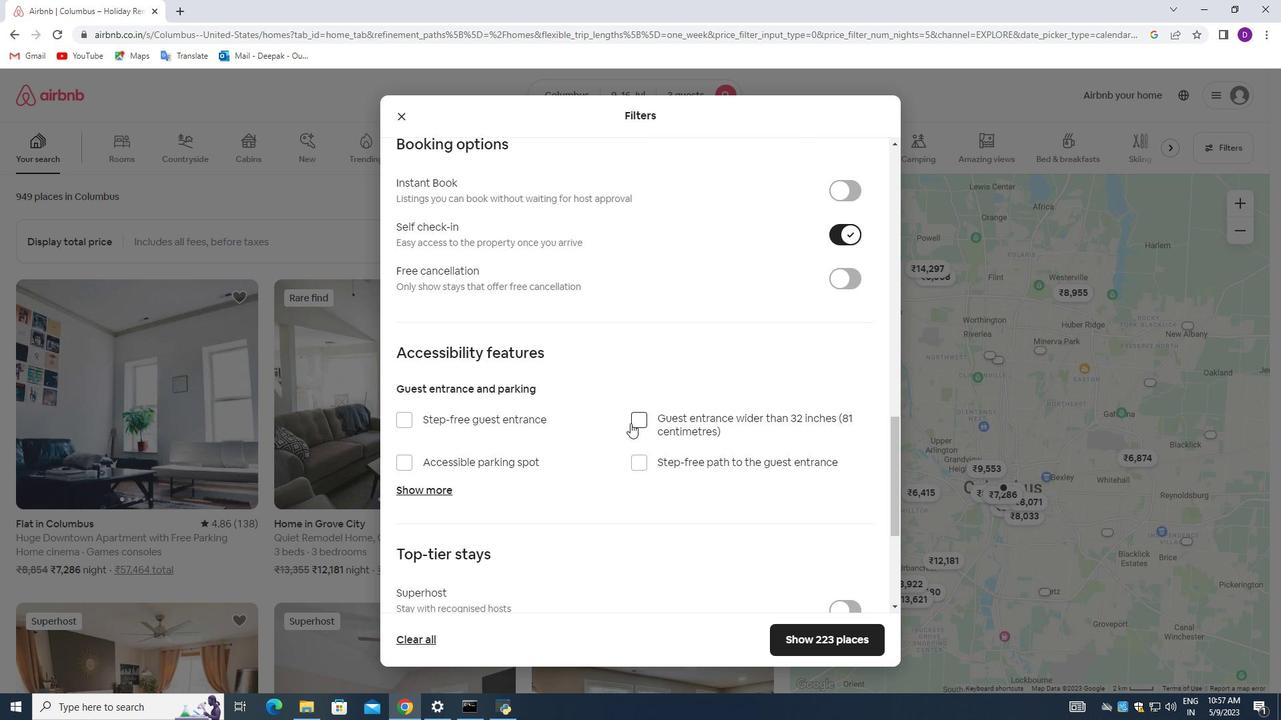 
Action: Mouse scrolled (630, 427) with delta (0, 0)
Screenshot: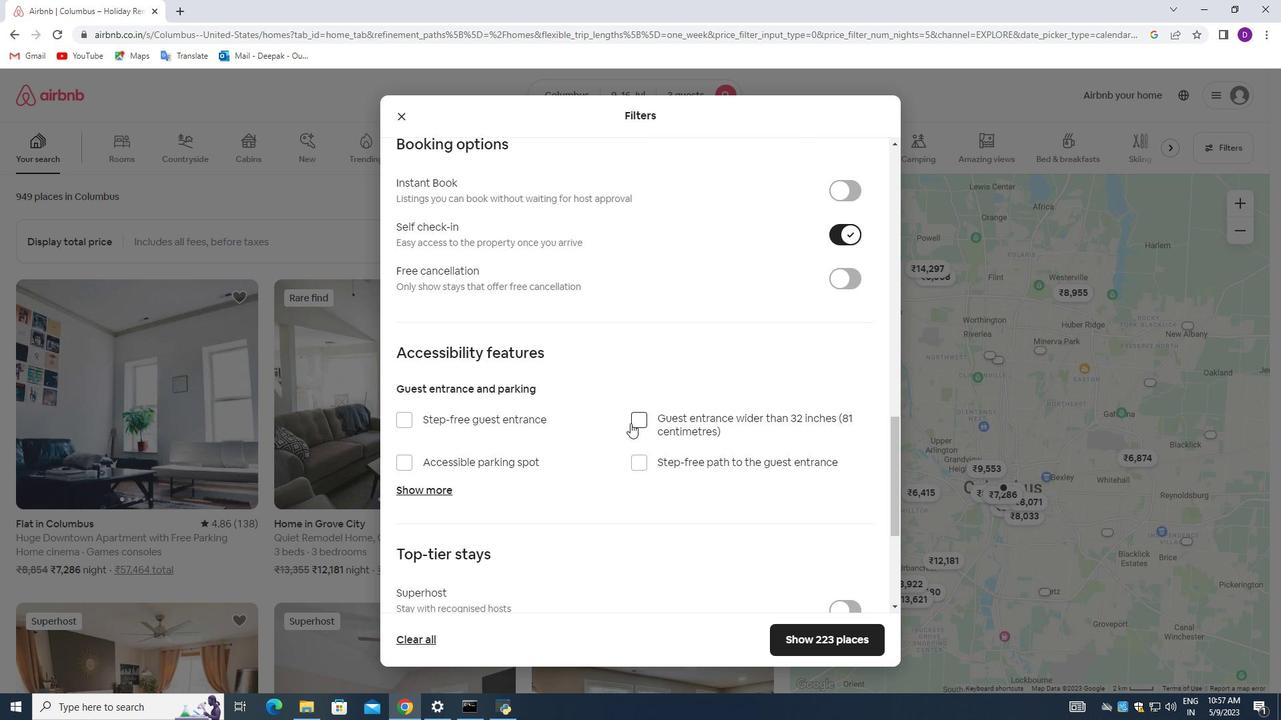 
Action: Mouse moved to (628, 430)
Screenshot: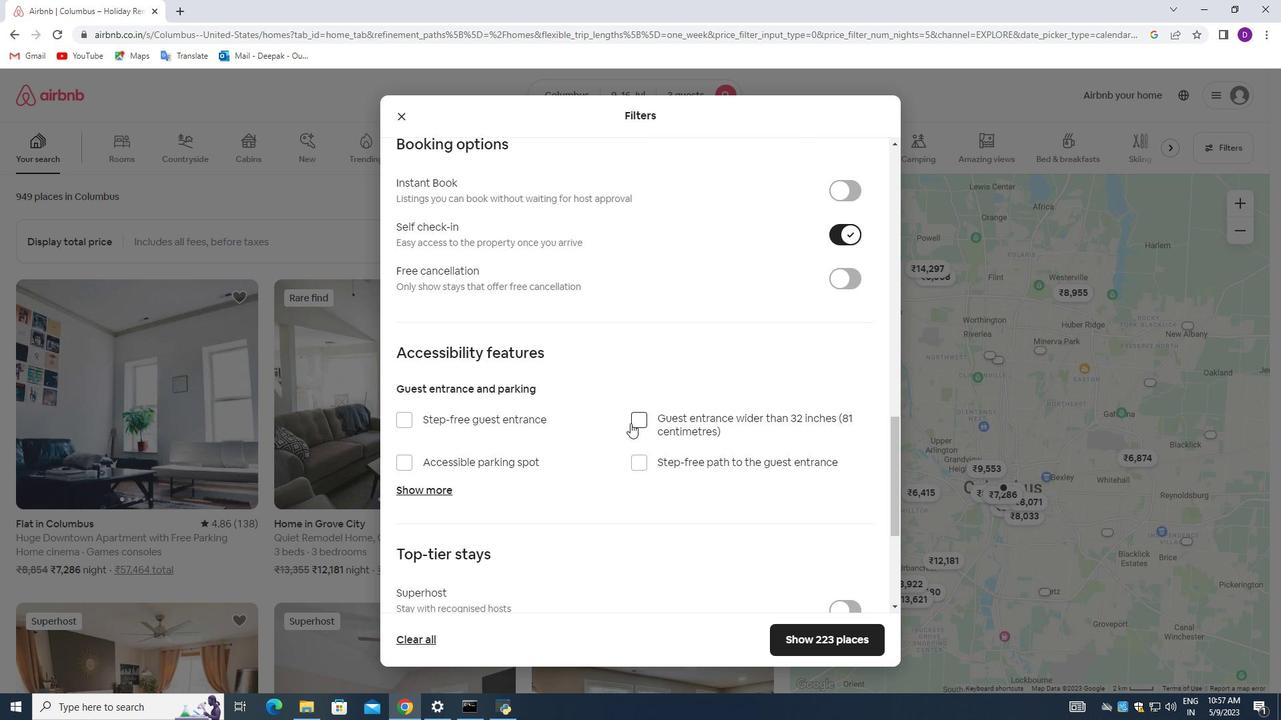 
Action: Mouse scrolled (628, 429) with delta (0, 0)
Screenshot: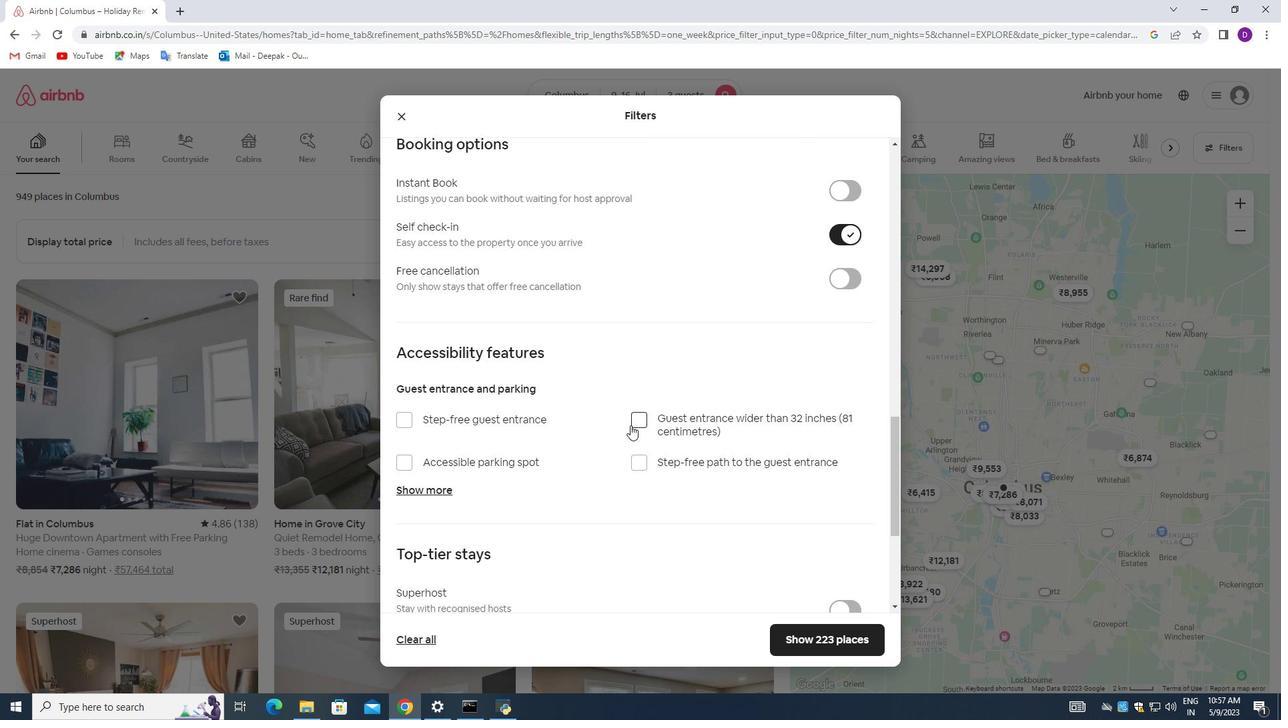 
Action: Mouse moved to (606, 447)
Screenshot: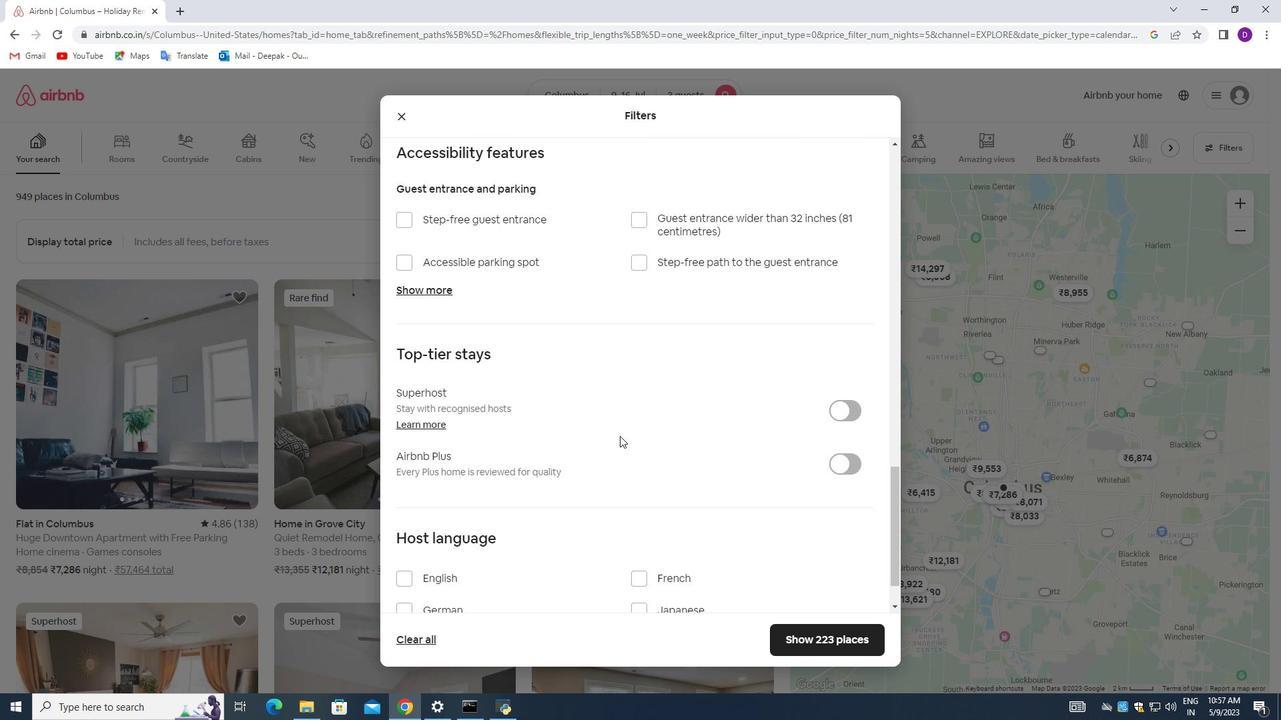 
Action: Mouse scrolled (606, 446) with delta (0, 0)
Screenshot: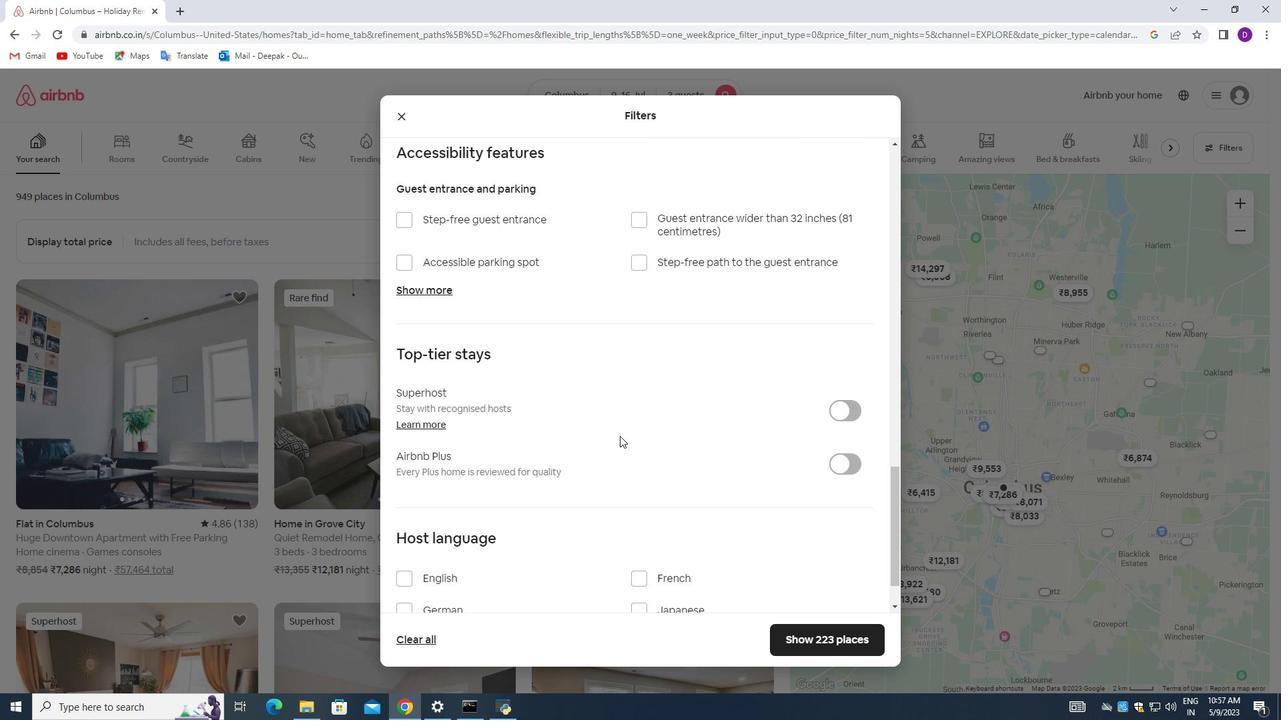 
Action: Mouse moved to (604, 448)
Screenshot: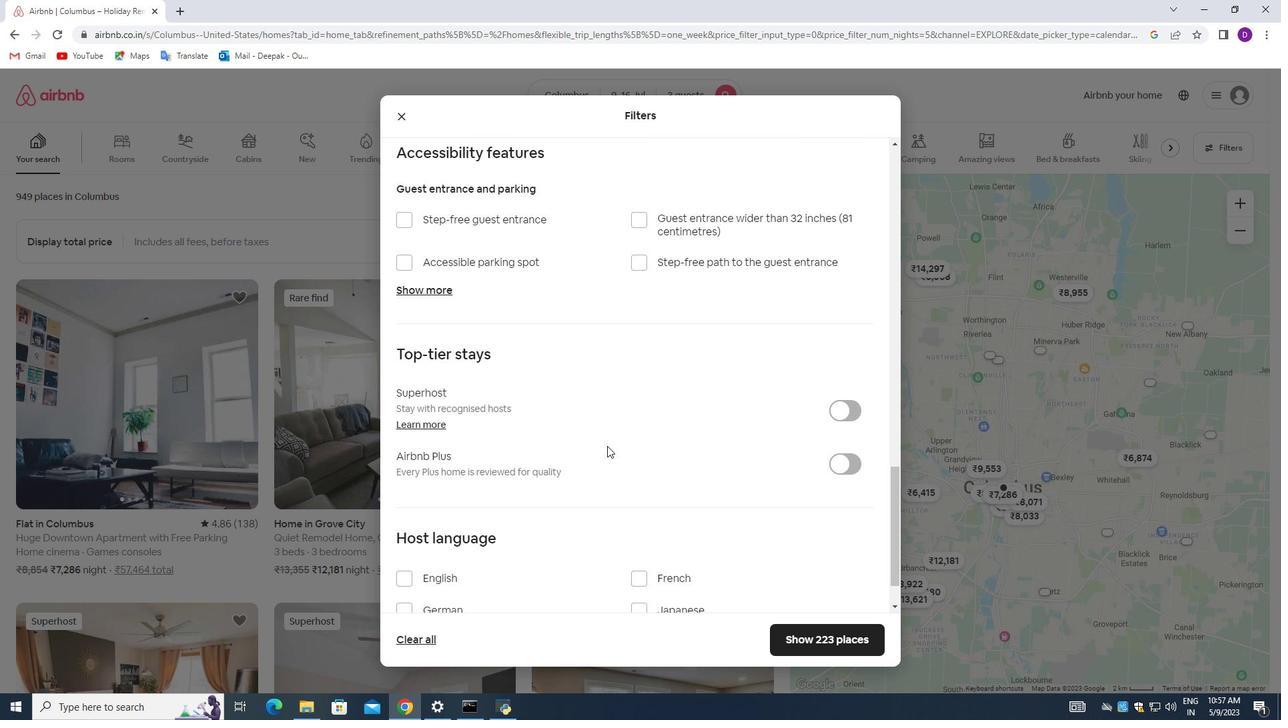 
Action: Mouse scrolled (604, 447) with delta (0, 0)
Screenshot: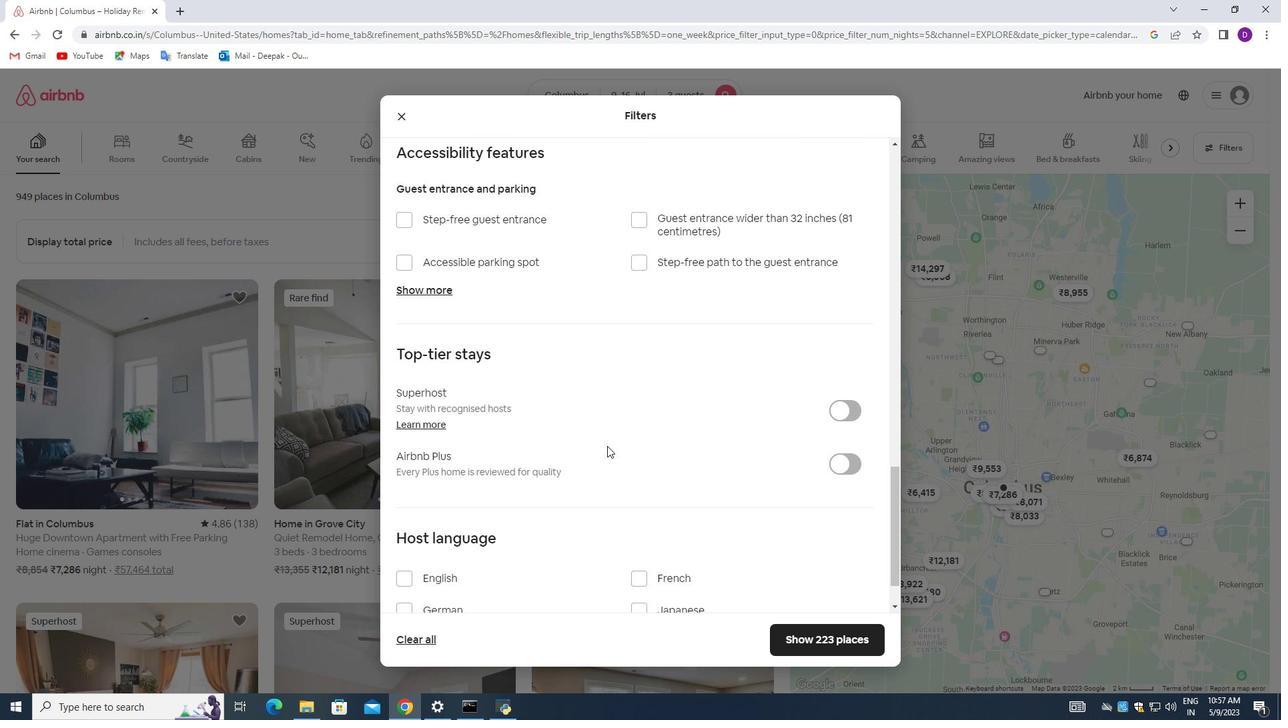 
Action: Mouse moved to (599, 451)
Screenshot: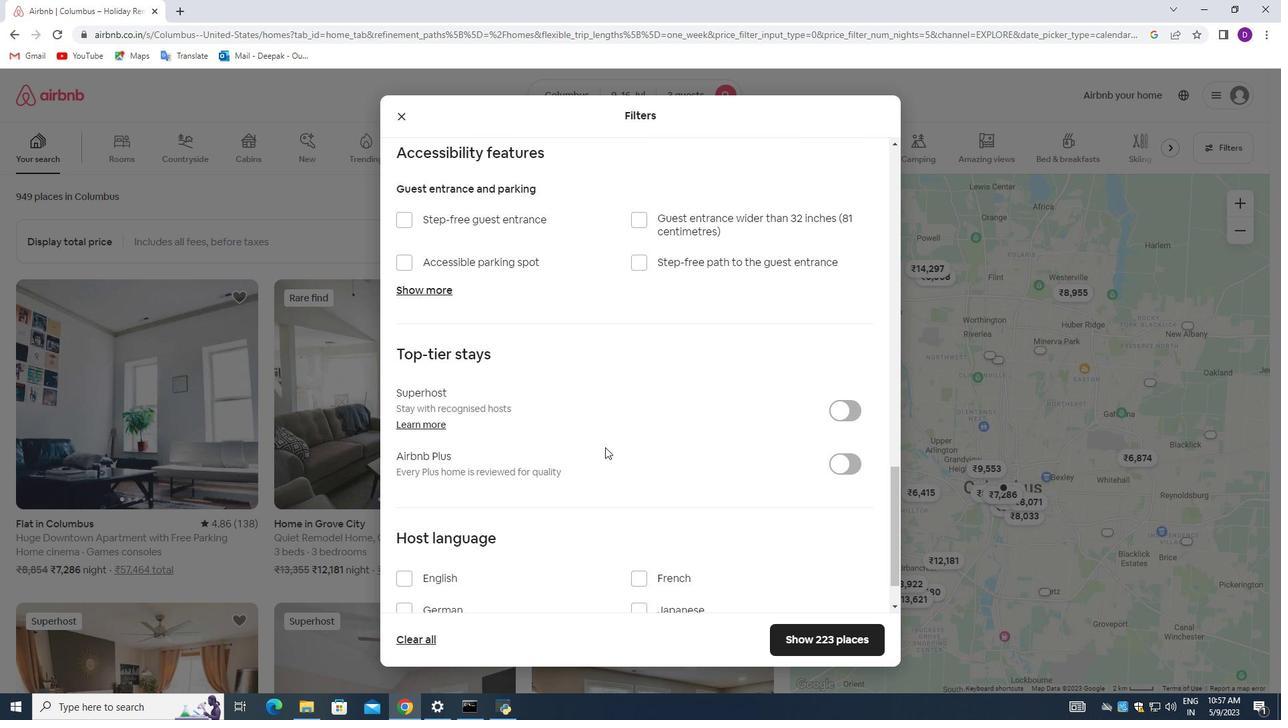 
Action: Mouse scrolled (599, 451) with delta (0, 0)
Screenshot: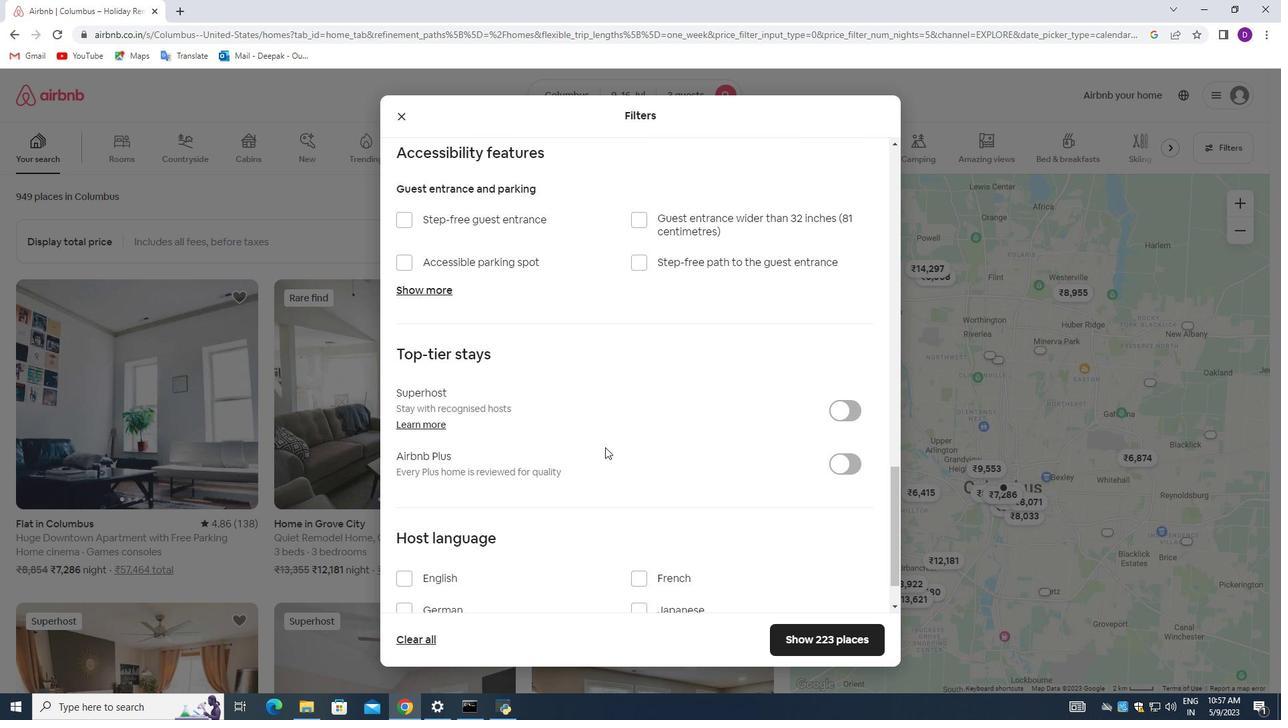 
Action: Mouse moved to (399, 518)
Screenshot: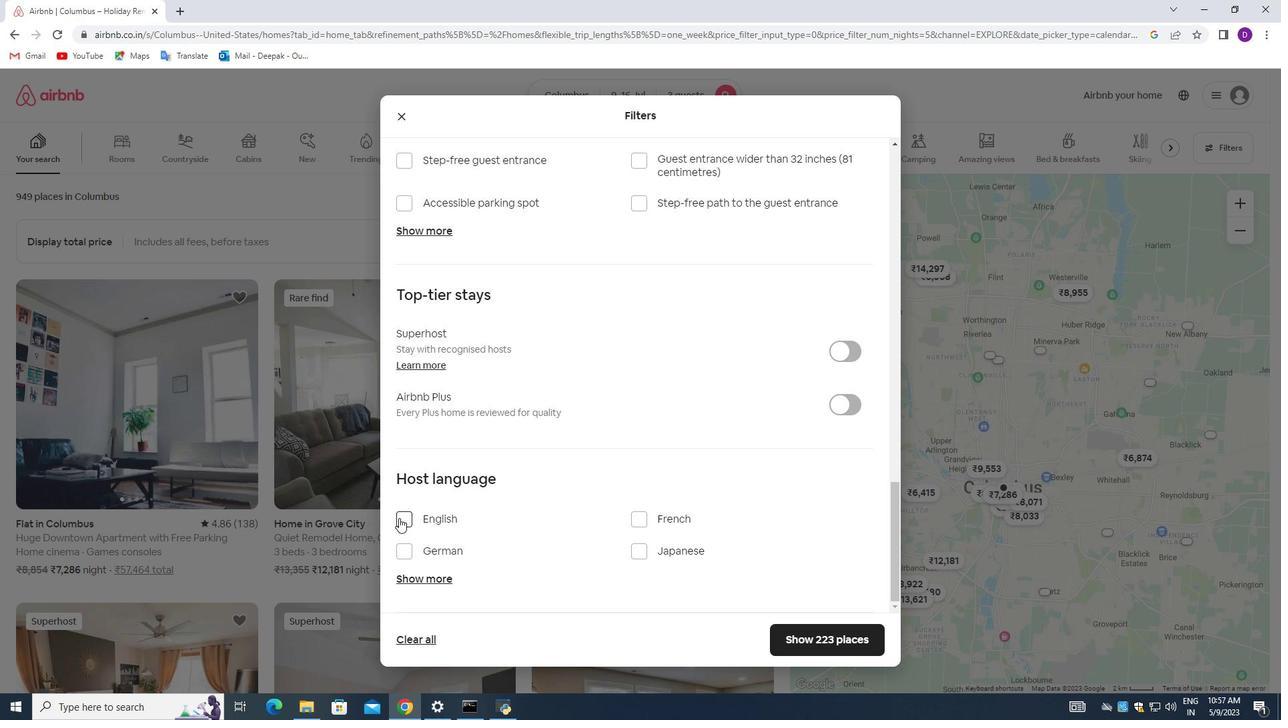 
Action: Mouse pressed left at (399, 518)
Screenshot: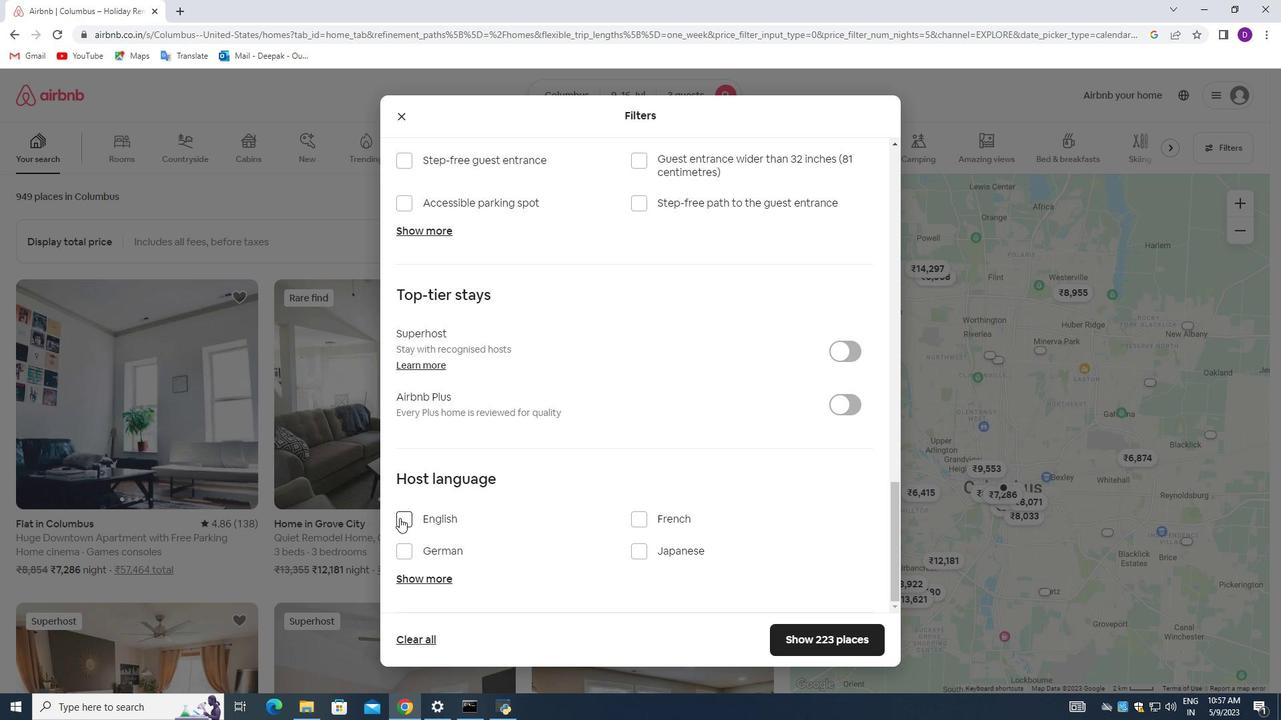 
Action: Mouse moved to (786, 641)
Screenshot: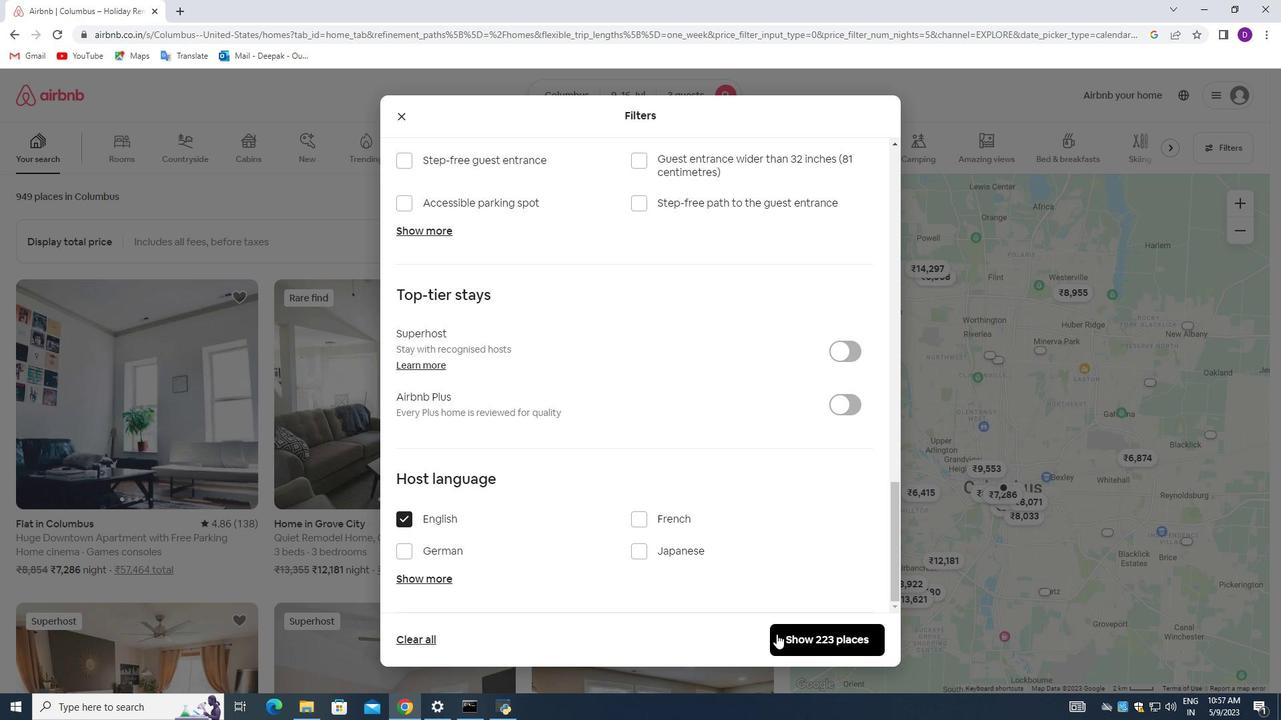 
Action: Mouse pressed left at (786, 641)
Screenshot: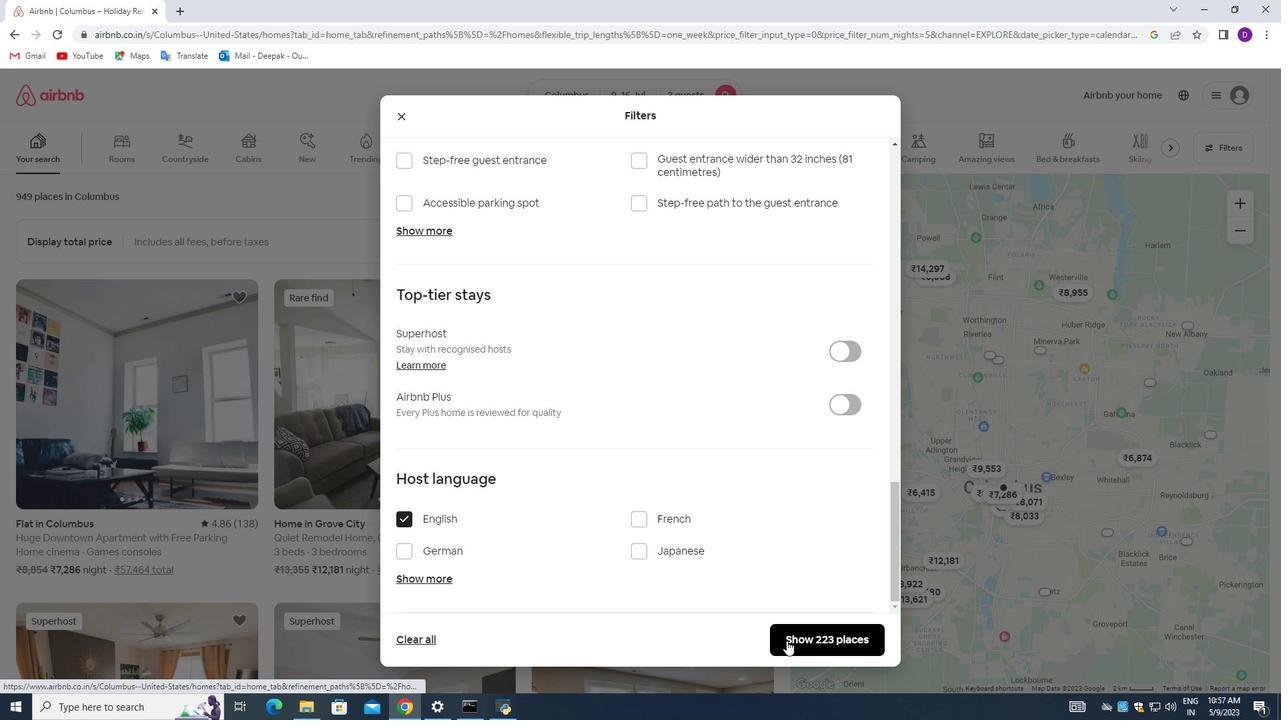 
Action: Mouse moved to (674, 382)
Screenshot: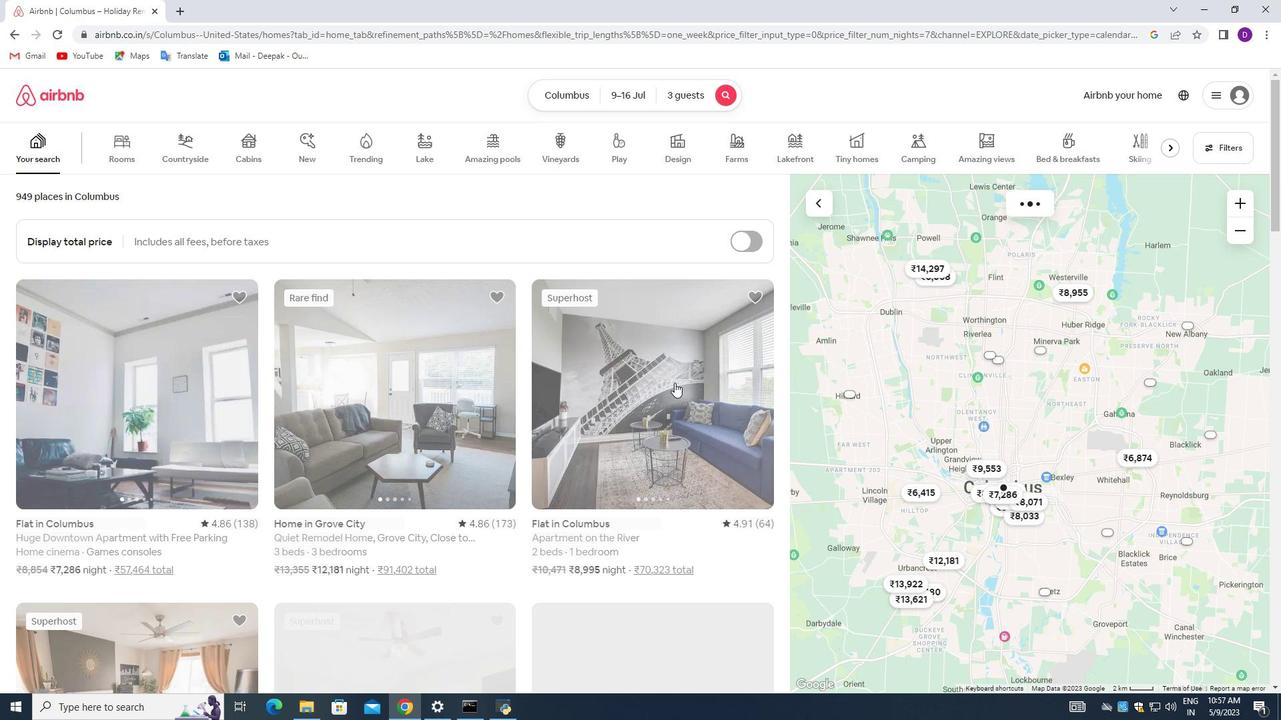 
